 Task: Find a place to stay in Aksaray, Turkey, from 5th to 11th July for 2 guests, with a price range of ₹8000 to ₹16000, 1 bedroom, 2 beds, 1 bathroom, and amenities including Wifi, TV, Gym, and Breakfast.
Action: Mouse pressed left at (438, 90)
Screenshot: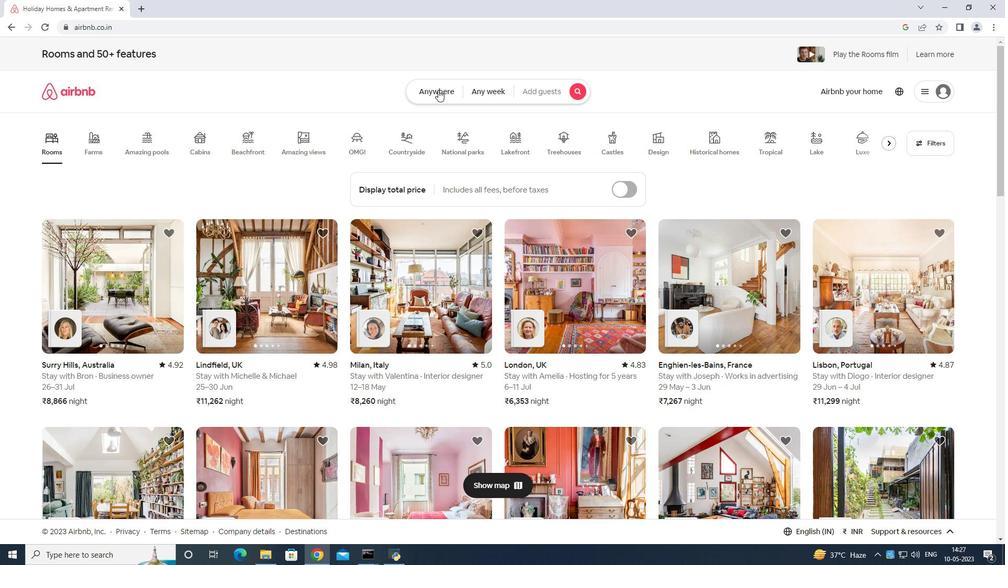 
Action: Mouse moved to (424, 123)
Screenshot: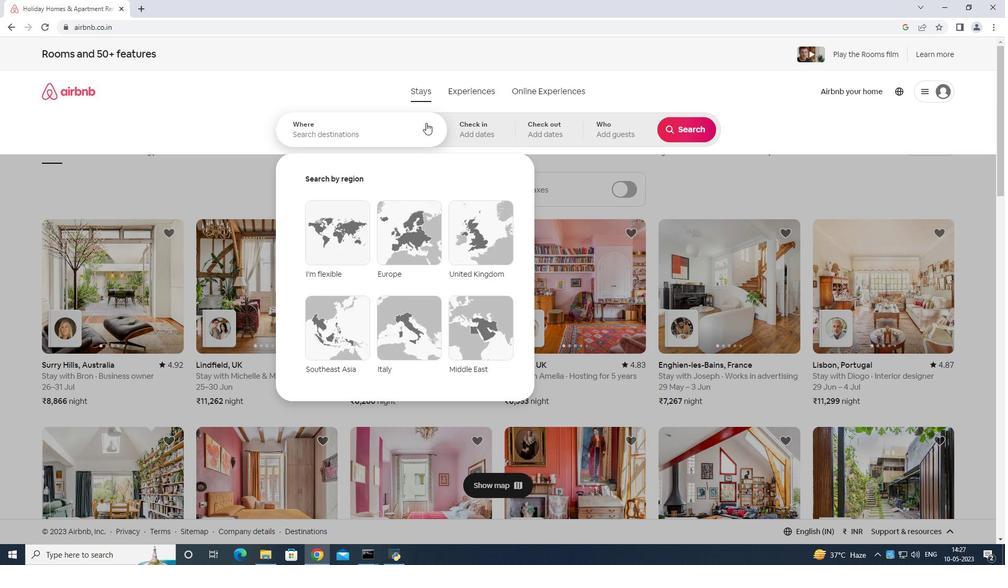 
Action: Mouse pressed left at (424, 123)
Screenshot: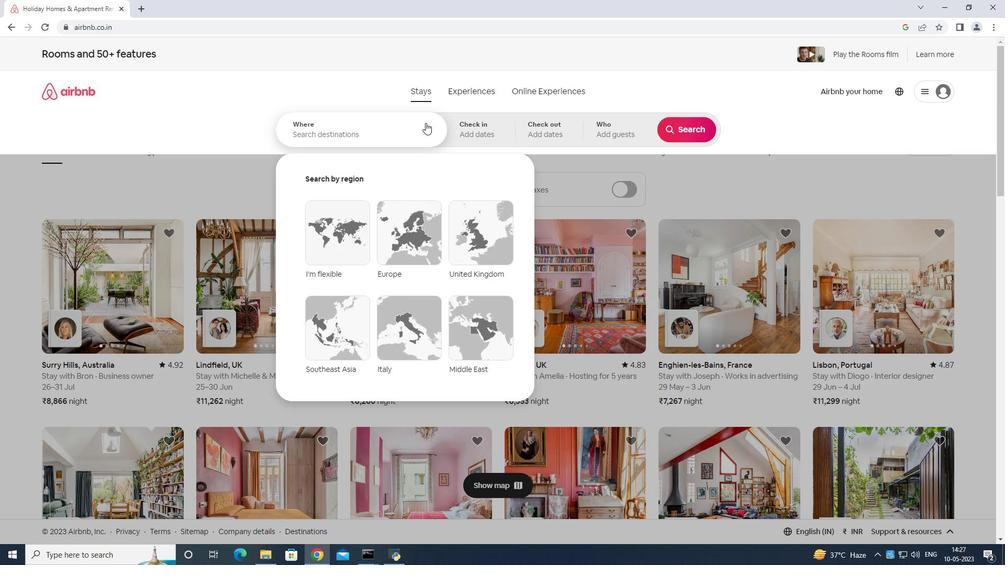 
Action: Mouse moved to (642, 228)
Screenshot: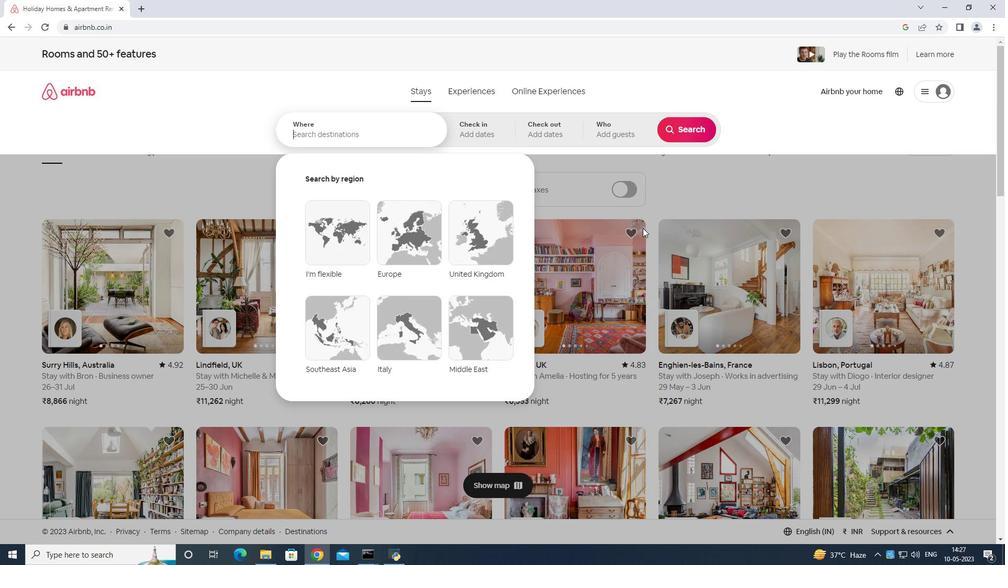 
Action: Key pressed <Key.shift>Cirp<Key.space>ro<Key.backspace><Key.backspace><Key.backspace><Key.backspace><Key.backspace><Key.backspace><Key.backspace><Key.backspace><Key.backspace><Key.backspace><Key.backspace><Key.backspace><Key.backspace><Key.backspace><Key.backspace><Key.backspace><Key.backspace><Key.backspace><Key.backspace><Key.backspace><Key.backspace><Key.shift>a
Screenshot: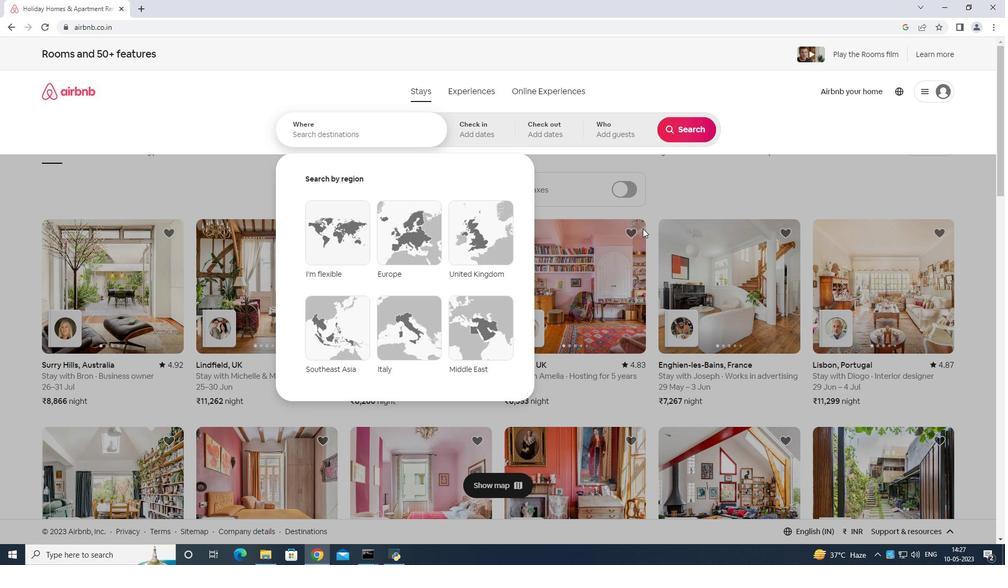 
Action: Mouse moved to (648, 232)
Screenshot: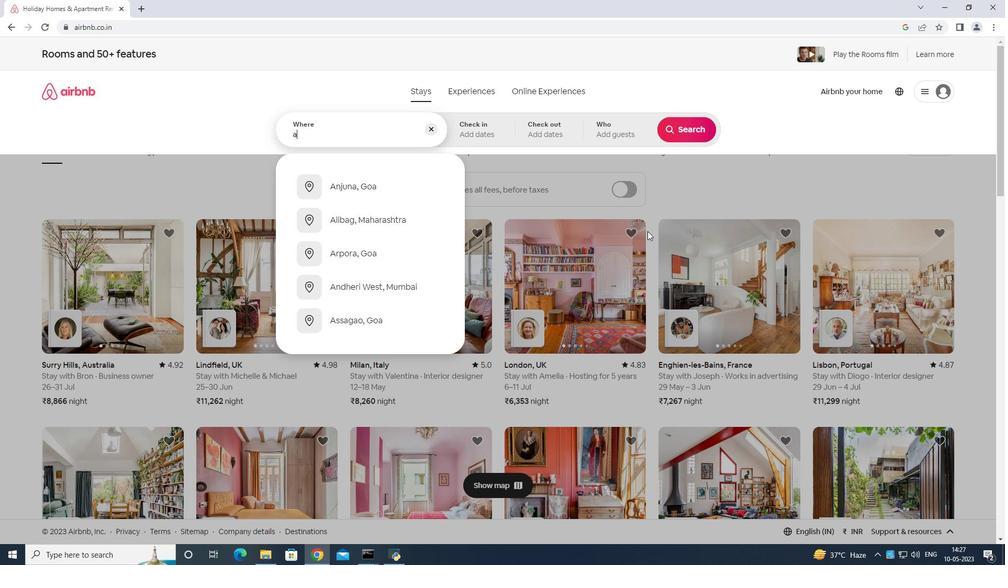 
Action: Key pressed ksarya<Key.space>
Screenshot: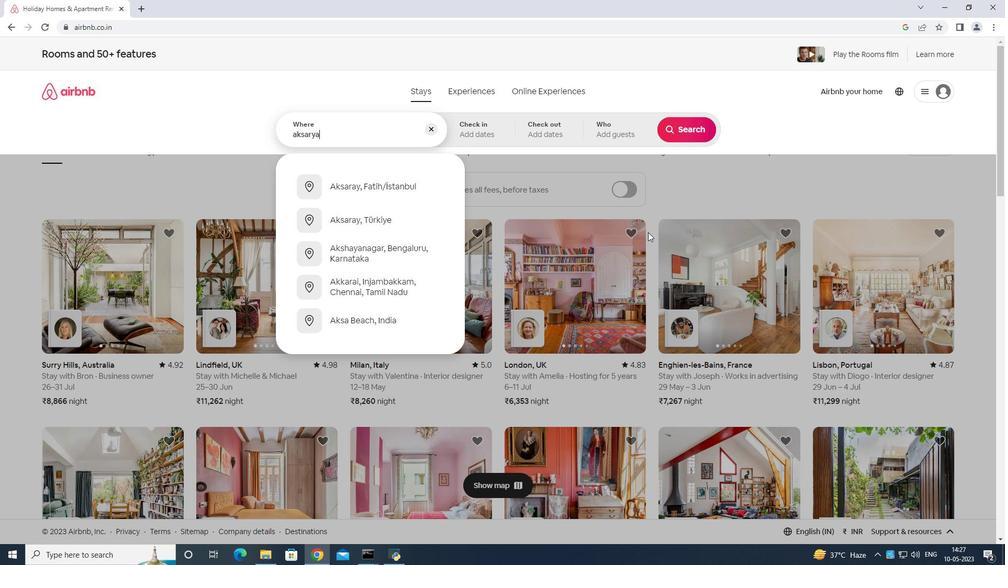 
Action: Mouse moved to (648, 232)
Screenshot: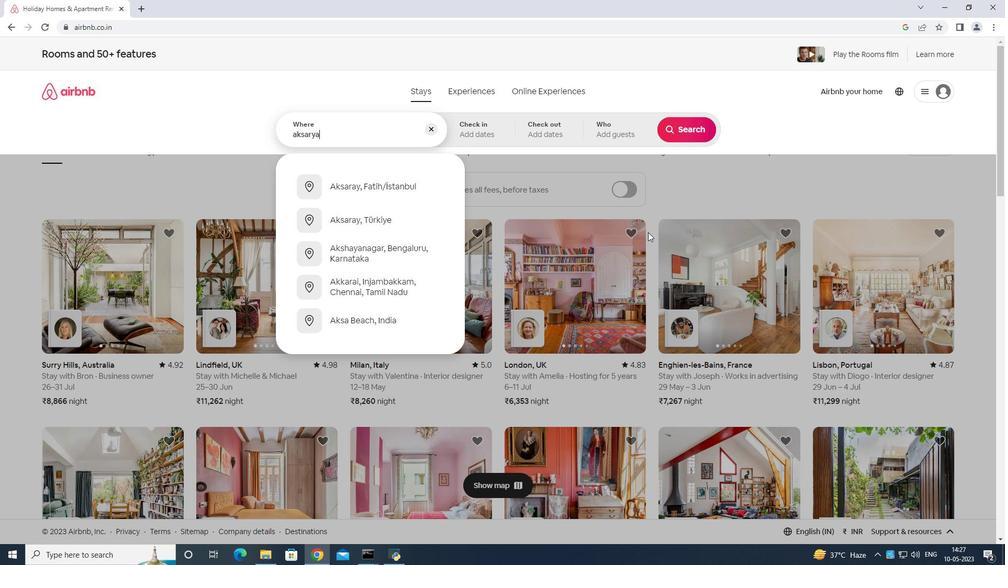 
Action: Key pressed tu
Screenshot: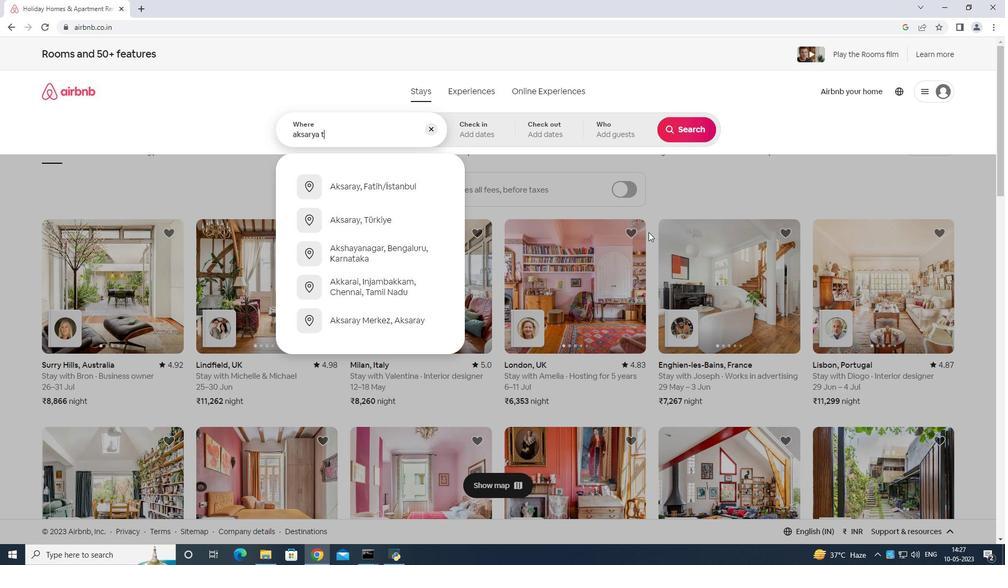 
Action: Mouse moved to (649, 232)
Screenshot: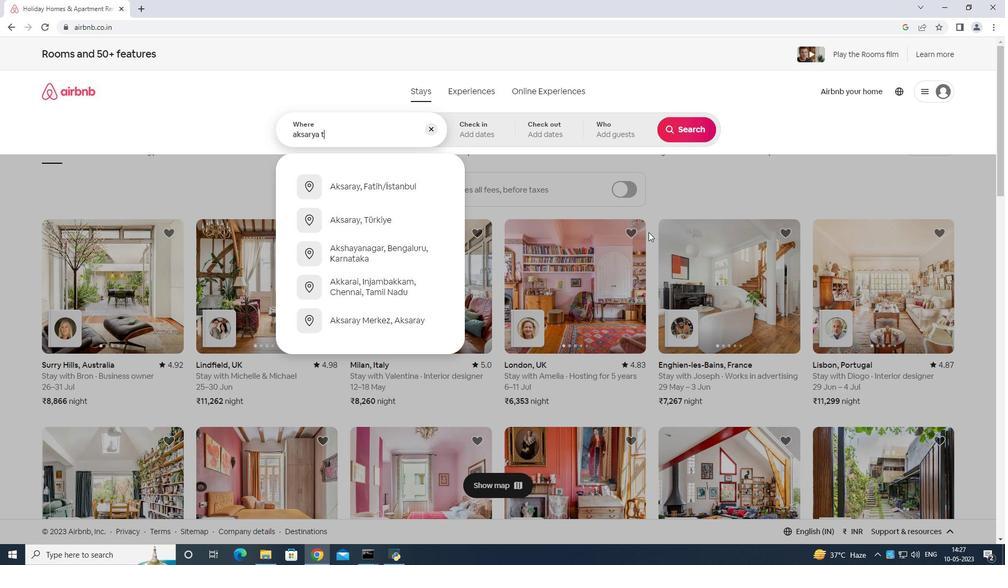 
Action: Key pressed rkey<Key.enter>
Screenshot: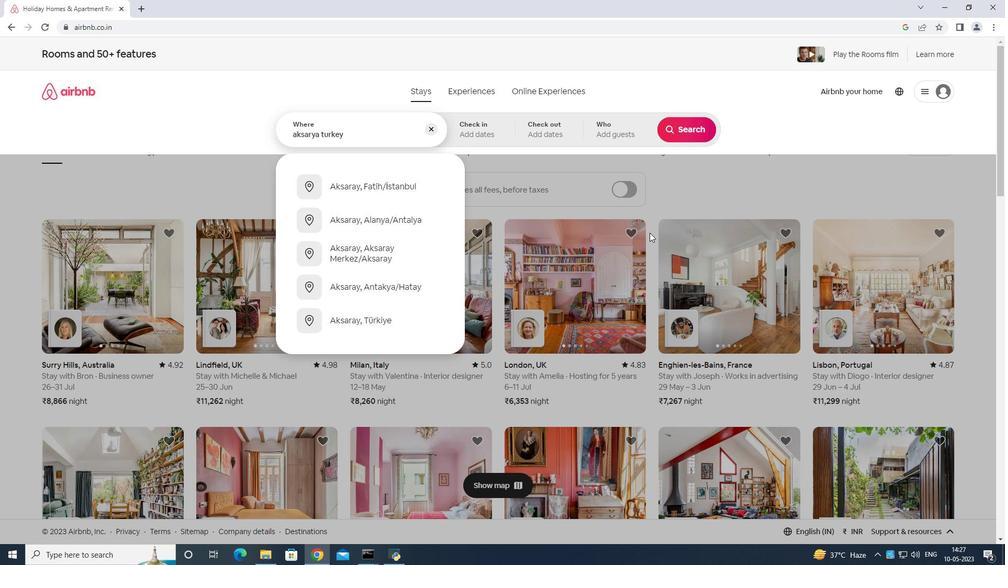 
Action: Mouse moved to (685, 209)
Screenshot: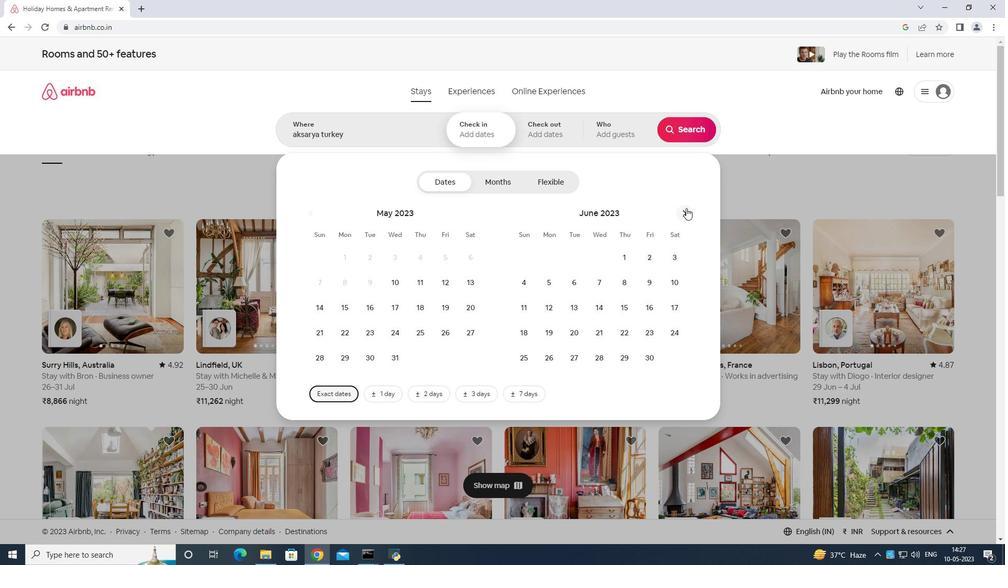 
Action: Mouse pressed left at (685, 209)
Screenshot: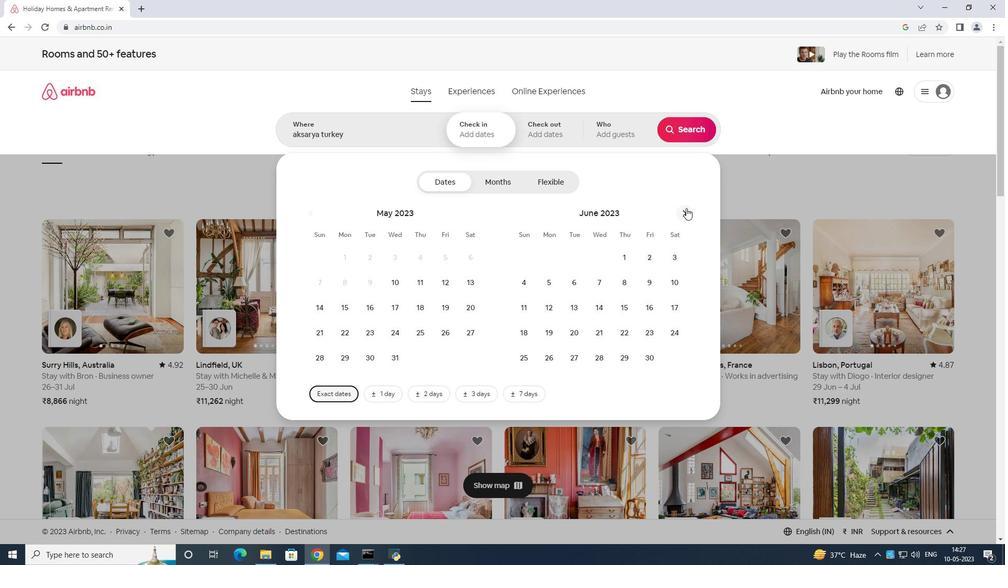 
Action: Mouse moved to (603, 281)
Screenshot: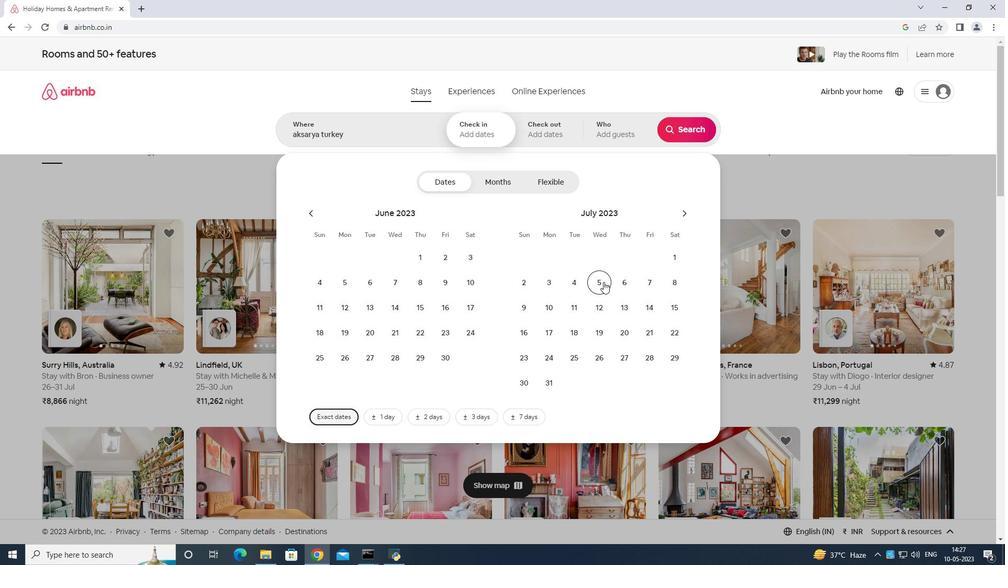 
Action: Mouse pressed left at (603, 281)
Screenshot: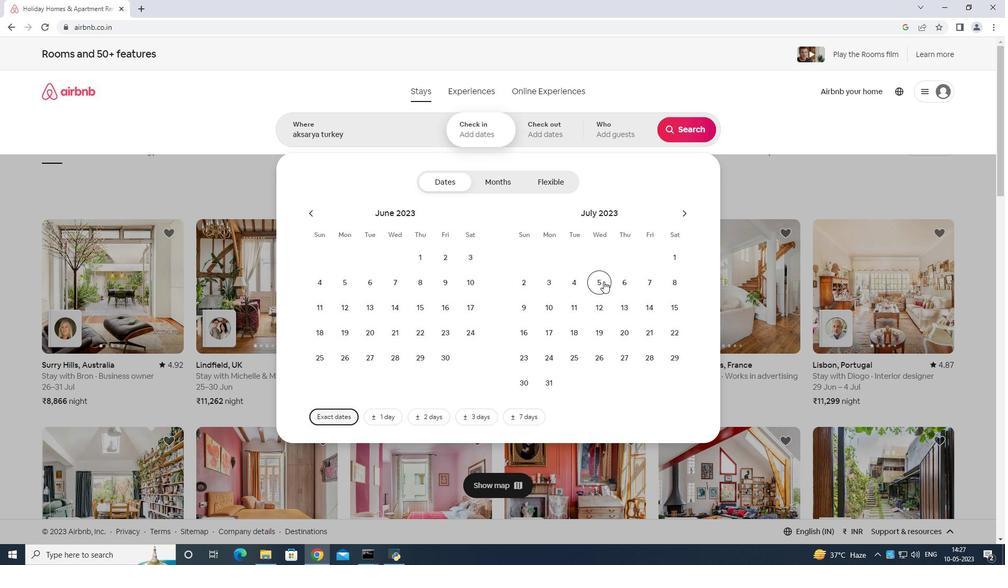 
Action: Mouse moved to (574, 302)
Screenshot: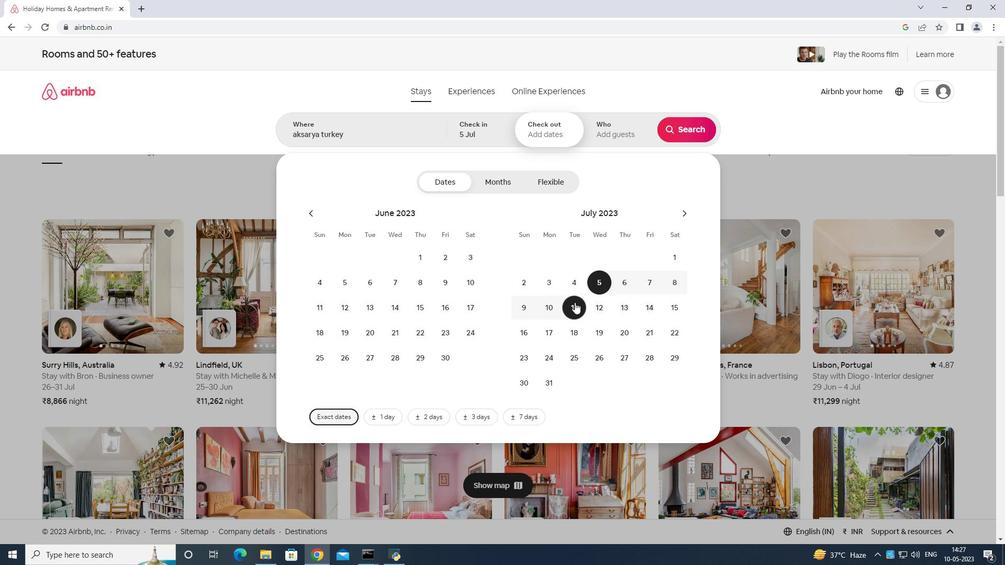 
Action: Mouse pressed left at (574, 302)
Screenshot: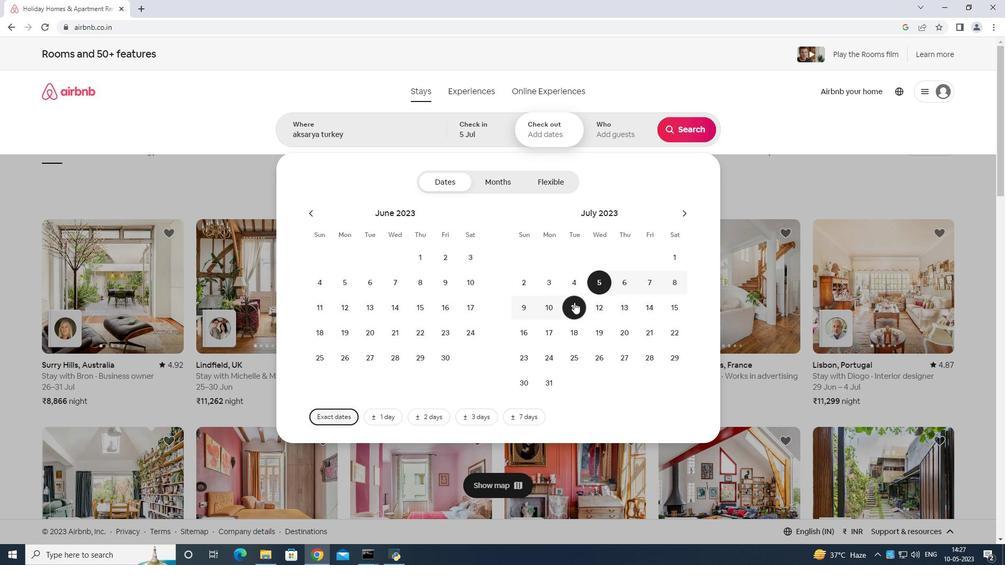 
Action: Mouse moved to (628, 128)
Screenshot: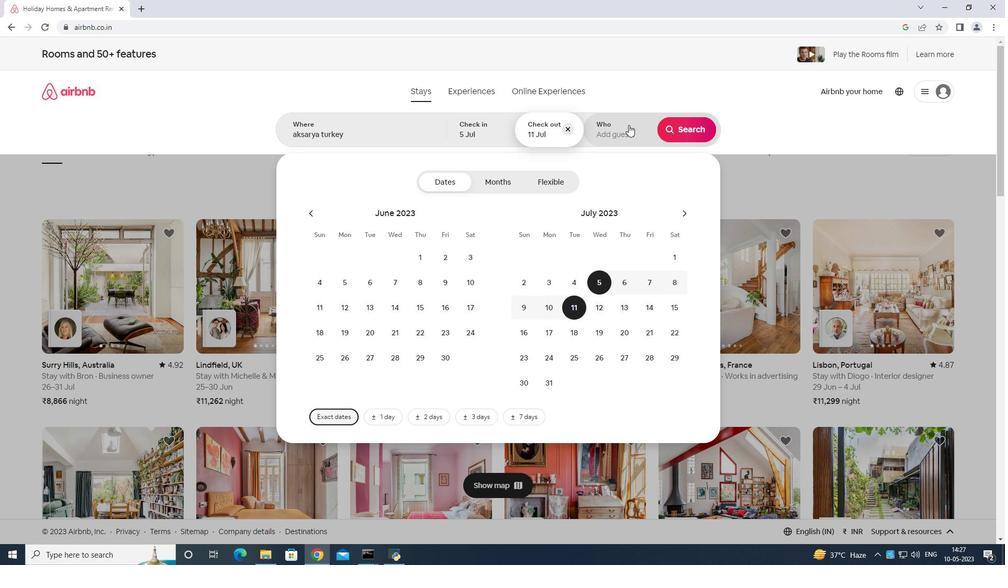 
Action: Mouse pressed left at (628, 128)
Screenshot: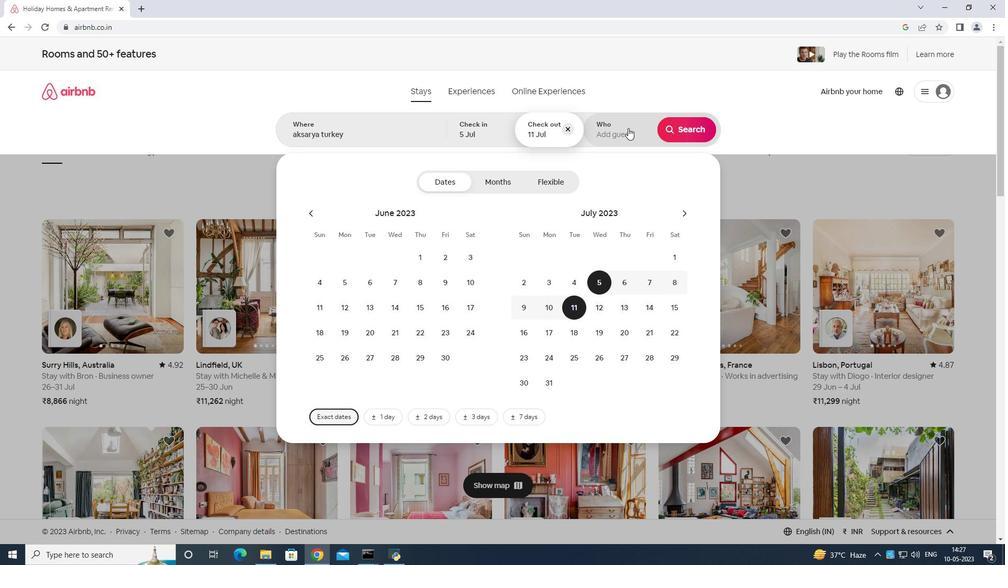 
Action: Mouse moved to (687, 182)
Screenshot: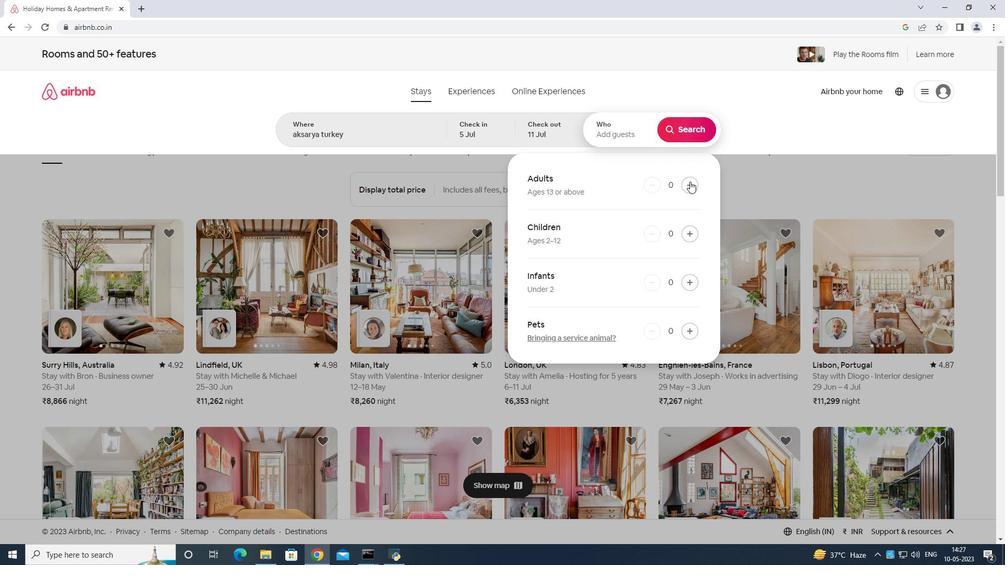 
Action: Mouse pressed left at (687, 182)
Screenshot: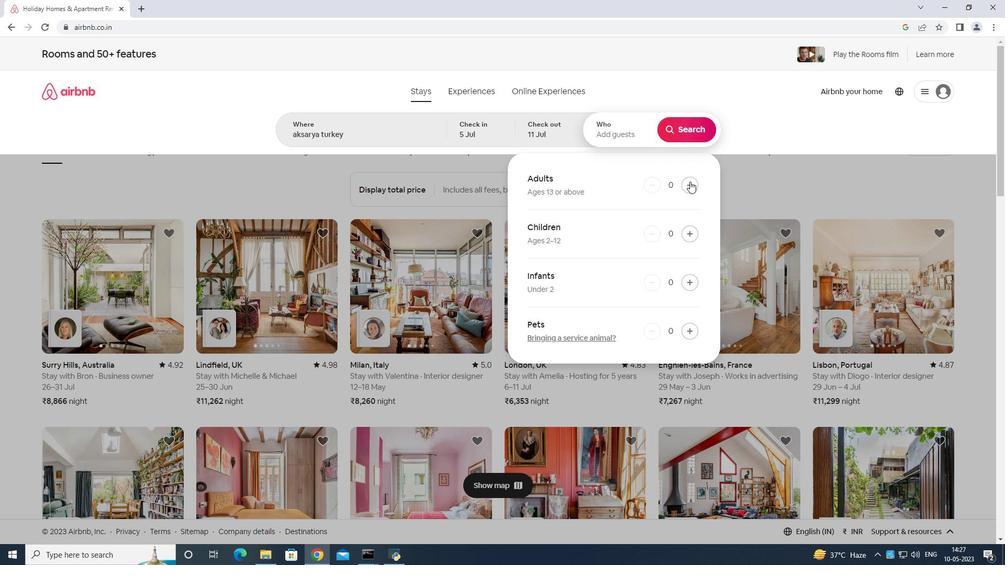 
Action: Mouse moved to (687, 183)
Screenshot: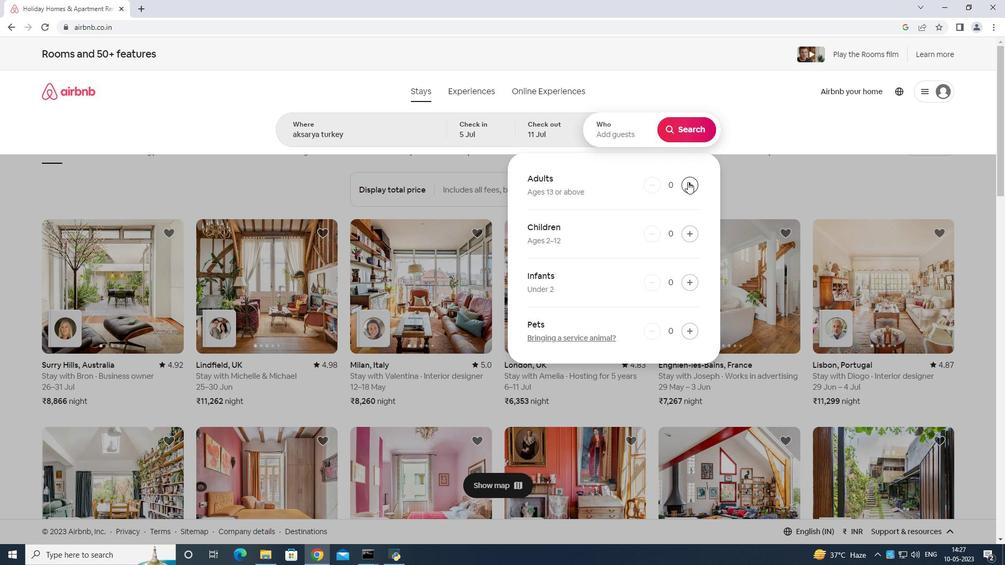 
Action: Mouse pressed left at (687, 183)
Screenshot: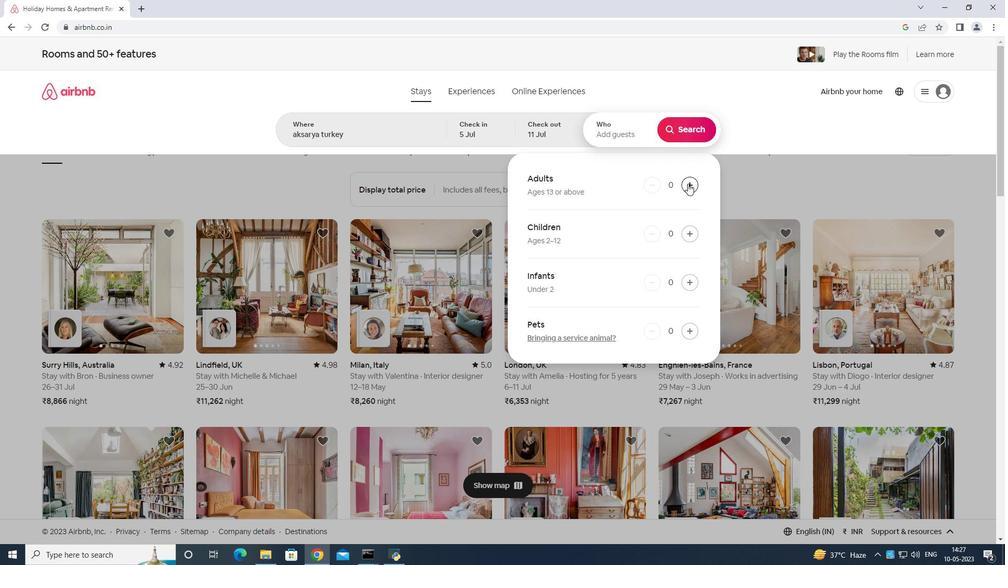 
Action: Mouse moved to (685, 129)
Screenshot: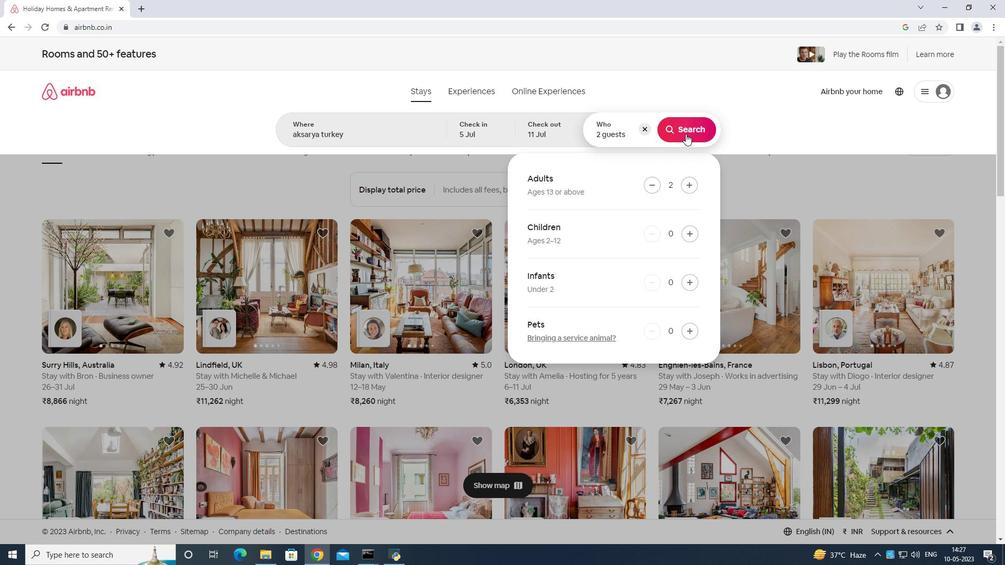 
Action: Mouse pressed left at (685, 129)
Screenshot: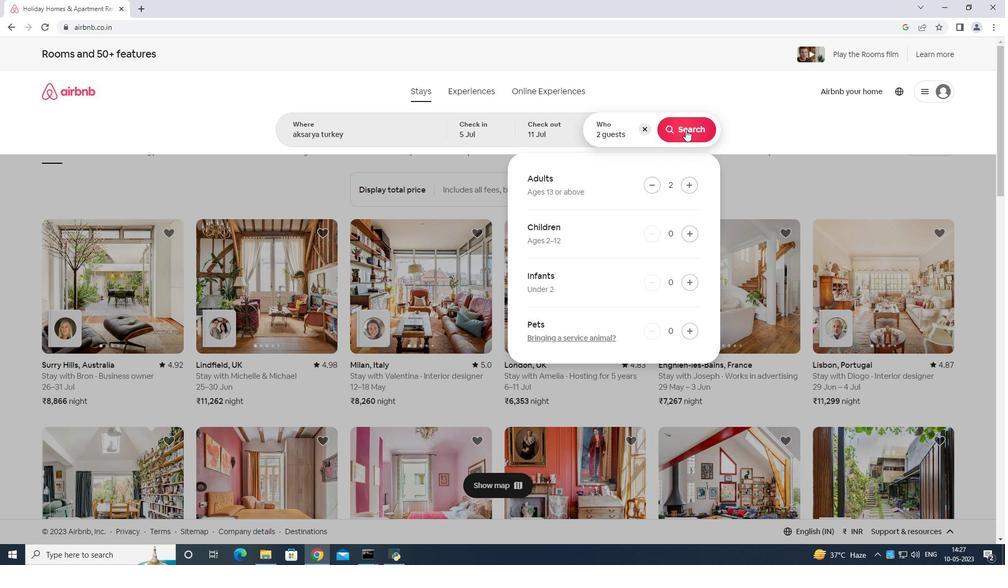 
Action: Mouse moved to (965, 98)
Screenshot: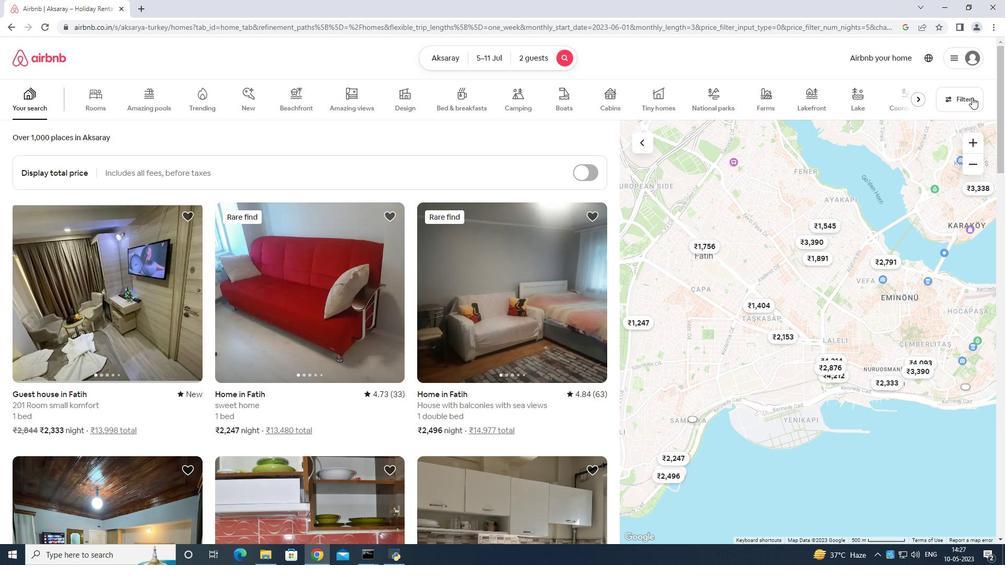 
Action: Mouse pressed left at (965, 98)
Screenshot: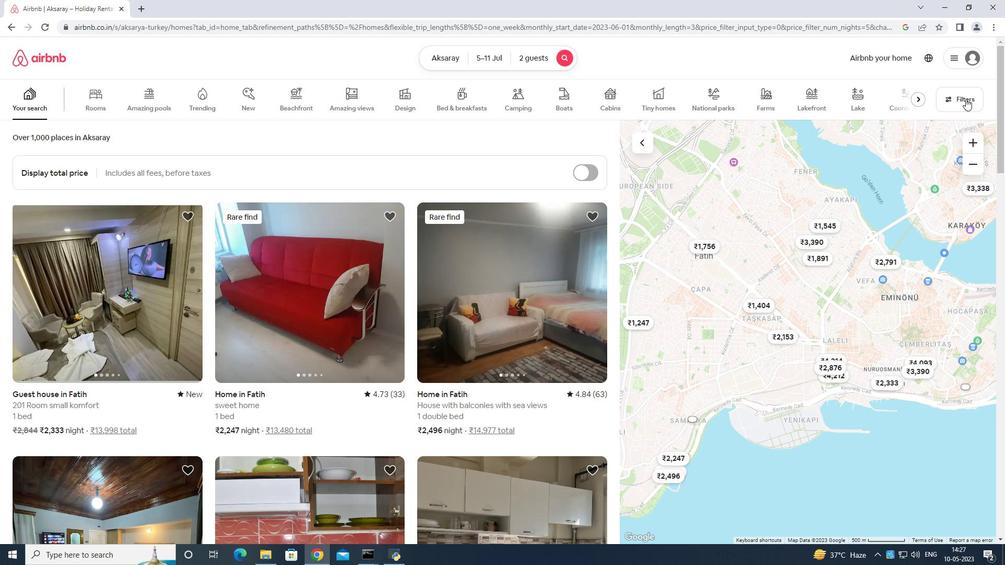 
Action: Mouse moved to (505, 329)
Screenshot: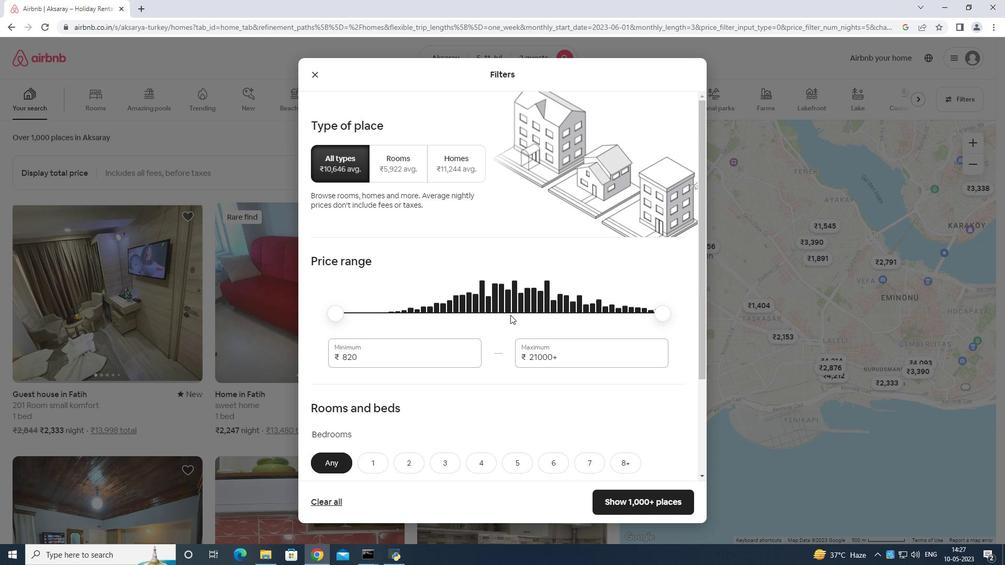 
Action: Mouse pressed left at (505, 329)
Screenshot: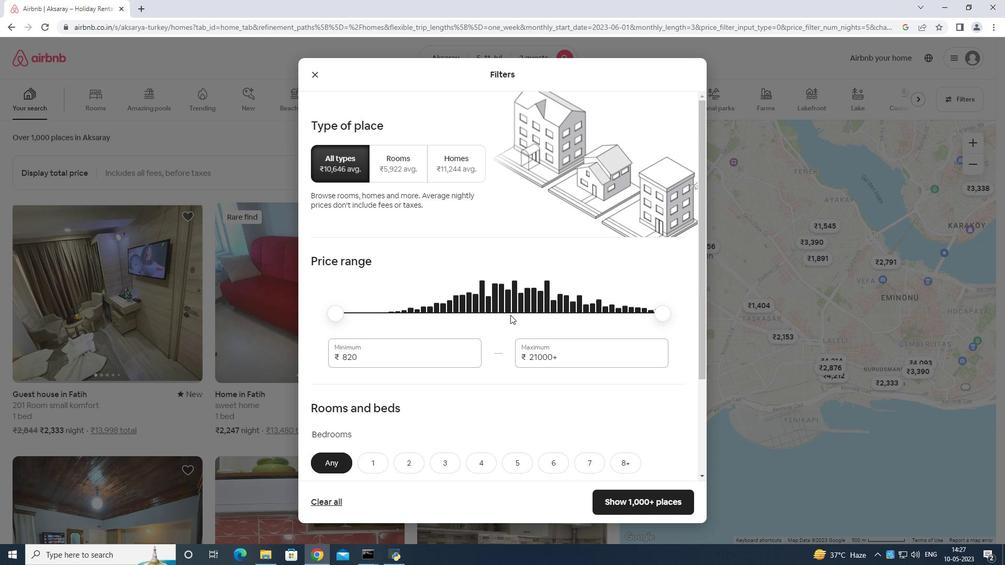 
Action: Mouse moved to (473, 346)
Screenshot: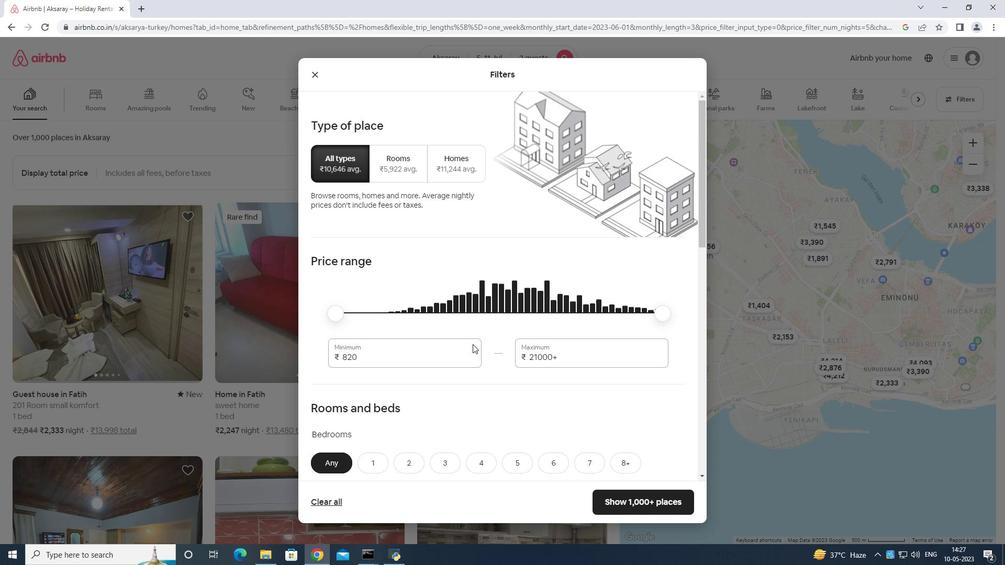 
Action: Mouse pressed left at (473, 346)
Screenshot: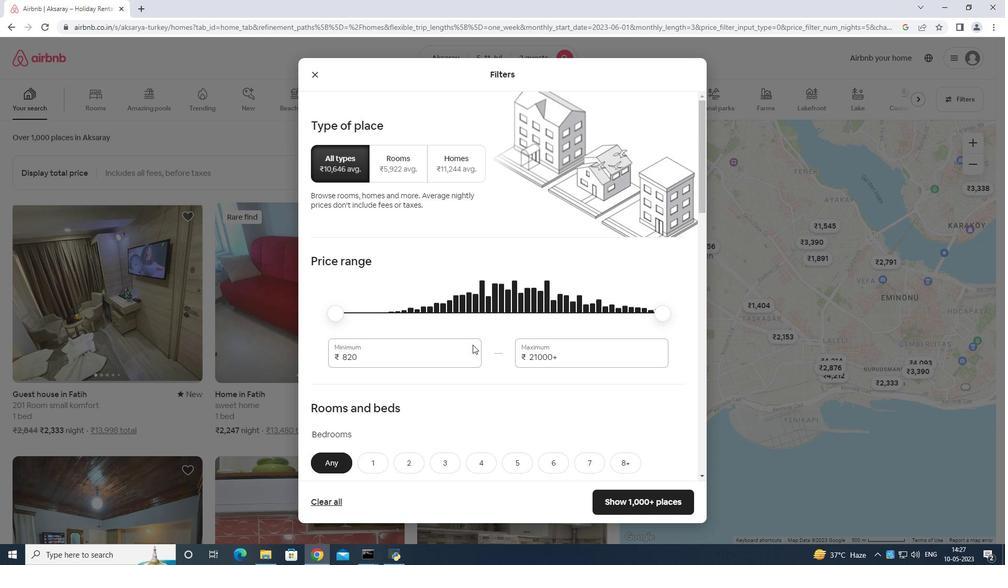 
Action: Mouse moved to (472, 344)
Screenshot: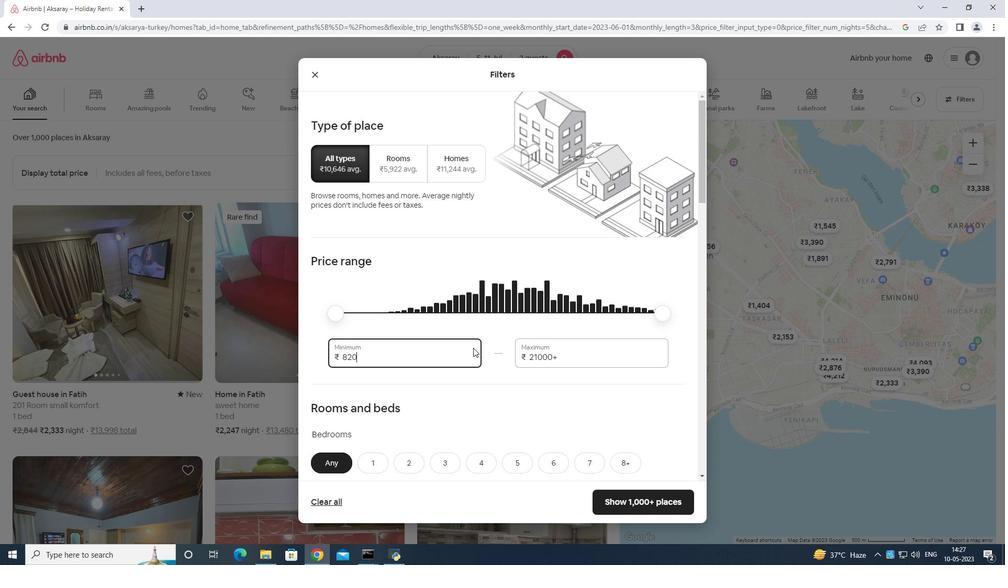 
Action: Key pressed <Key.backspace><Key.backspace><Key.backspace><Key.backspace><Key.backspace><Key.backspace><Key.backspace><Key.backspace><Key.backspace>8000
Screenshot: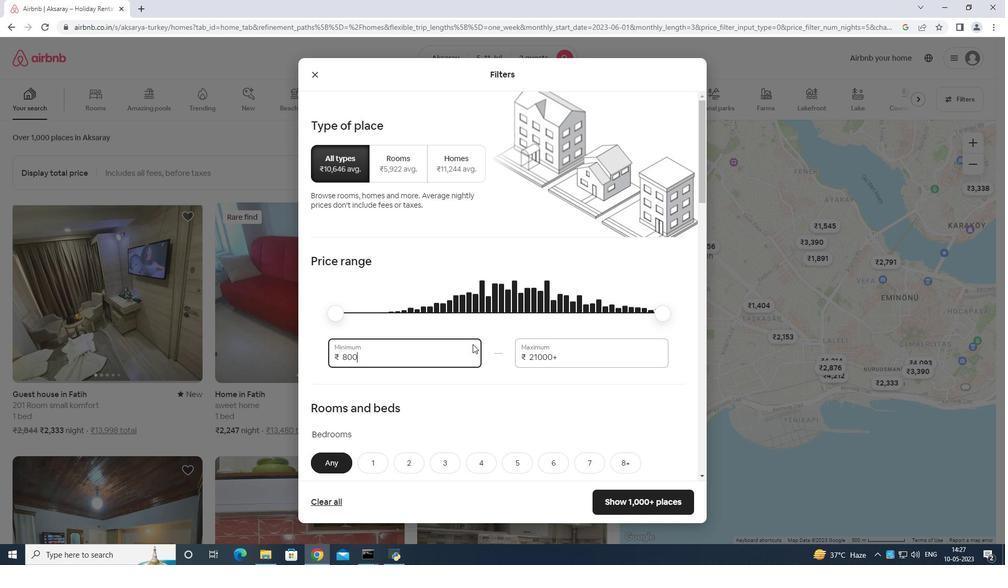 
Action: Mouse moved to (561, 359)
Screenshot: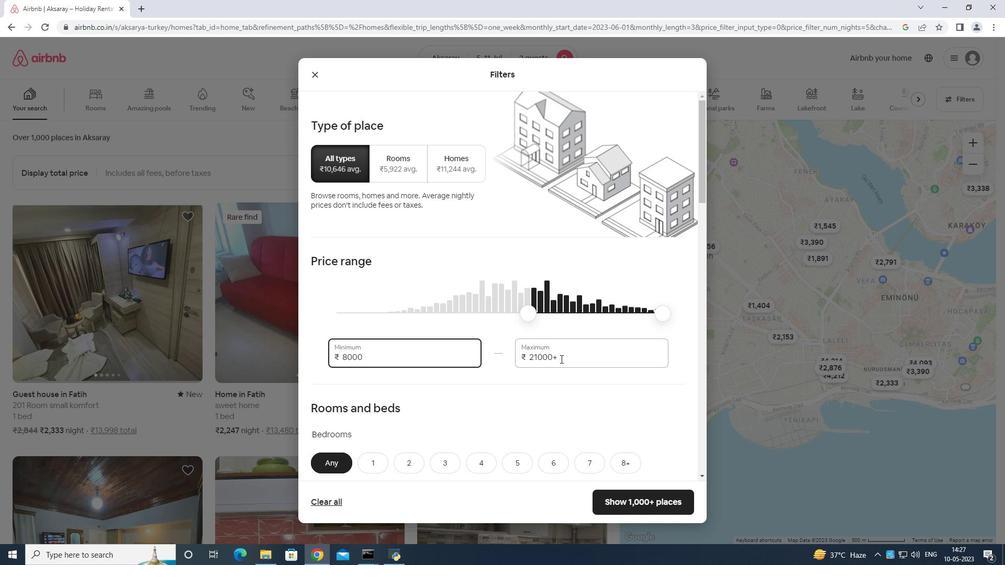 
Action: Mouse pressed left at (561, 359)
Screenshot: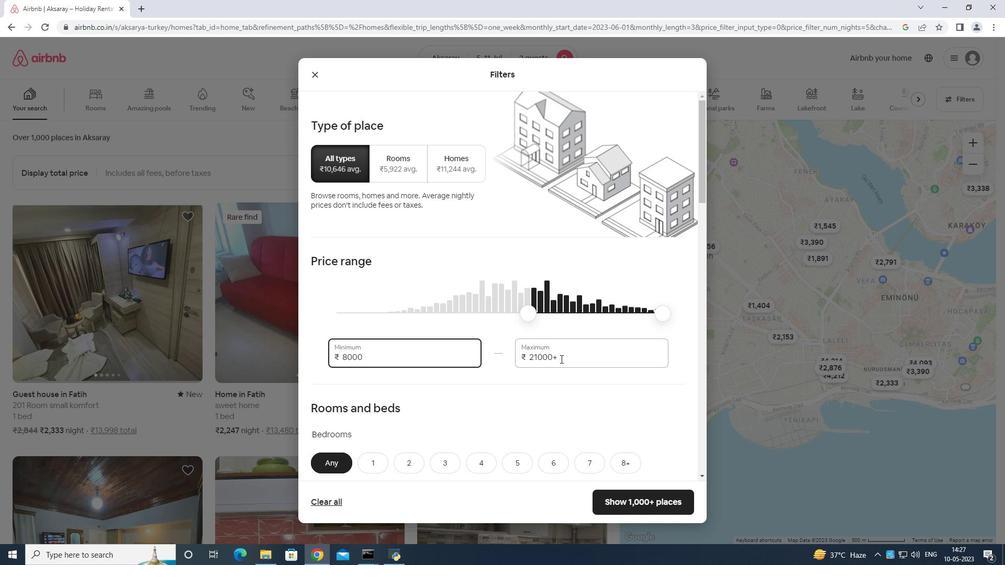 
Action: Mouse moved to (562, 359)
Screenshot: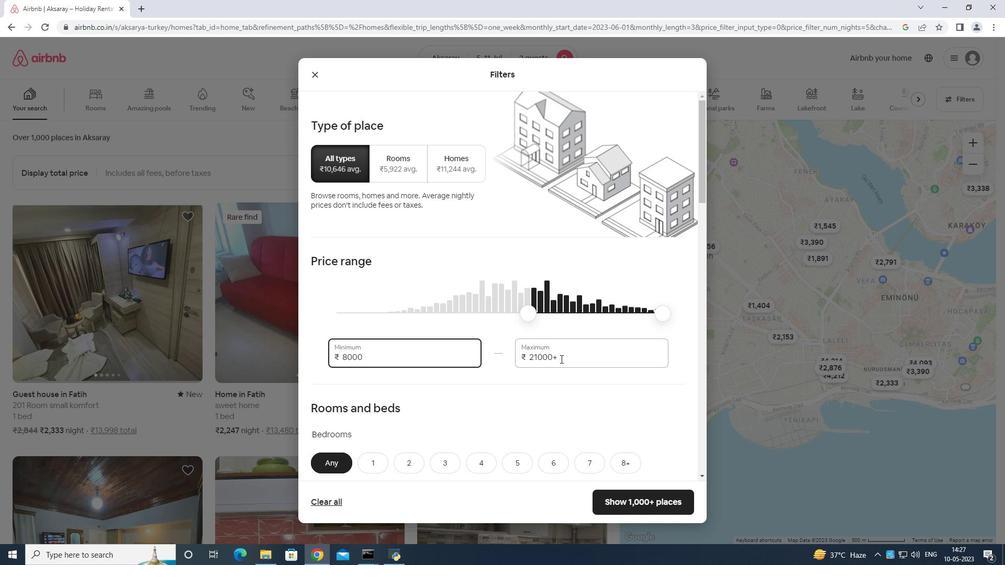
Action: Key pressed <Key.backspace><Key.backspace><Key.backspace><Key.backspace><Key.backspace><Key.backspace><Key.backspace><Key.backspace><Key.backspace><Key.backspace><Key.backspace><Key.backspace><Key.backspace><Key.backspace><Key.backspace><Key.backspace><Key.backspace>16000
Screenshot: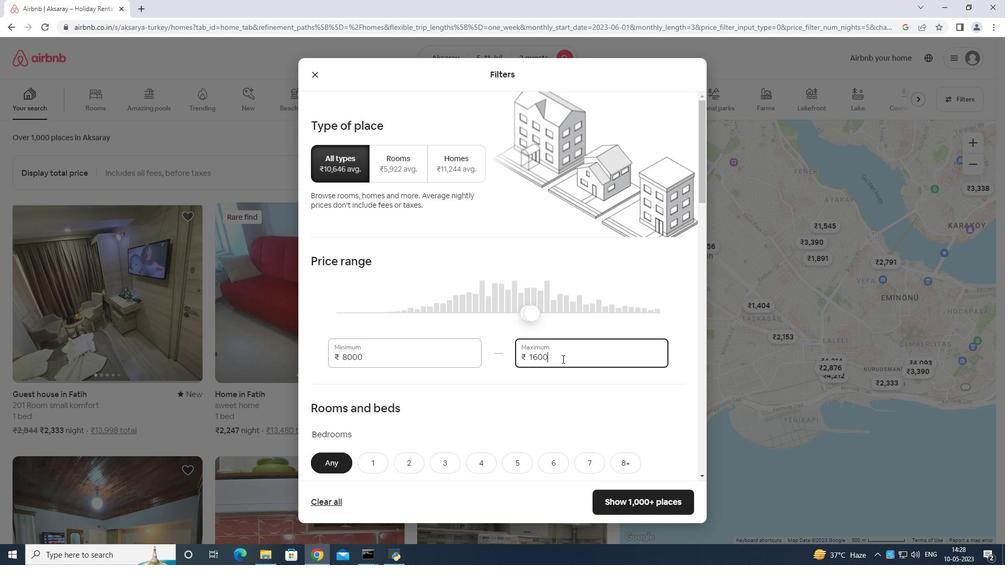 
Action: Mouse scrolled (562, 358) with delta (0, 0)
Screenshot: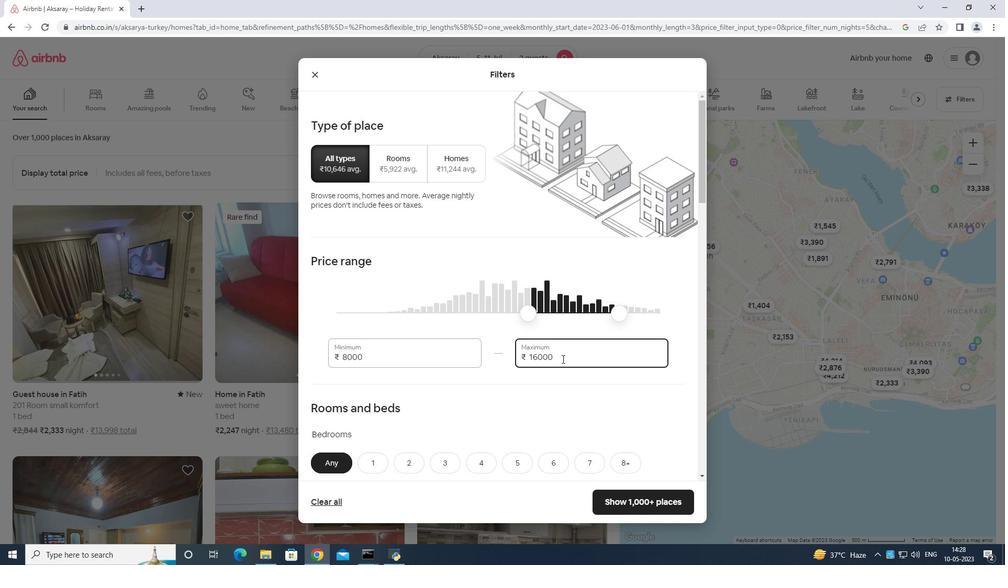 
Action: Mouse scrolled (562, 358) with delta (0, 0)
Screenshot: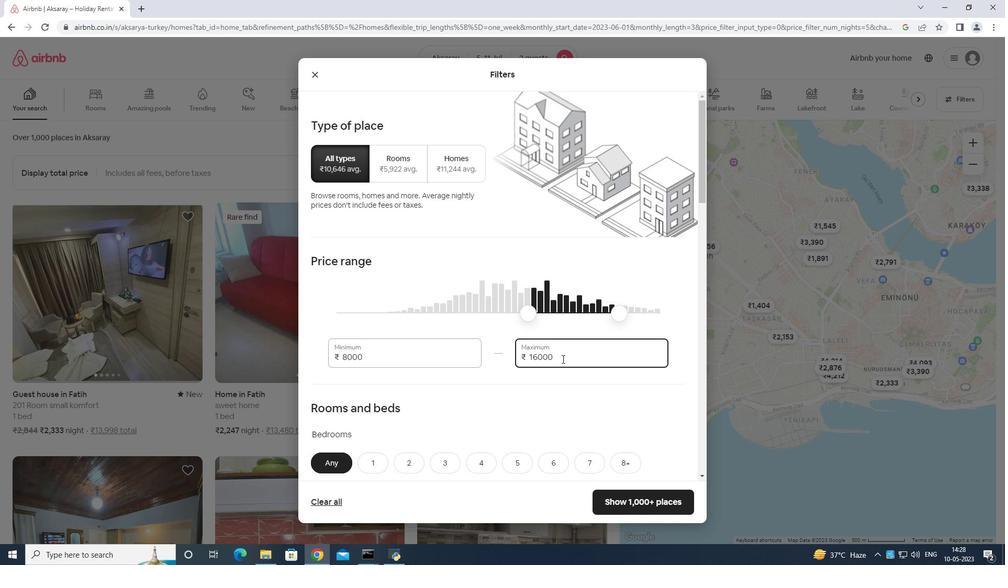 
Action: Mouse scrolled (562, 358) with delta (0, 0)
Screenshot: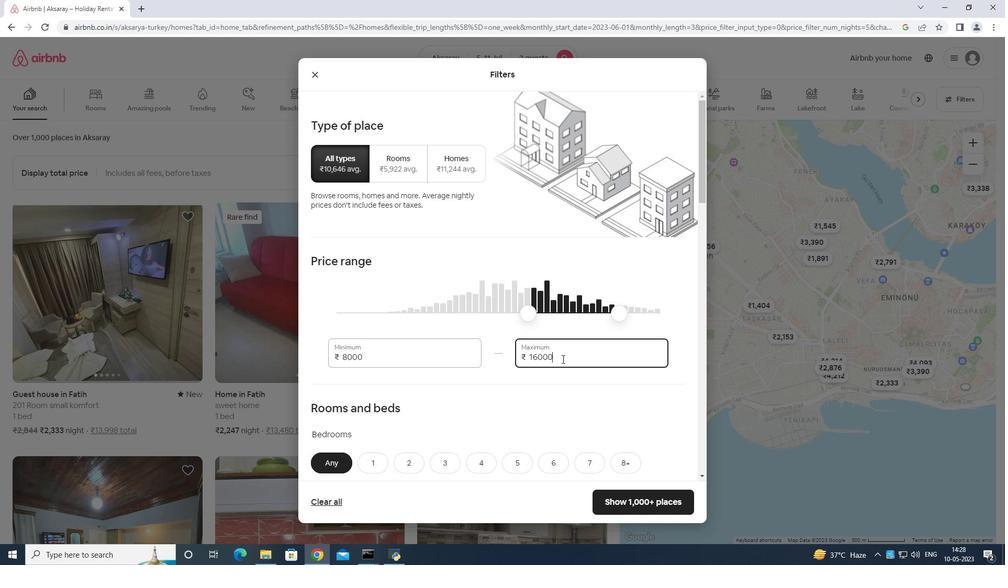 
Action: Mouse moved to (375, 299)
Screenshot: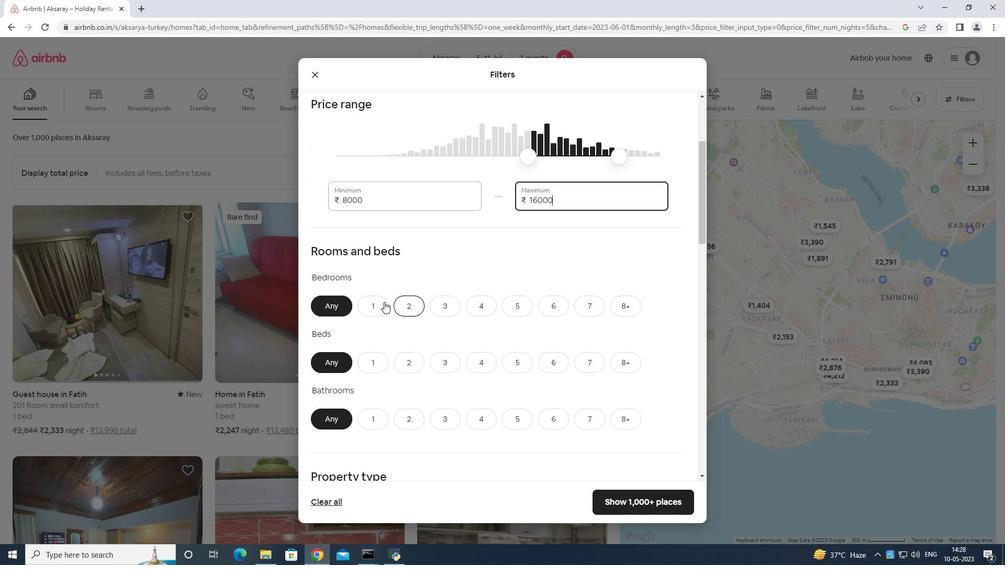 
Action: Mouse pressed left at (375, 299)
Screenshot: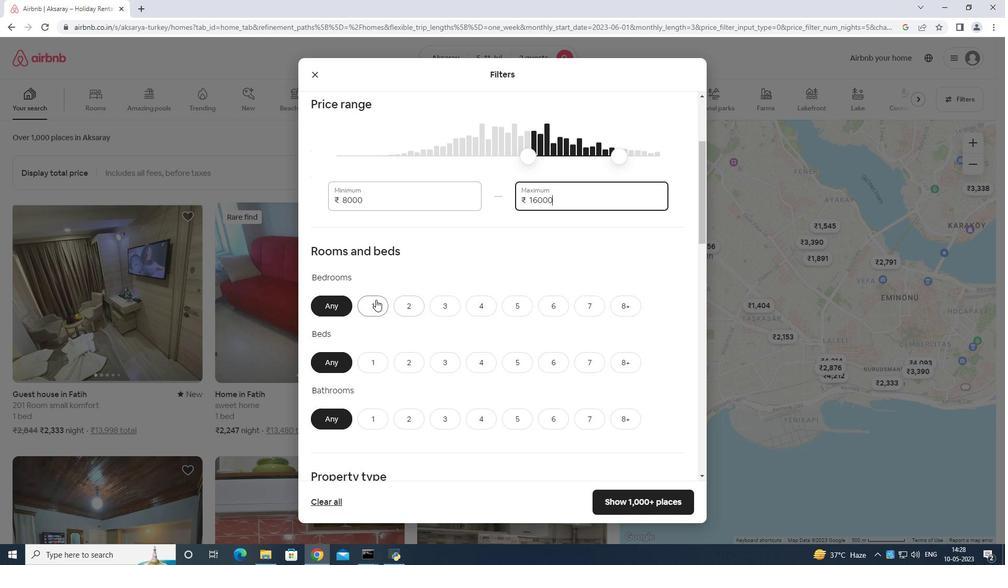 
Action: Mouse moved to (403, 359)
Screenshot: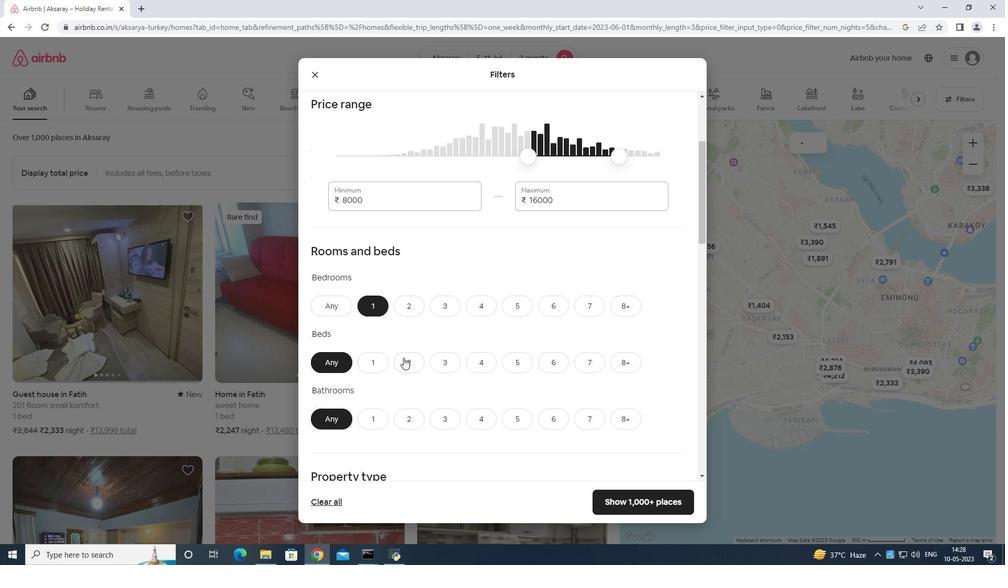 
Action: Mouse pressed left at (403, 359)
Screenshot: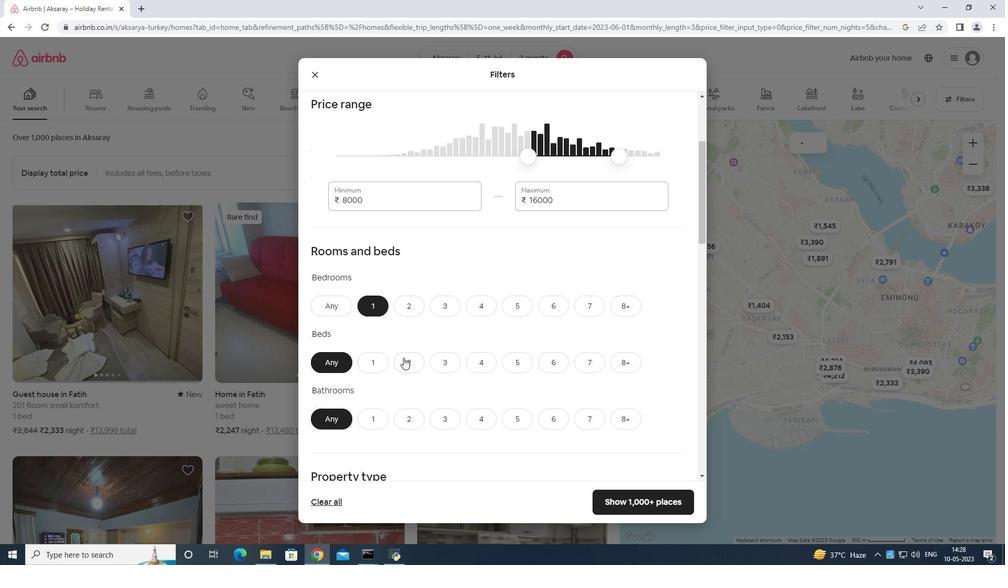 
Action: Mouse moved to (371, 419)
Screenshot: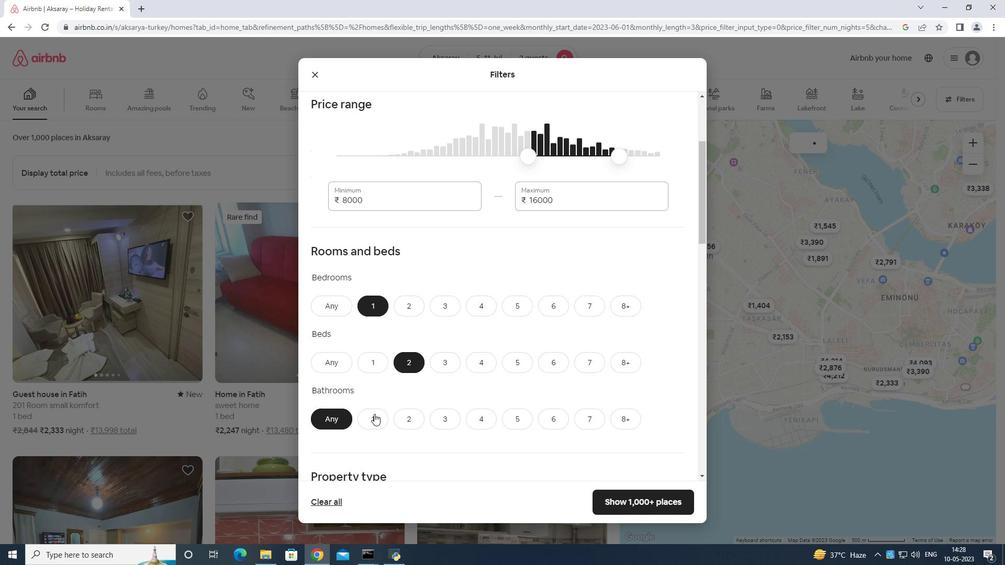 
Action: Mouse pressed left at (371, 419)
Screenshot: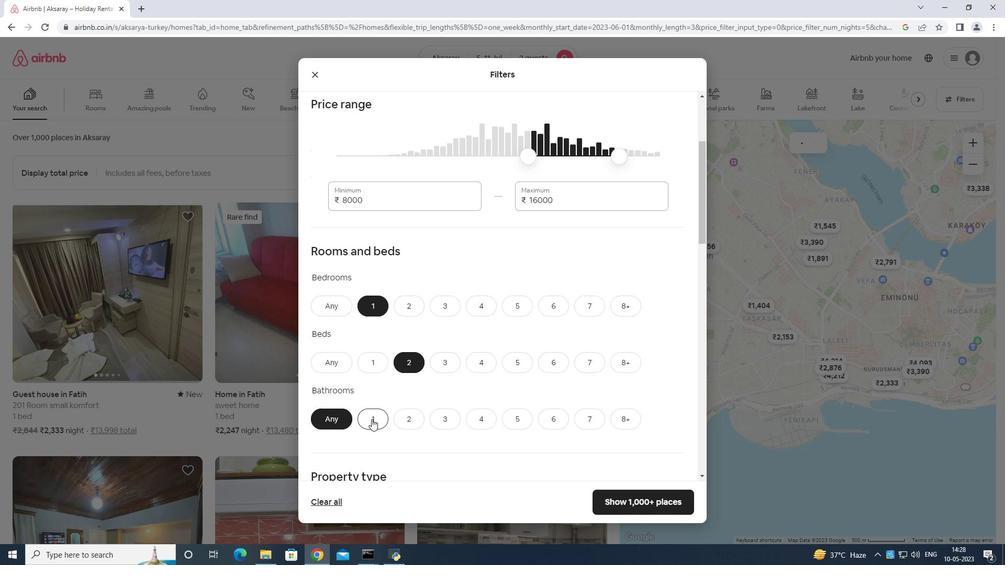 
Action: Mouse moved to (397, 403)
Screenshot: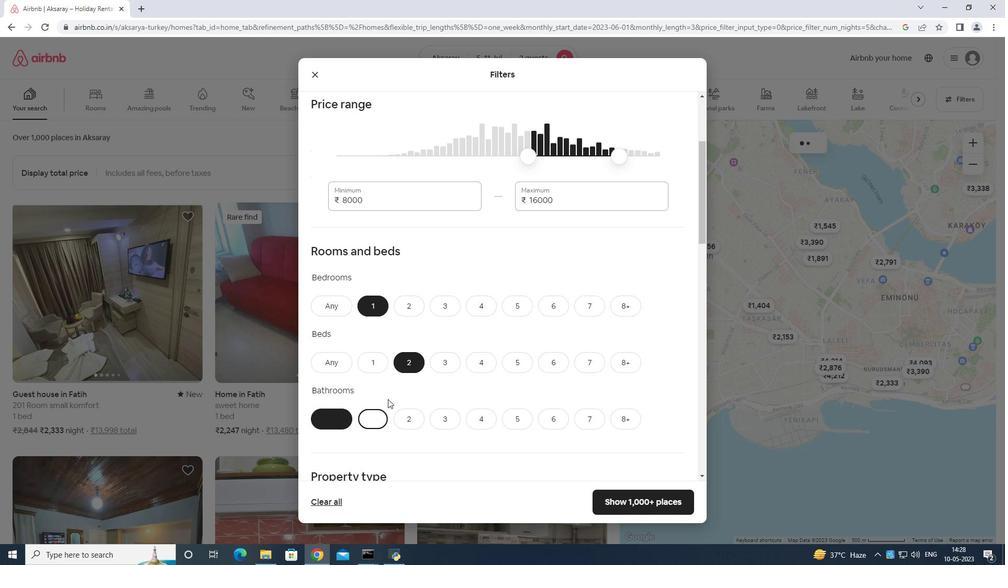 
Action: Mouse scrolled (397, 403) with delta (0, 0)
Screenshot: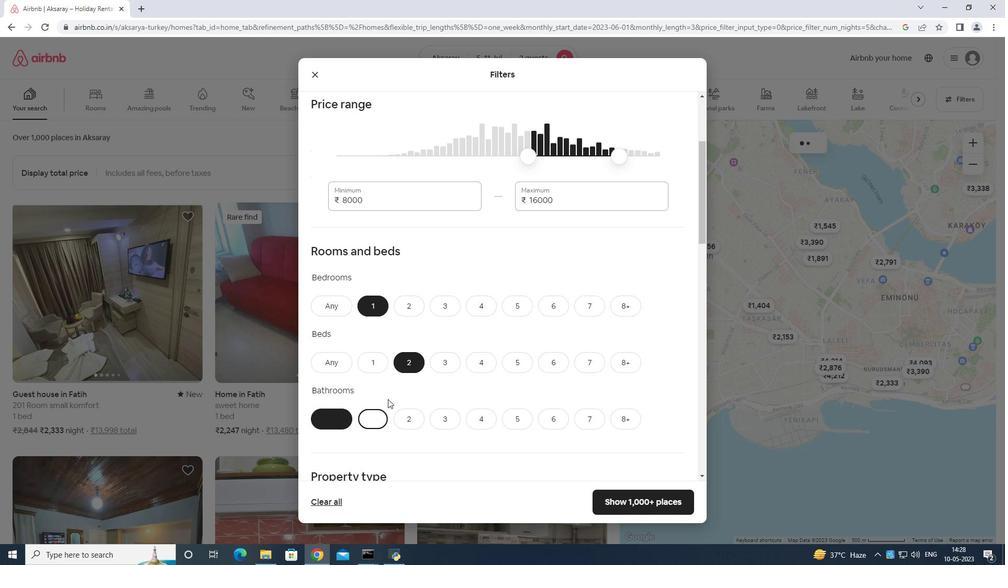 
Action: Mouse moved to (399, 404)
Screenshot: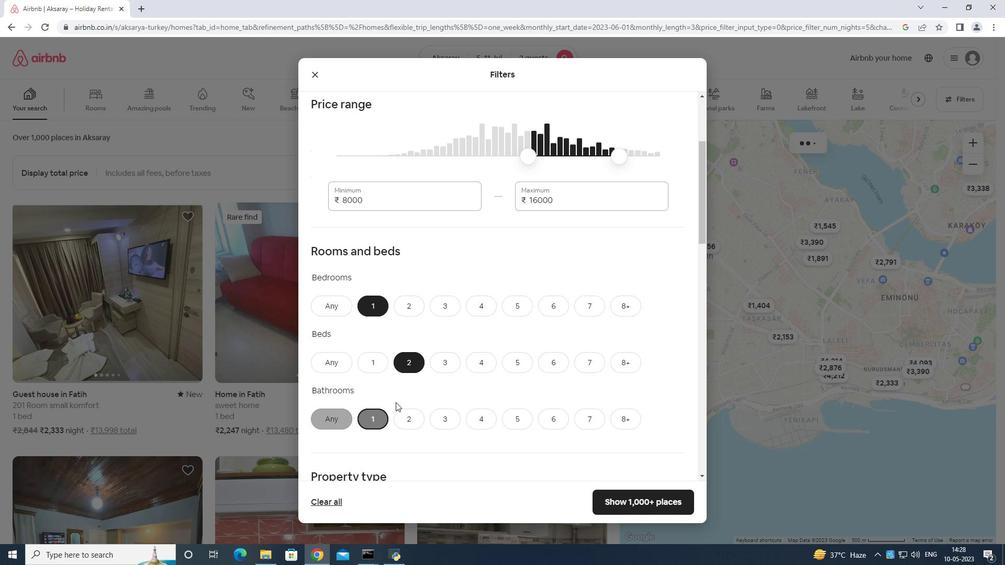 
Action: Mouse scrolled (399, 403) with delta (0, 0)
Screenshot: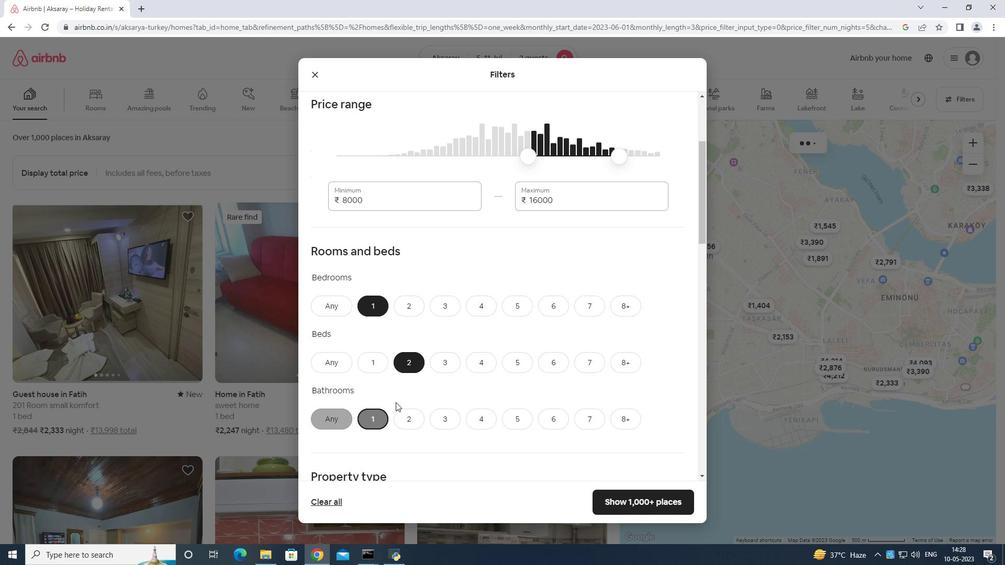 
Action: Mouse moved to (402, 403)
Screenshot: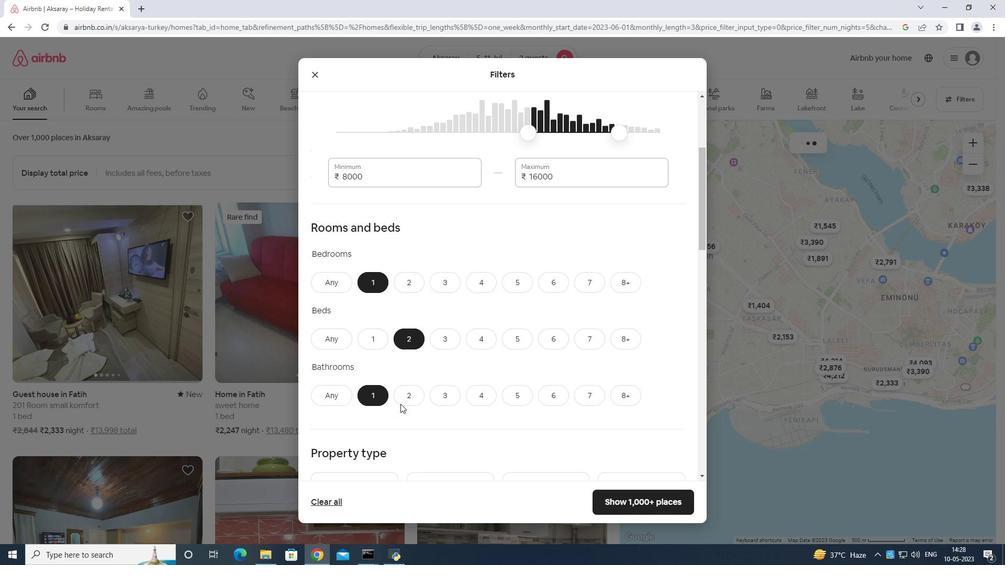 
Action: Mouse scrolled (402, 403) with delta (0, 0)
Screenshot: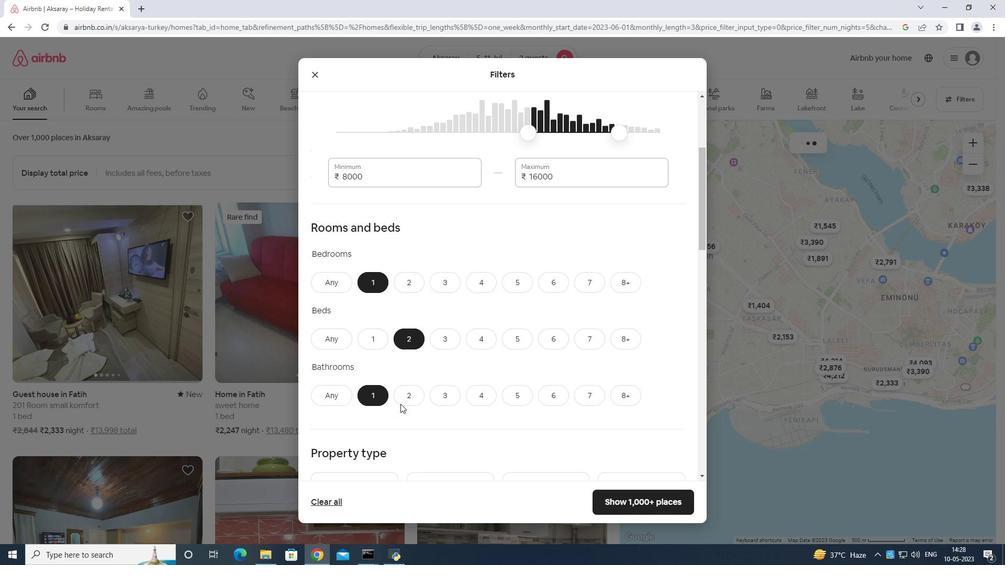 
Action: Mouse moved to (357, 374)
Screenshot: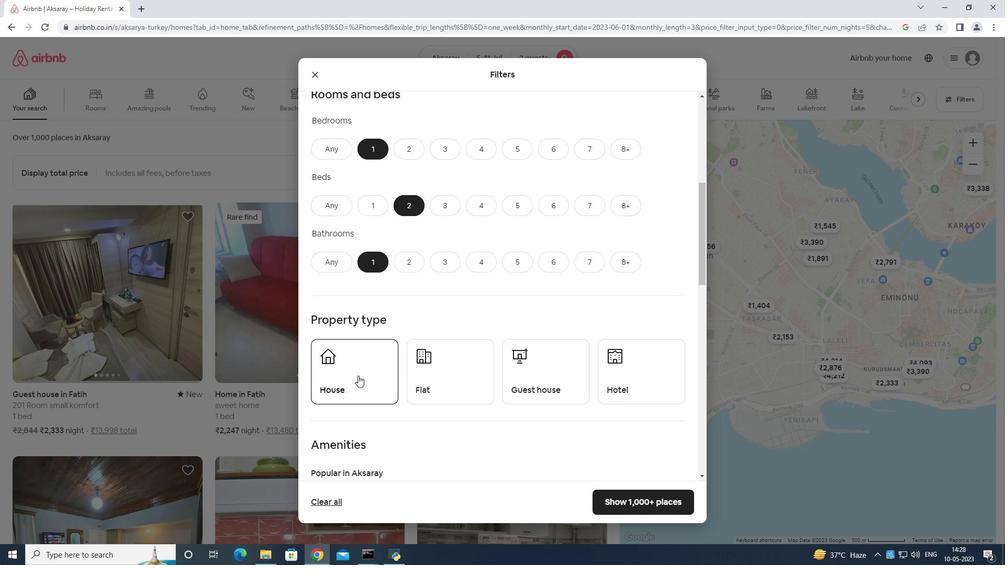 
Action: Mouse pressed left at (357, 374)
Screenshot: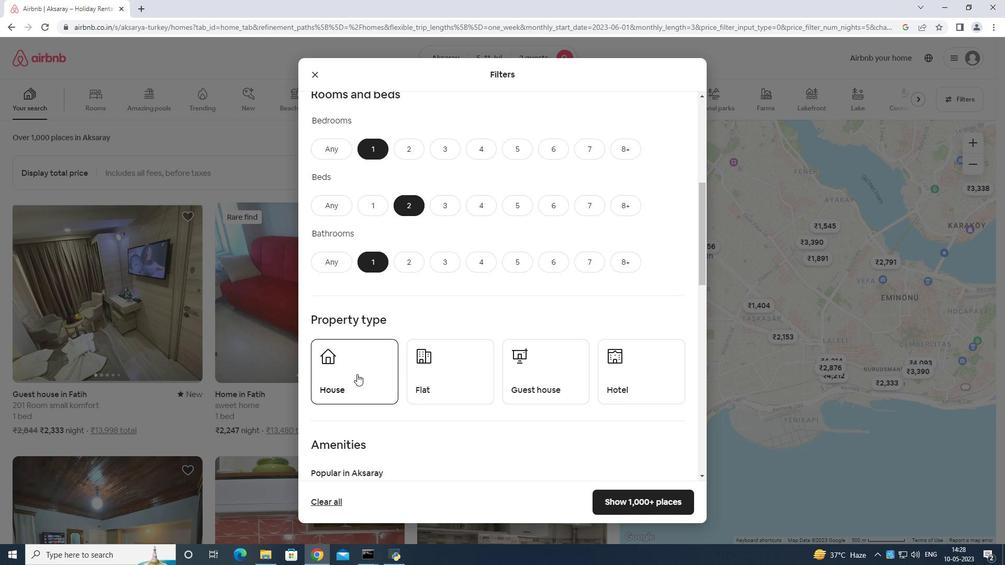 
Action: Mouse moved to (444, 374)
Screenshot: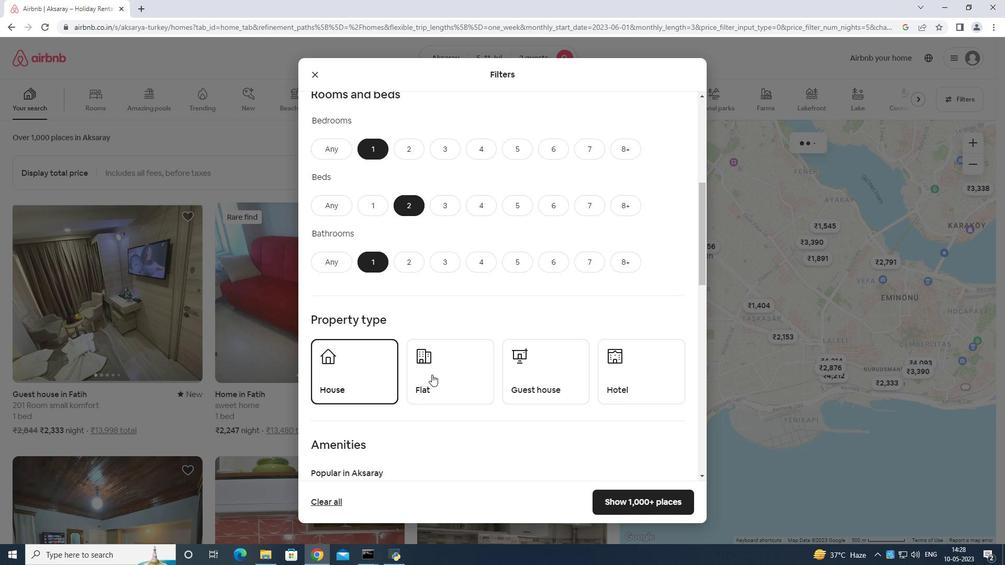 
Action: Mouse pressed left at (444, 374)
Screenshot: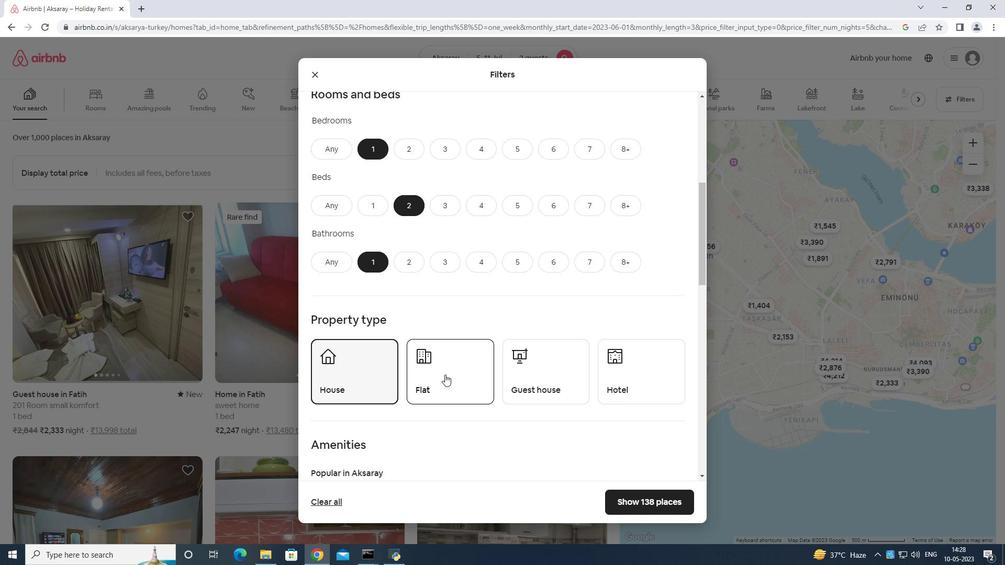 
Action: Mouse moved to (512, 378)
Screenshot: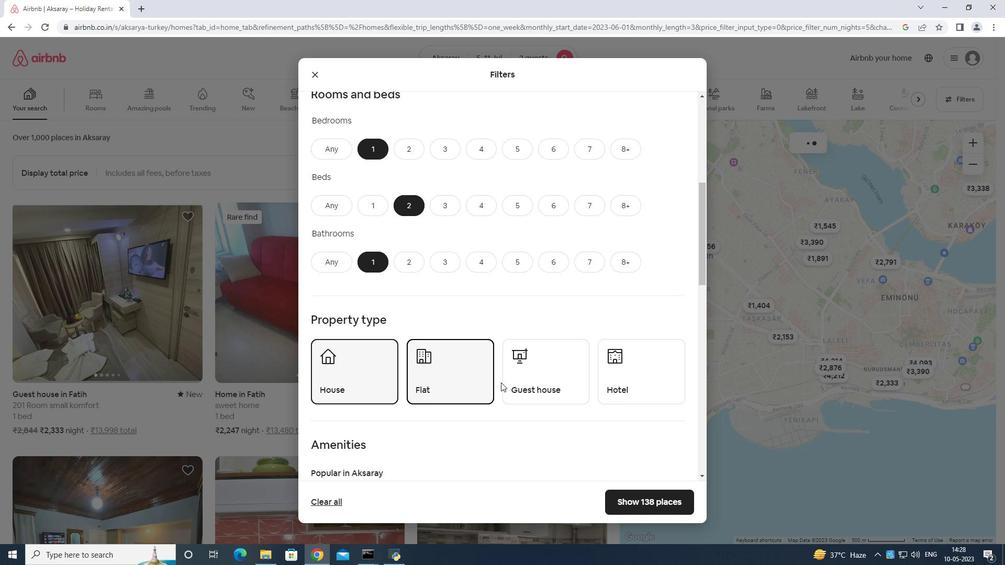 
Action: Mouse pressed left at (512, 378)
Screenshot: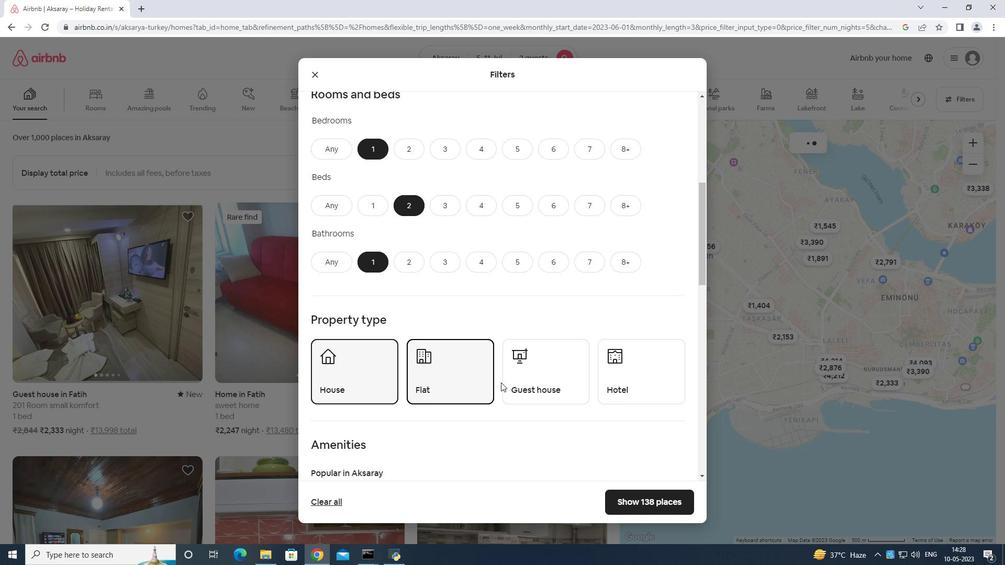 
Action: Mouse moved to (540, 360)
Screenshot: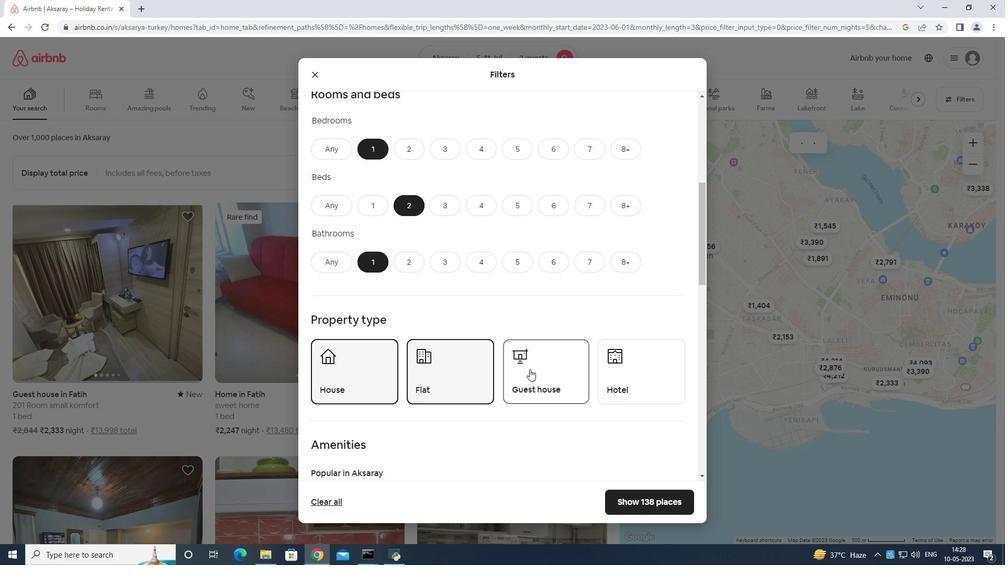 
Action: Mouse scrolled (540, 360) with delta (0, 0)
Screenshot: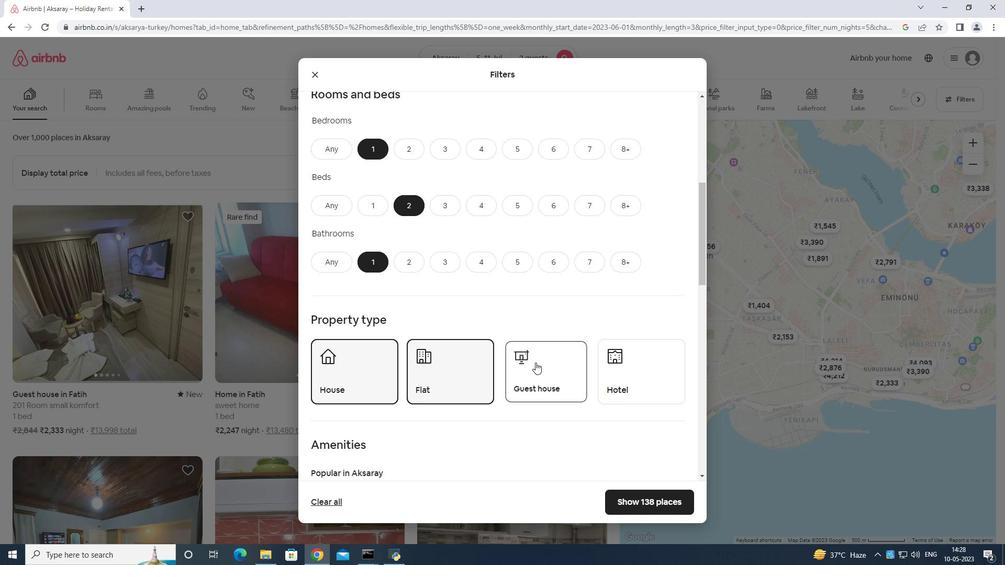
Action: Mouse moved to (541, 360)
Screenshot: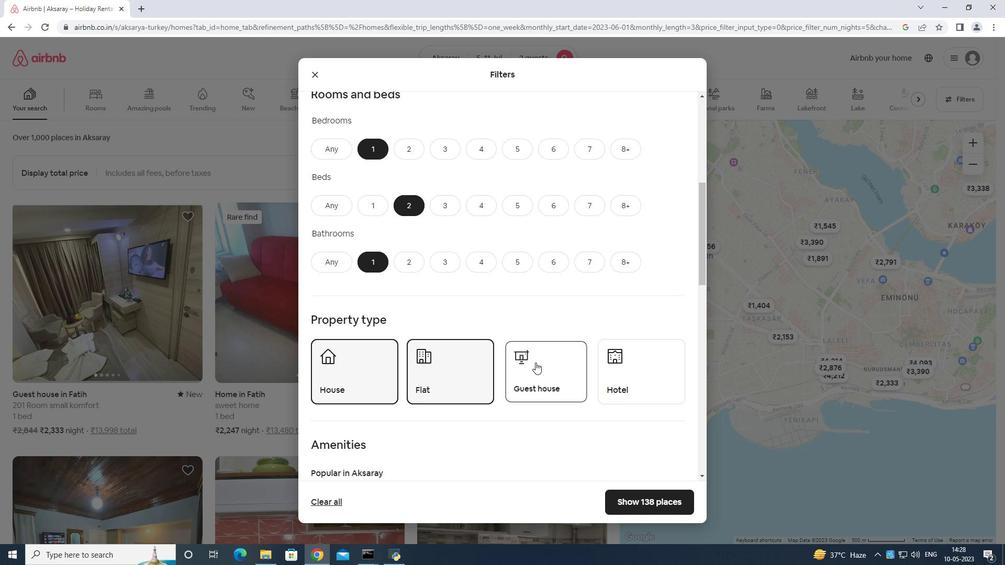 
Action: Mouse scrolled (541, 360) with delta (0, 0)
Screenshot: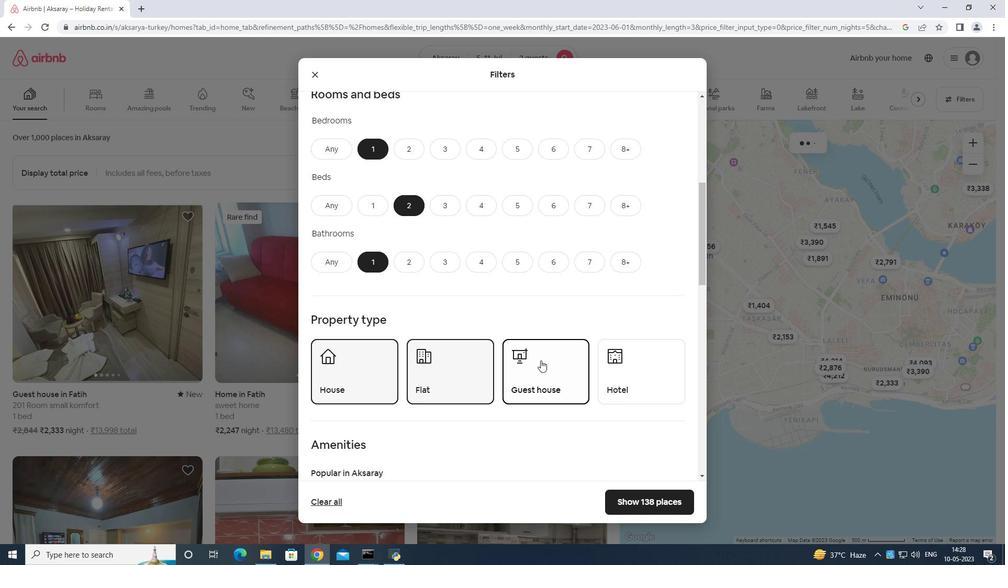 
Action: Mouse moved to (526, 359)
Screenshot: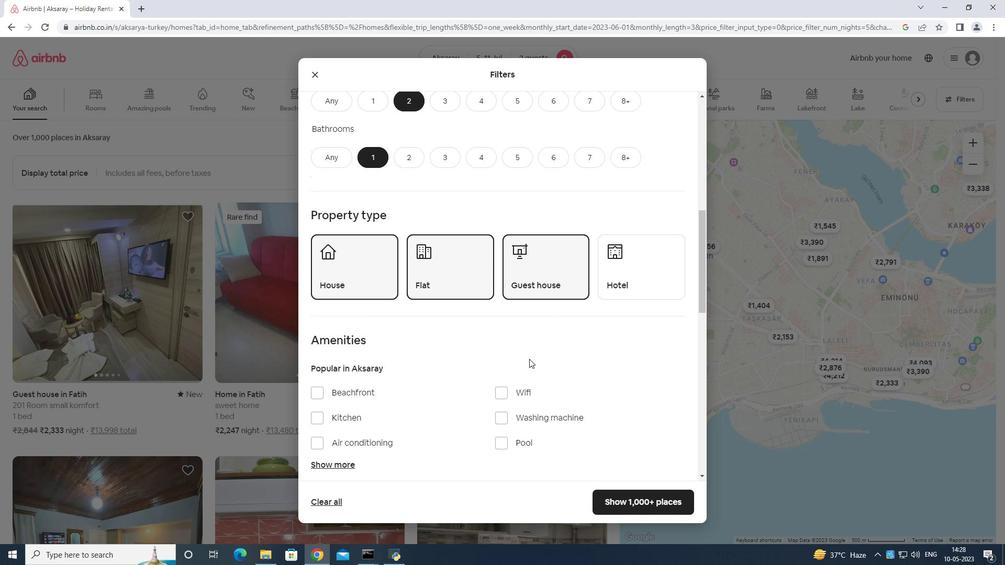 
Action: Mouse scrolled (526, 359) with delta (0, 0)
Screenshot: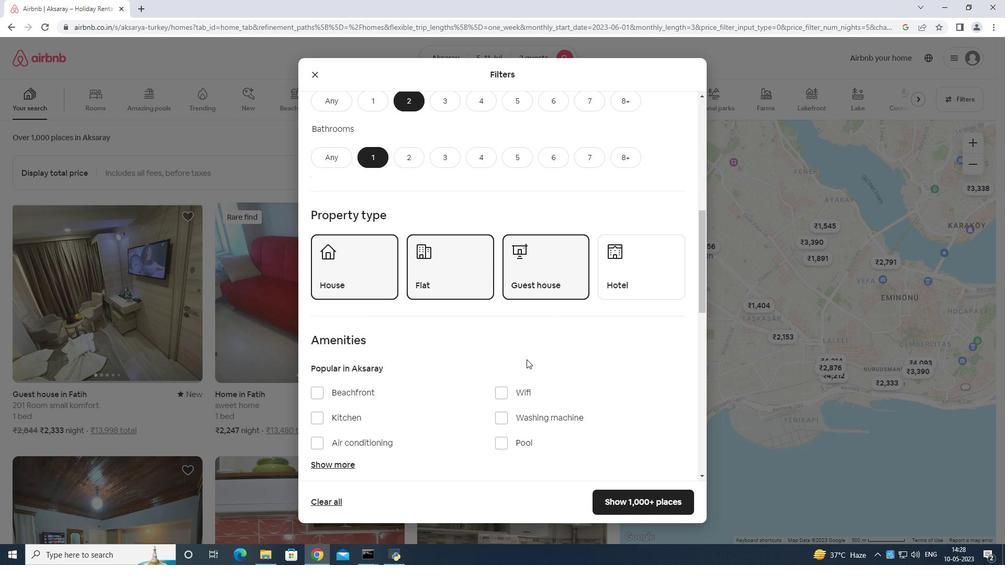 
Action: Mouse scrolled (526, 359) with delta (0, 0)
Screenshot: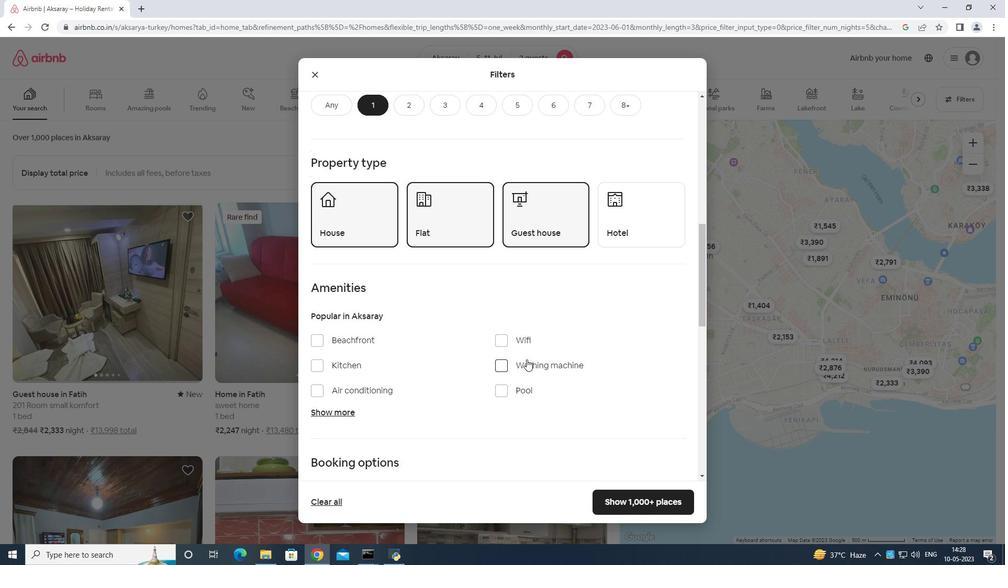 
Action: Mouse moved to (499, 284)
Screenshot: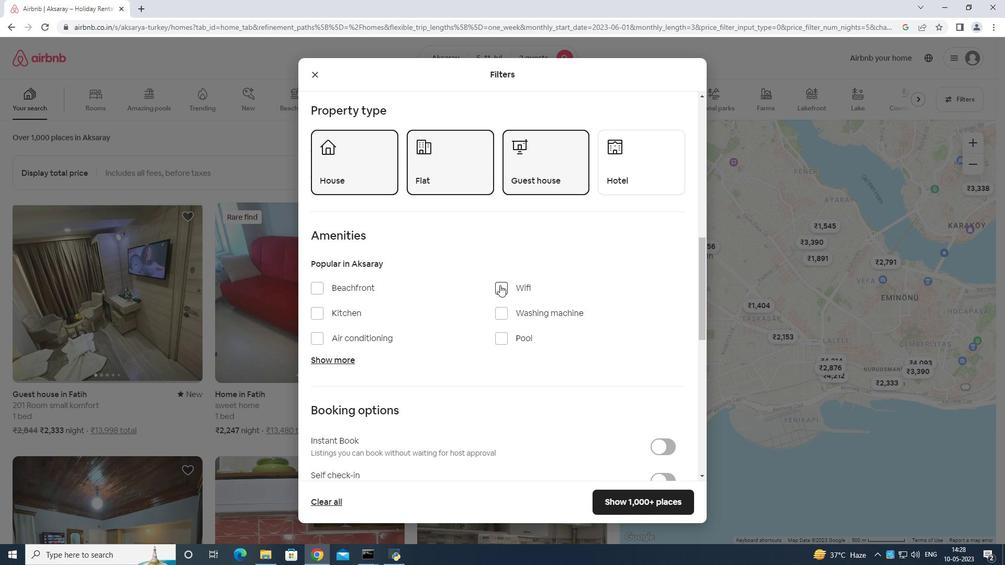 
Action: Mouse pressed left at (499, 284)
Screenshot: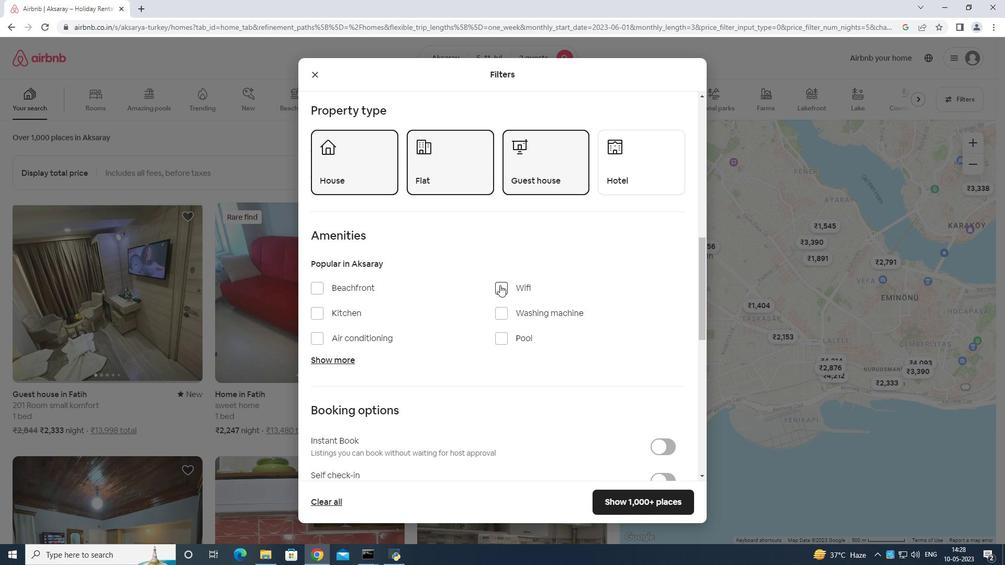 
Action: Mouse moved to (332, 355)
Screenshot: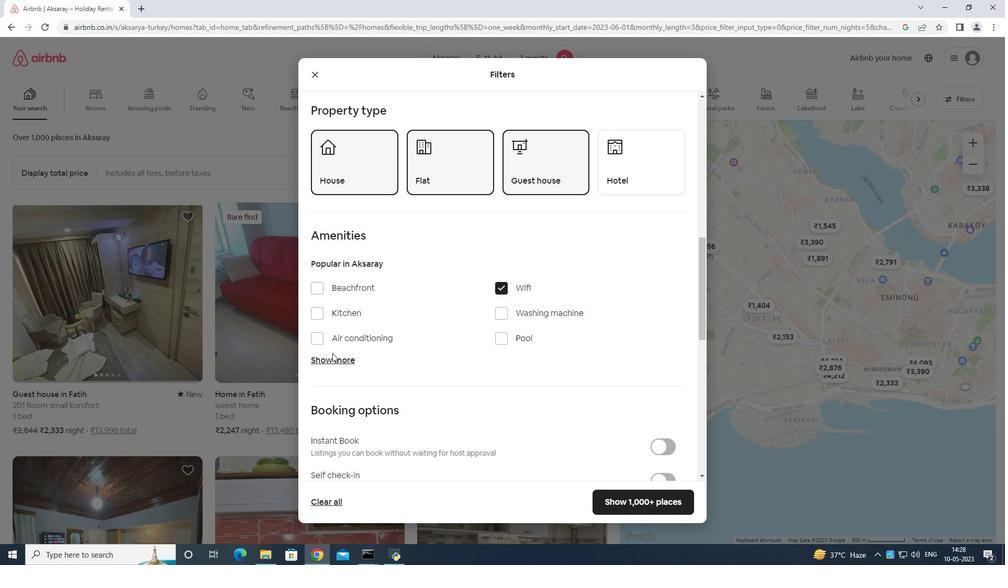 
Action: Mouse pressed left at (332, 355)
Screenshot: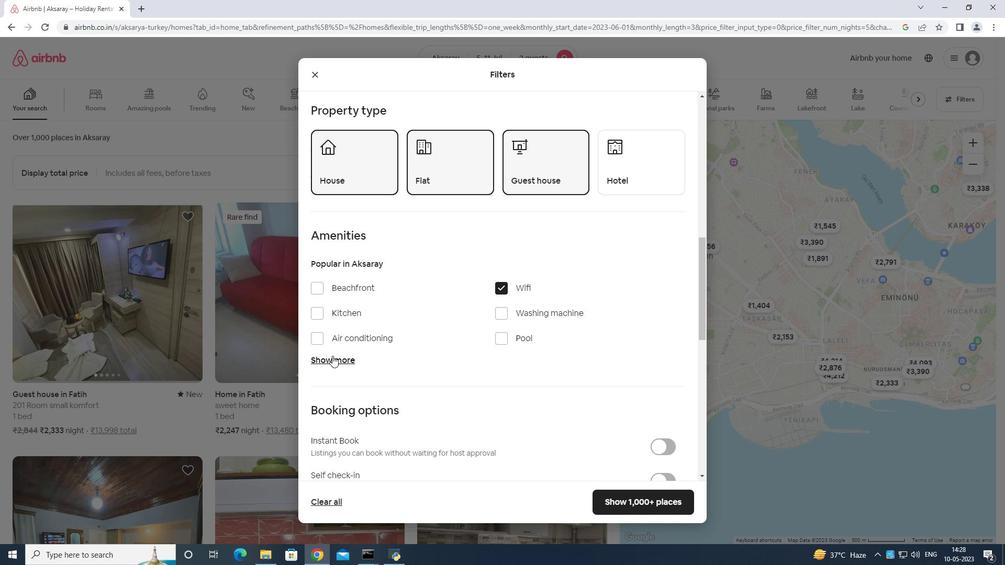 
Action: Mouse moved to (332, 351)
Screenshot: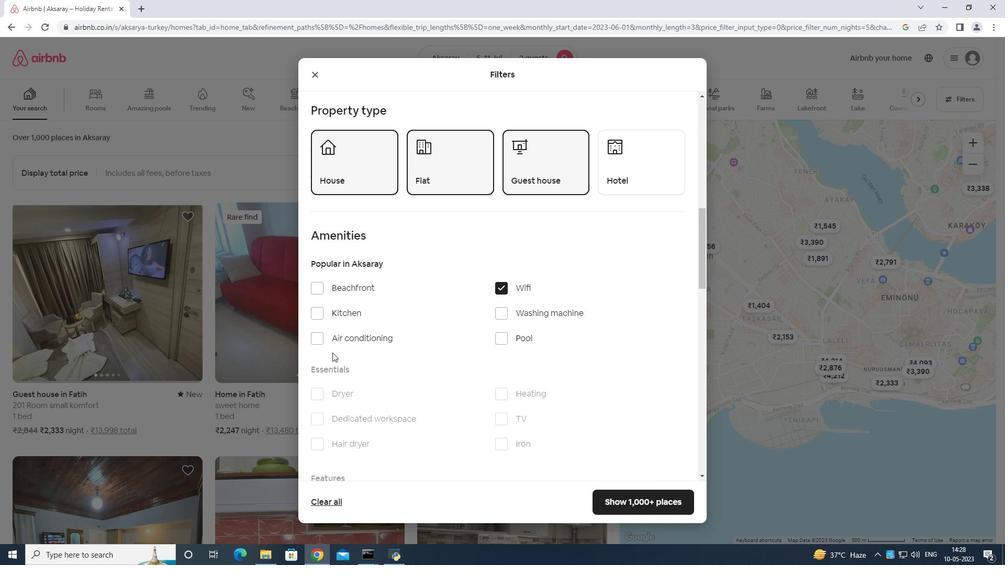 
Action: Mouse scrolled (332, 351) with delta (0, 0)
Screenshot: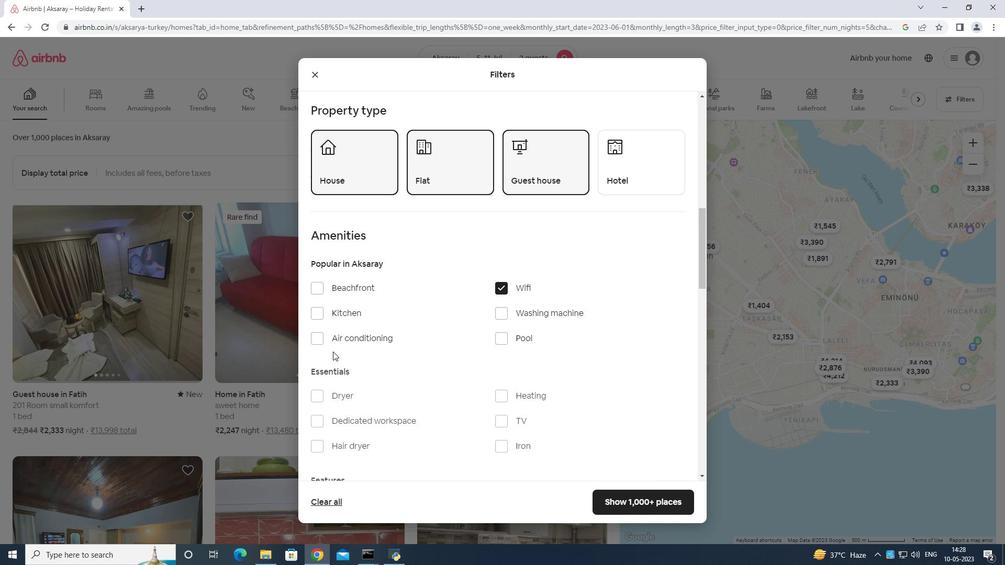 
Action: Mouse moved to (332, 351)
Screenshot: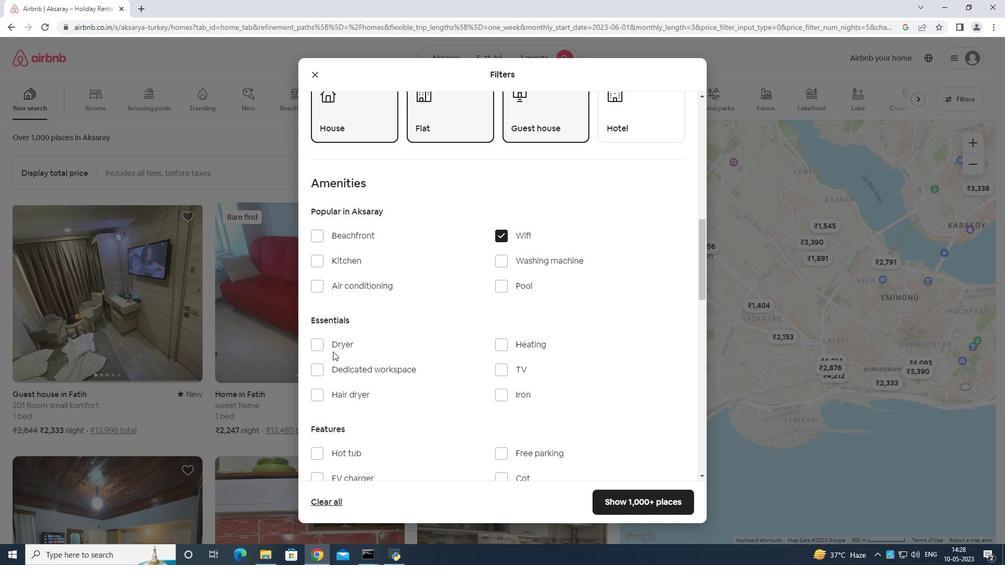 
Action: Mouse scrolled (332, 351) with delta (0, 0)
Screenshot: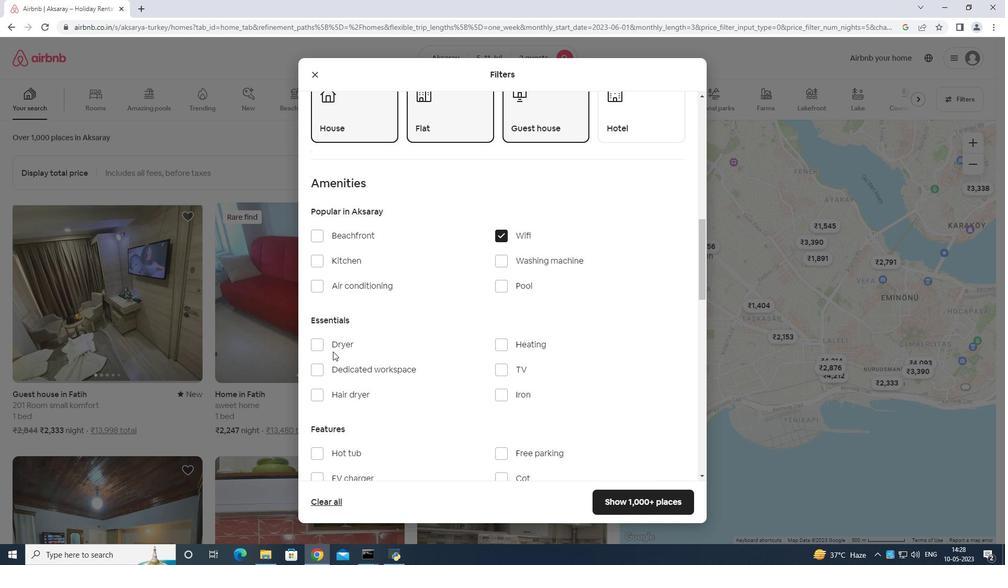 
Action: Mouse moved to (500, 316)
Screenshot: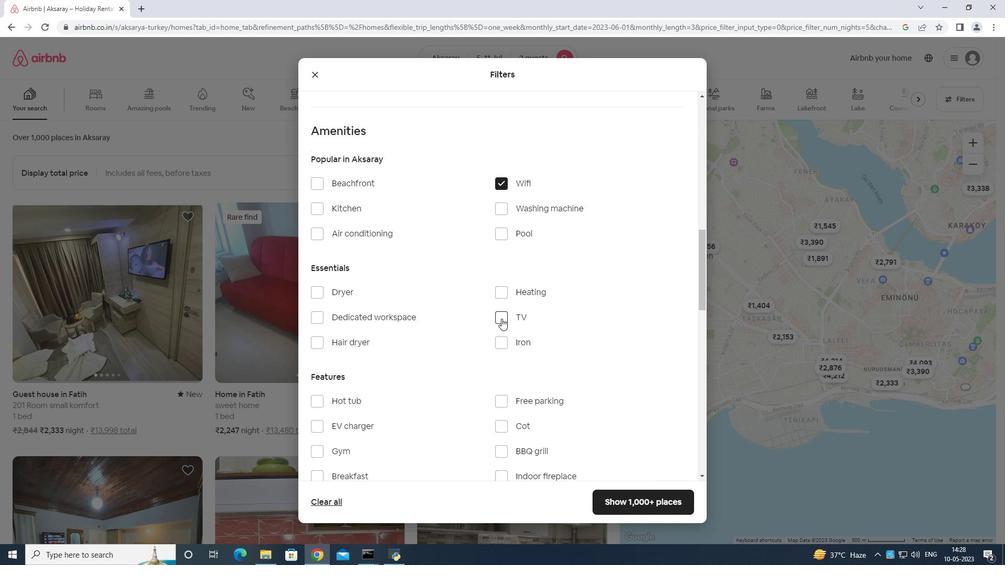 
Action: Mouse pressed left at (500, 316)
Screenshot: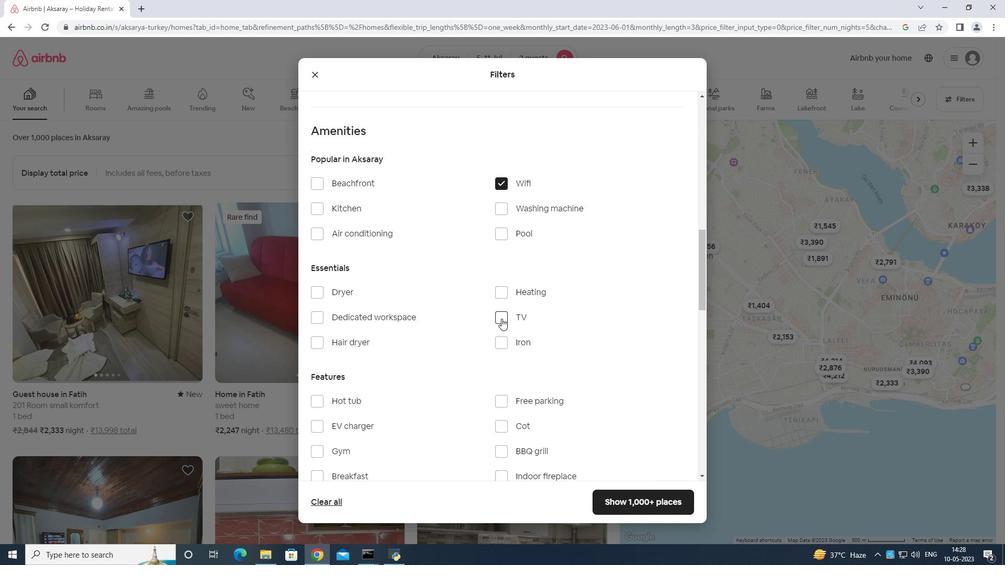 
Action: Mouse moved to (510, 320)
Screenshot: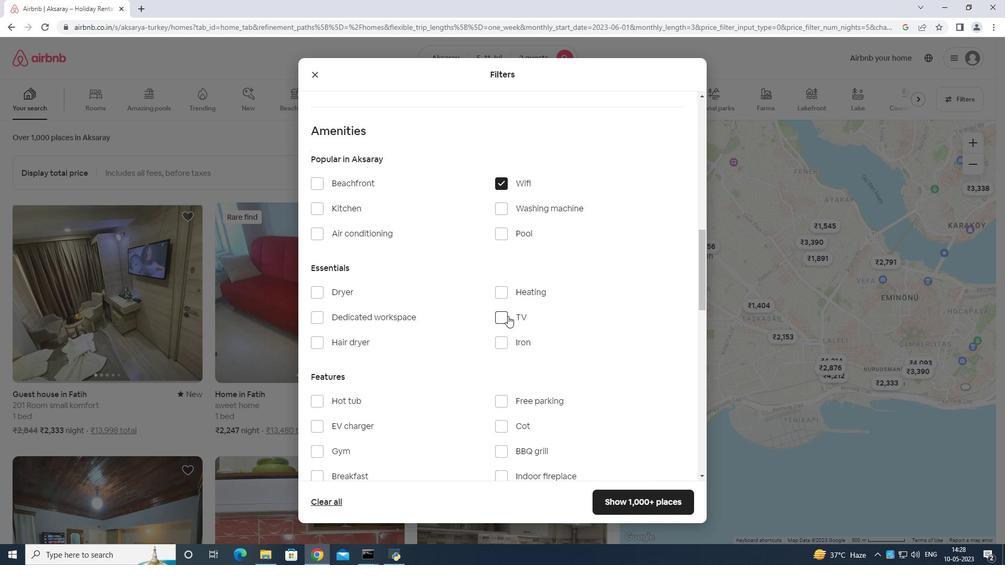 
Action: Mouse scrolled (510, 319) with delta (0, 0)
Screenshot: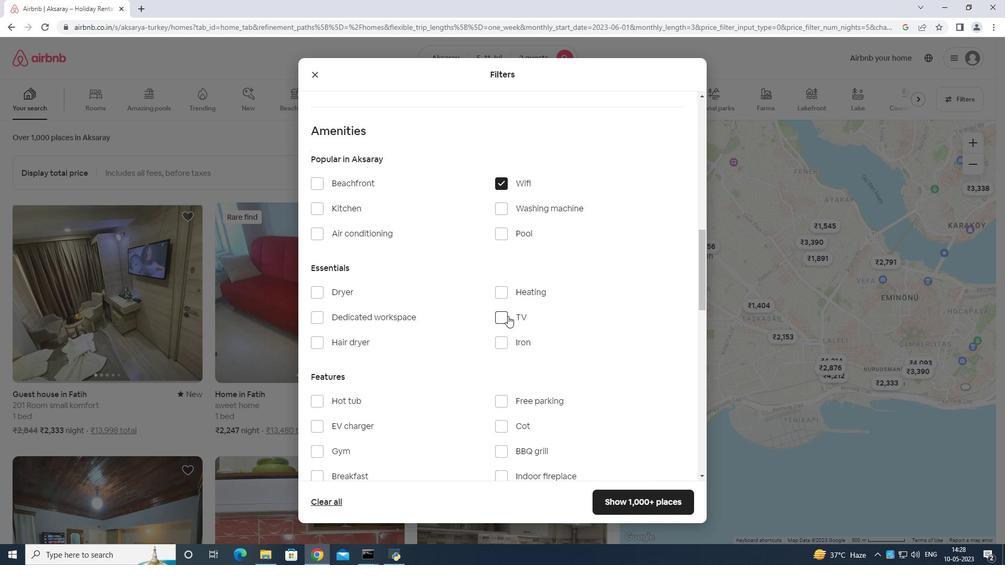 
Action: Mouse moved to (510, 323)
Screenshot: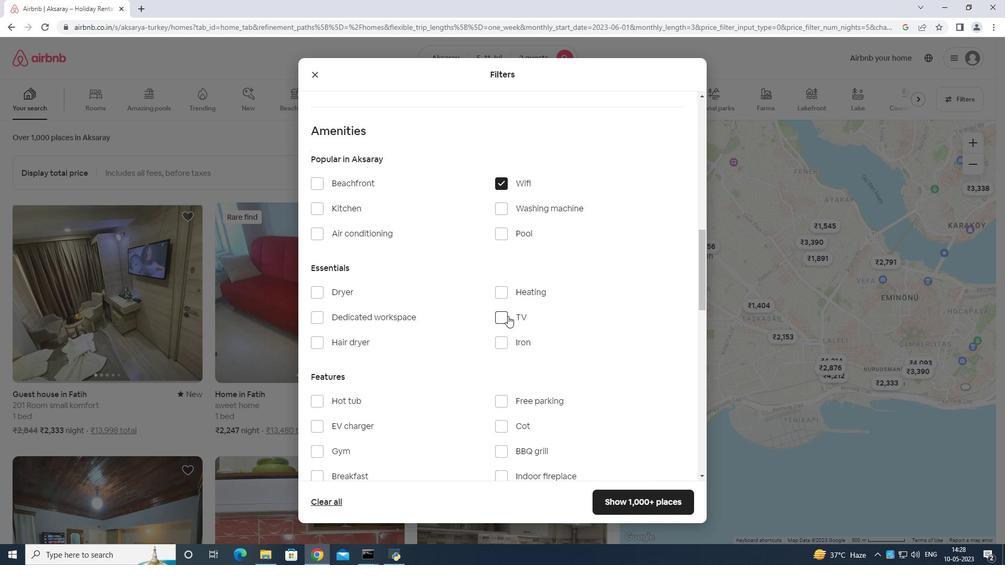 
Action: Mouse scrolled (510, 322) with delta (0, 0)
Screenshot: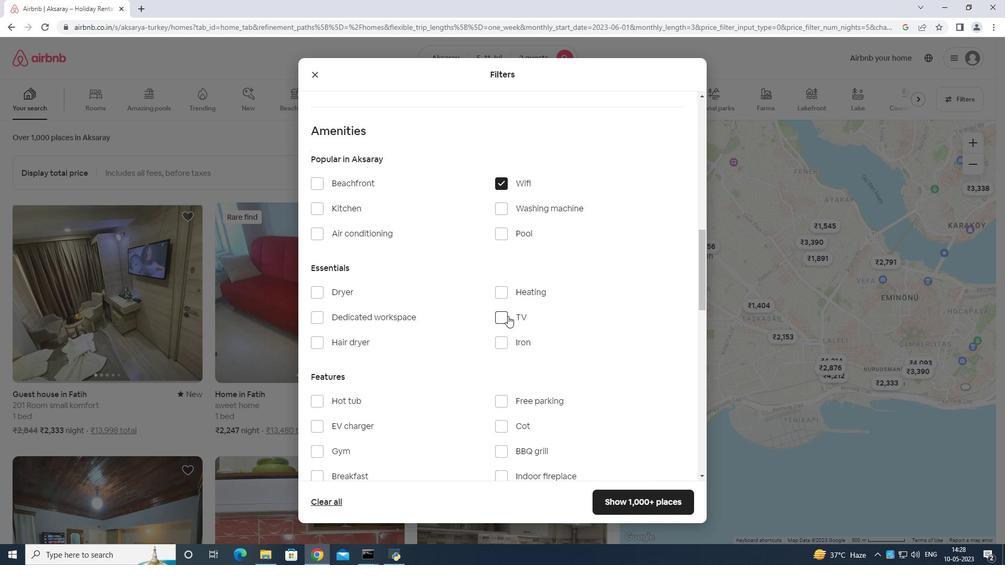 
Action: Mouse moved to (314, 346)
Screenshot: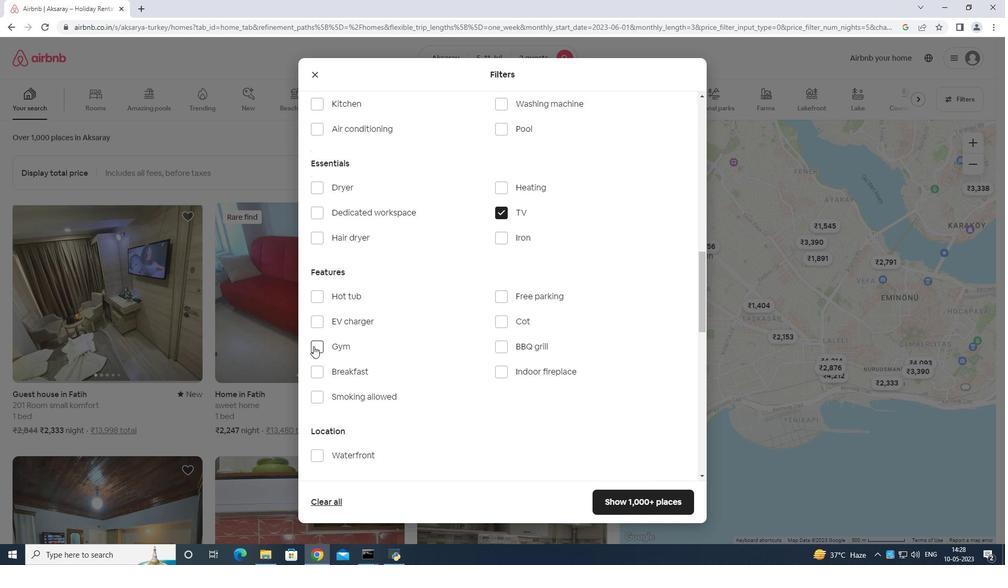 
Action: Mouse pressed left at (314, 346)
Screenshot: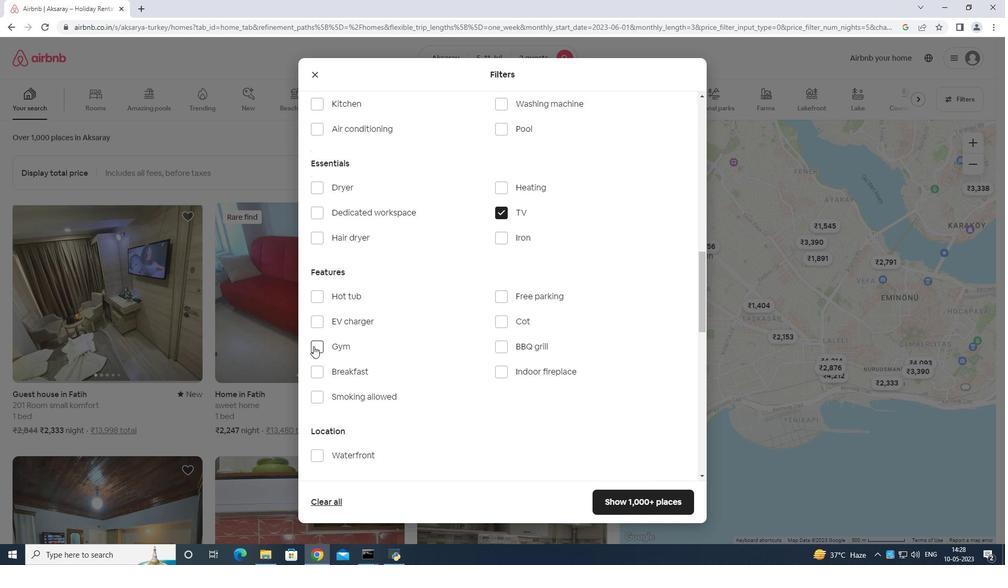 
Action: Mouse moved to (314, 374)
Screenshot: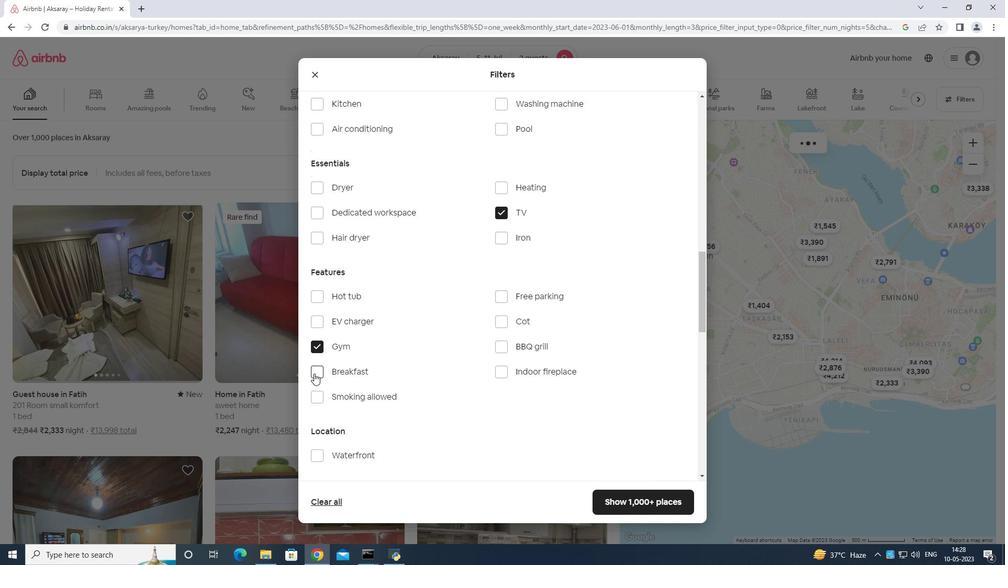 
Action: Mouse pressed left at (314, 374)
Screenshot: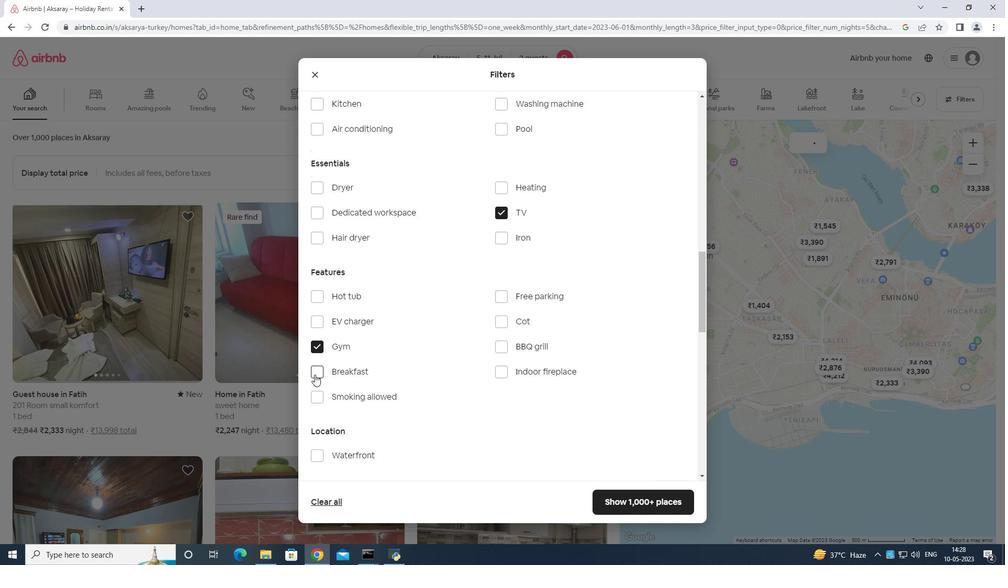 
Action: Mouse moved to (325, 377)
Screenshot: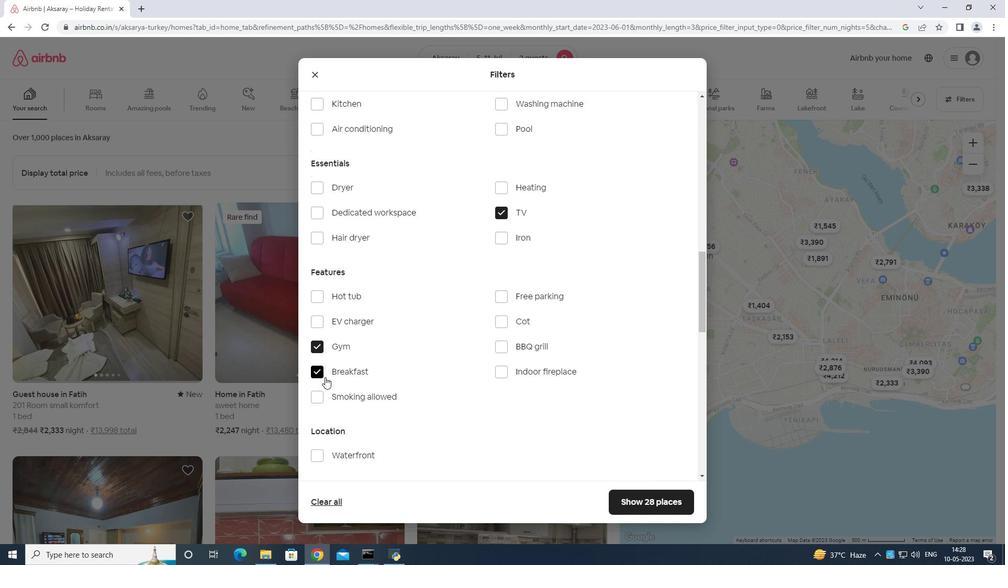 
Action: Mouse scrolled (325, 377) with delta (0, 0)
Screenshot: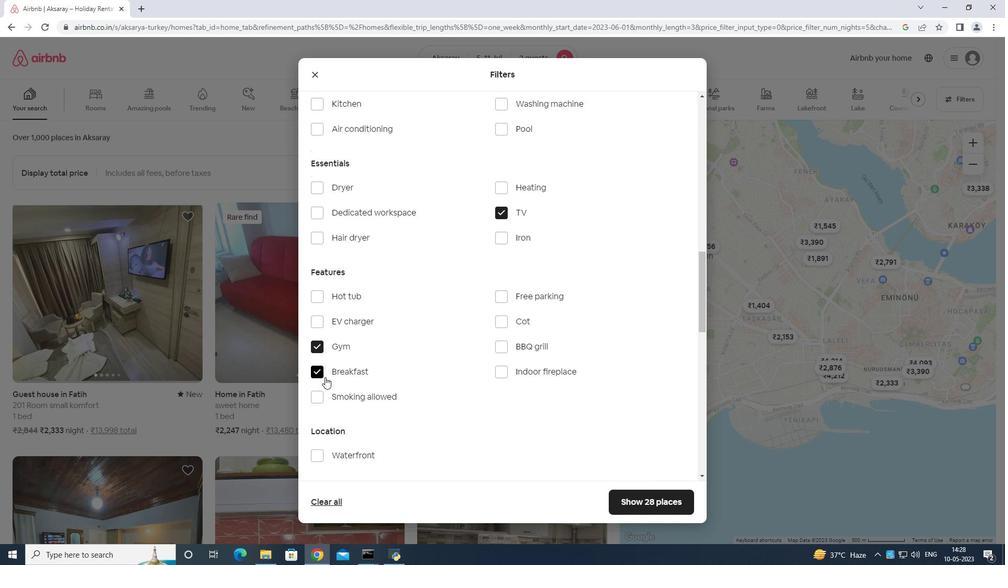 
Action: Mouse moved to (325, 377)
Screenshot: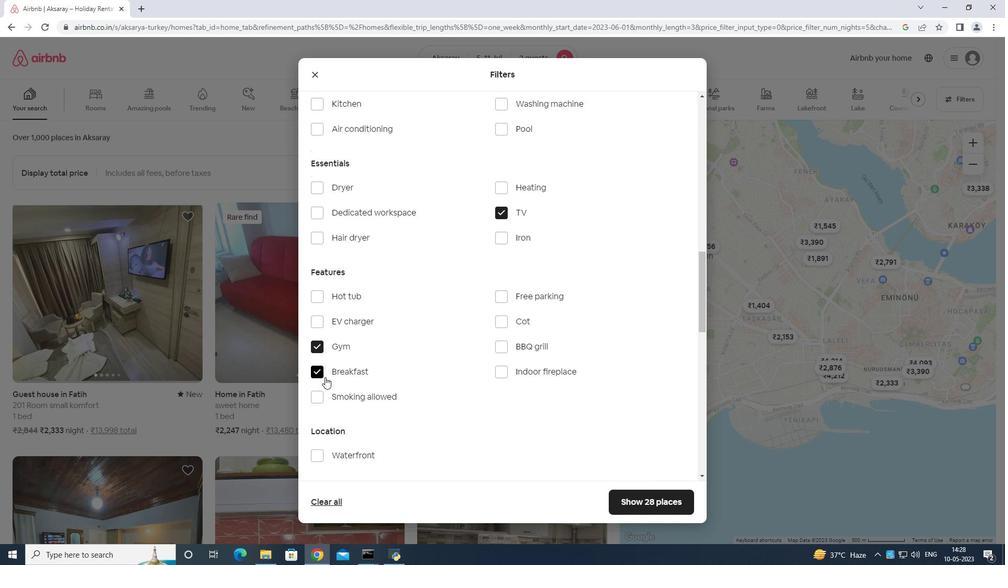 
Action: Mouse scrolled (325, 377) with delta (0, 0)
Screenshot: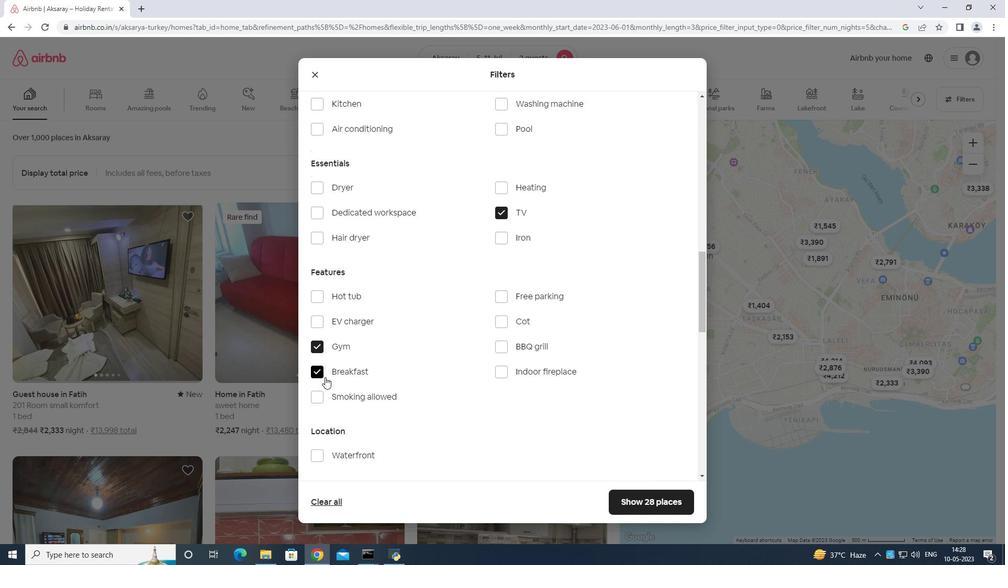 
Action: Mouse moved to (326, 377)
Screenshot: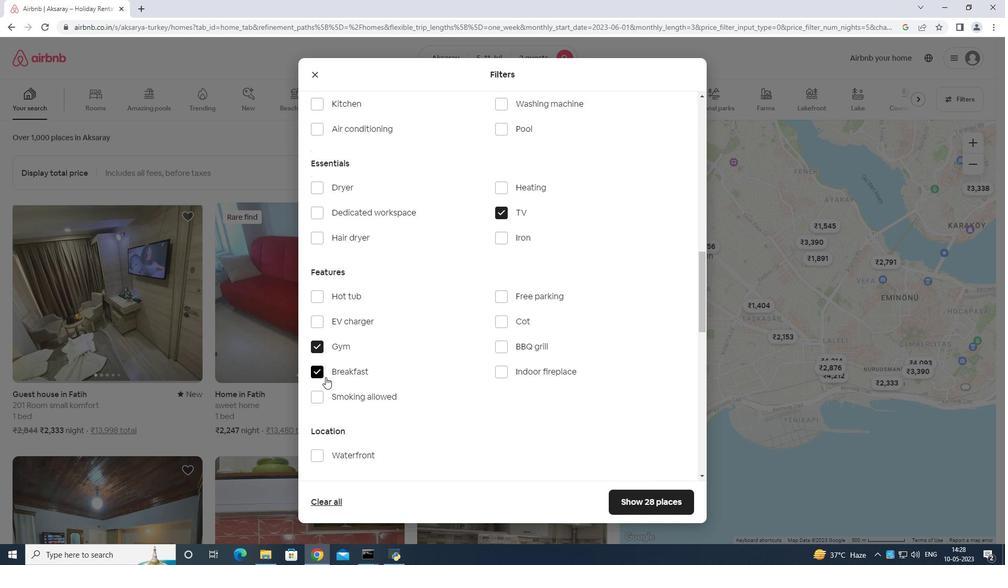 
Action: Mouse scrolled (326, 377) with delta (0, 0)
Screenshot: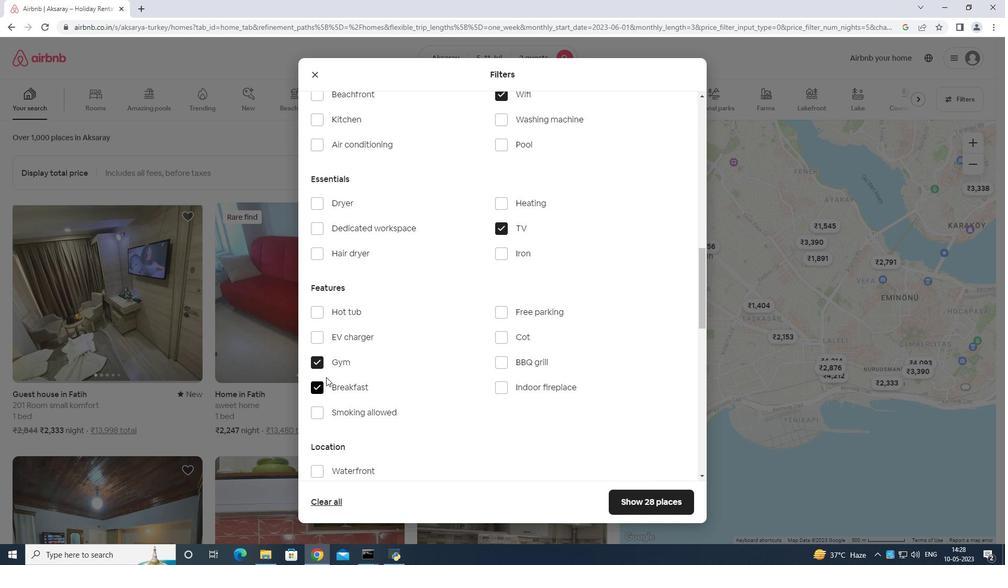 
Action: Mouse moved to (346, 375)
Screenshot: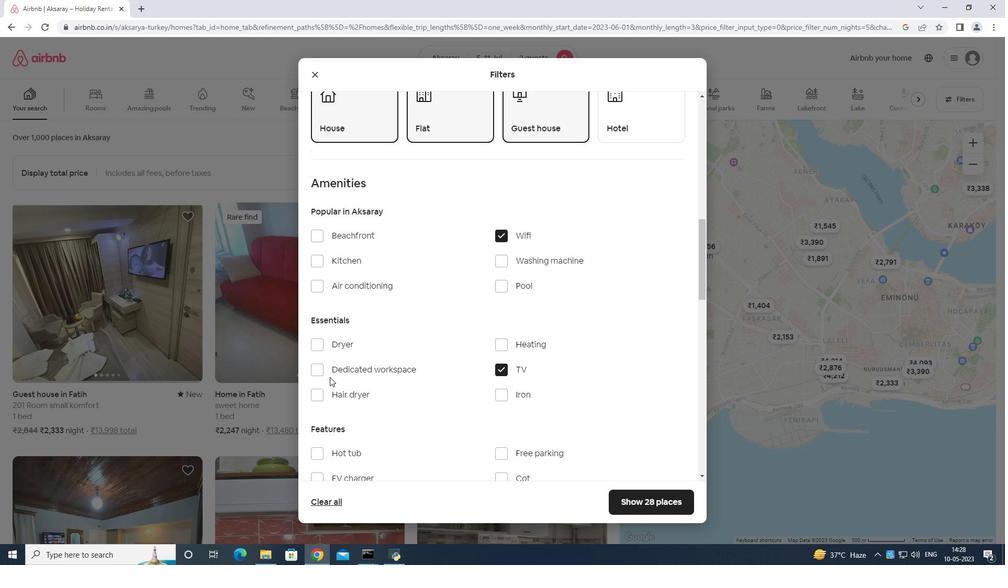 
Action: Mouse scrolled (346, 375) with delta (0, 0)
Screenshot: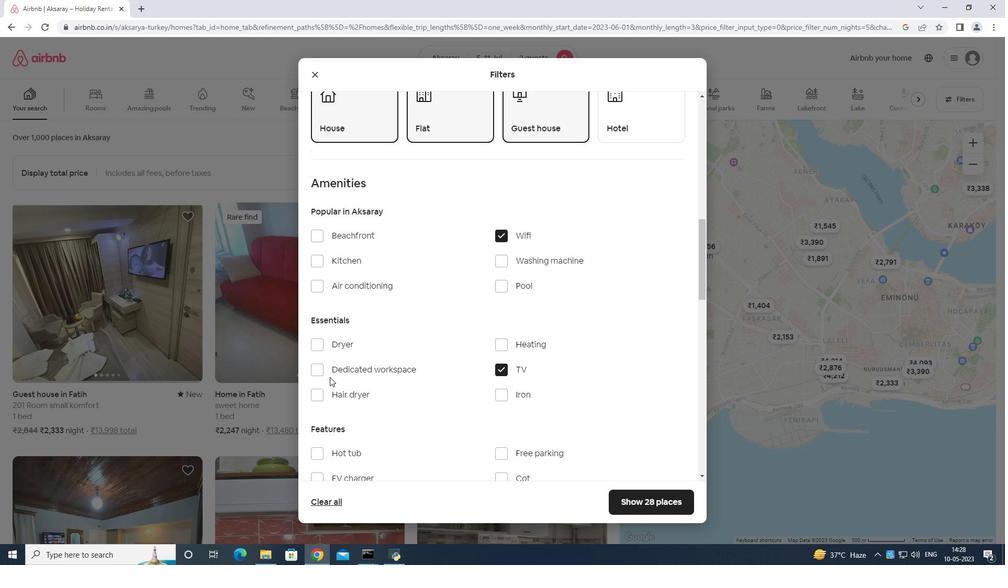 
Action: Mouse moved to (371, 369)
Screenshot: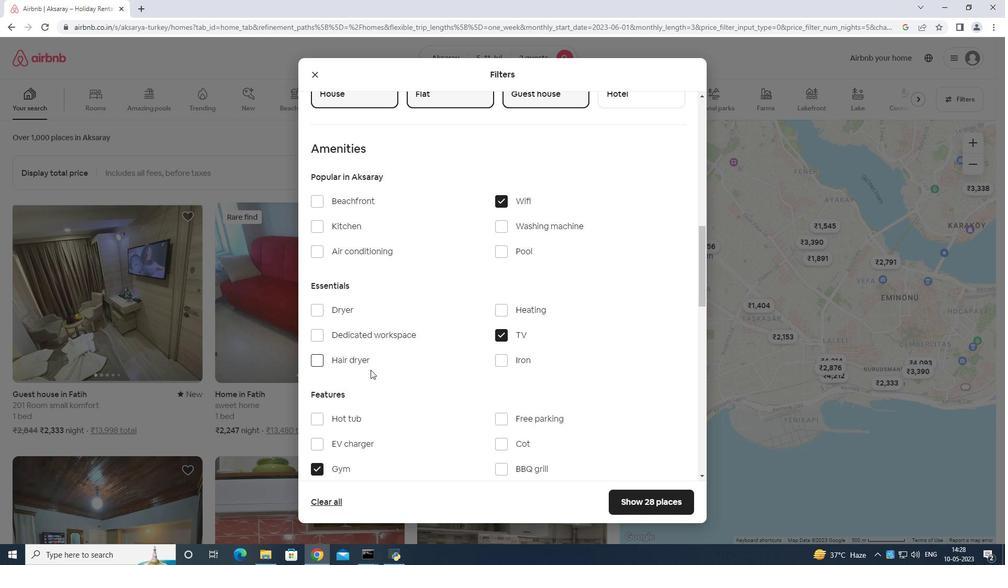 
Action: Mouse scrolled (371, 369) with delta (0, 0)
Screenshot: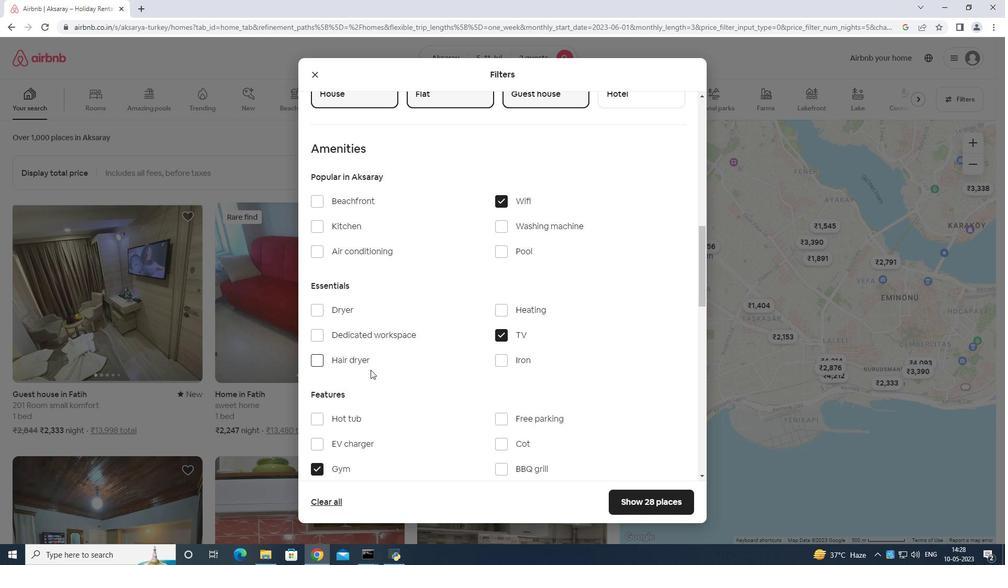 
Action: Mouse moved to (501, 349)
Screenshot: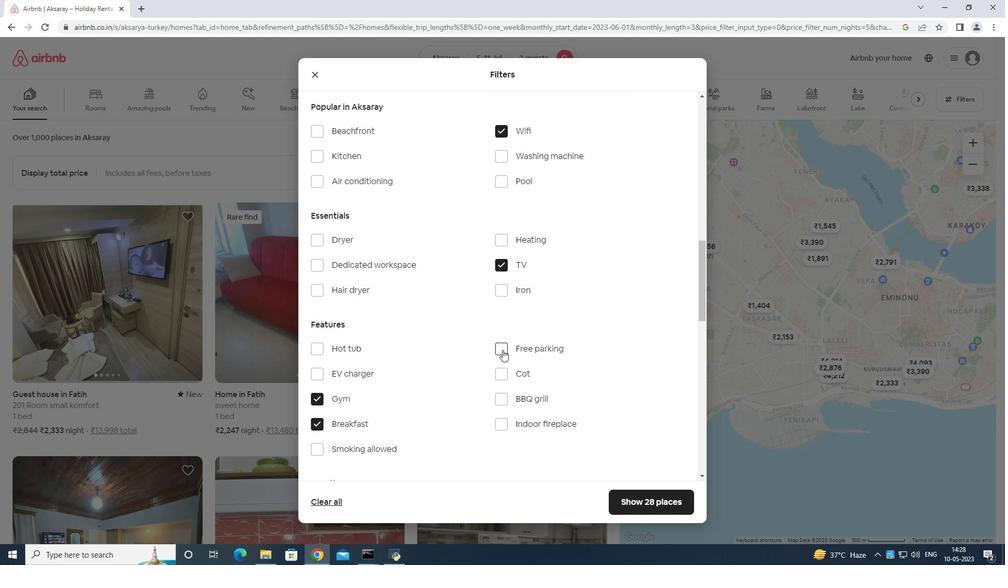 
Action: Mouse pressed left at (501, 349)
Screenshot: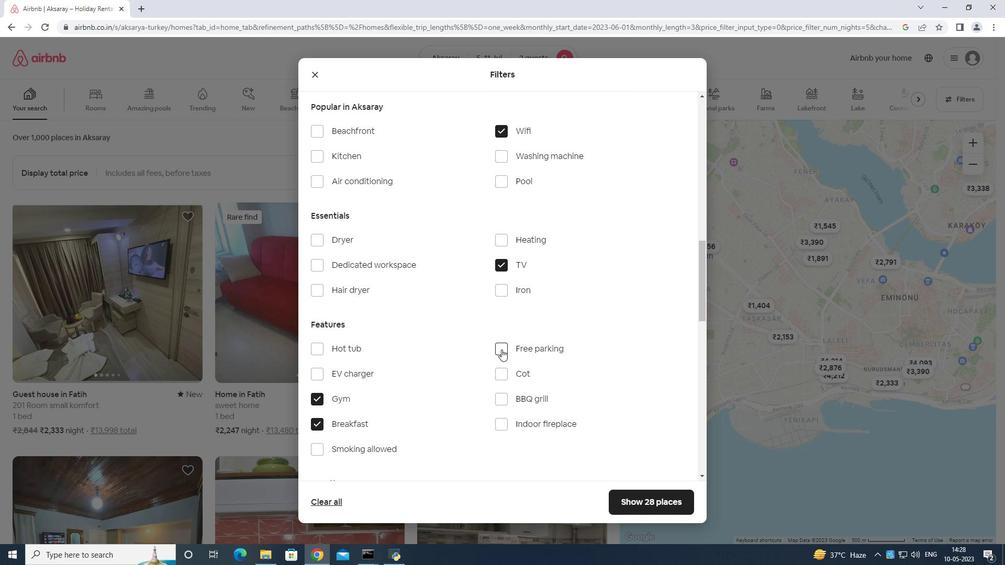 
Action: Mouse moved to (522, 343)
Screenshot: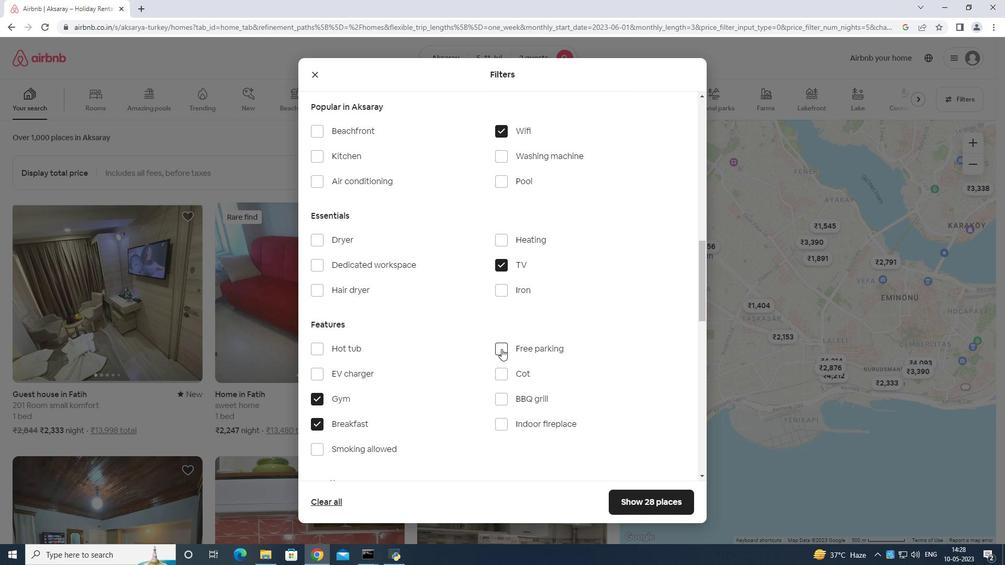 
Action: Mouse scrolled (522, 343) with delta (0, 0)
Screenshot: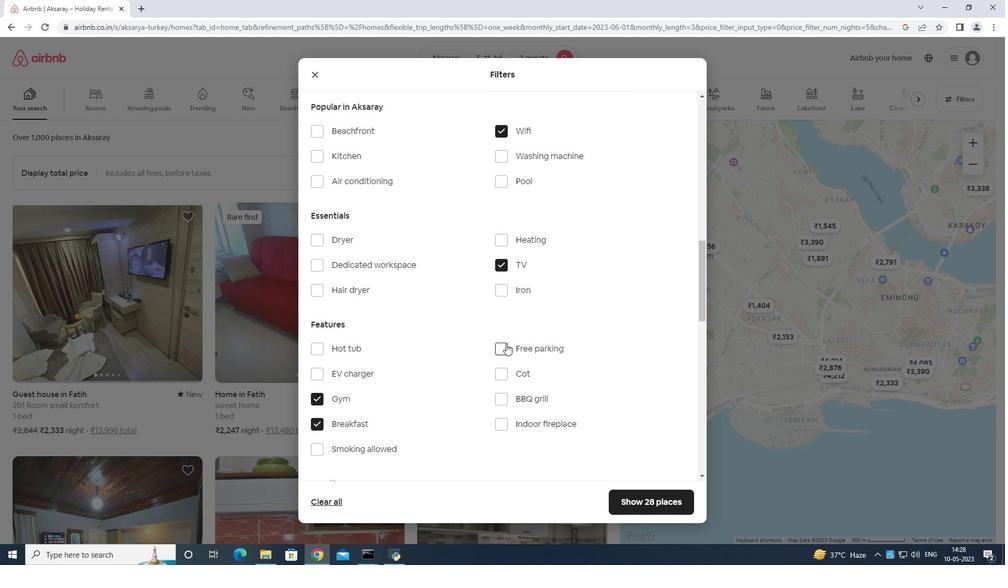 
Action: Mouse moved to (524, 345)
Screenshot: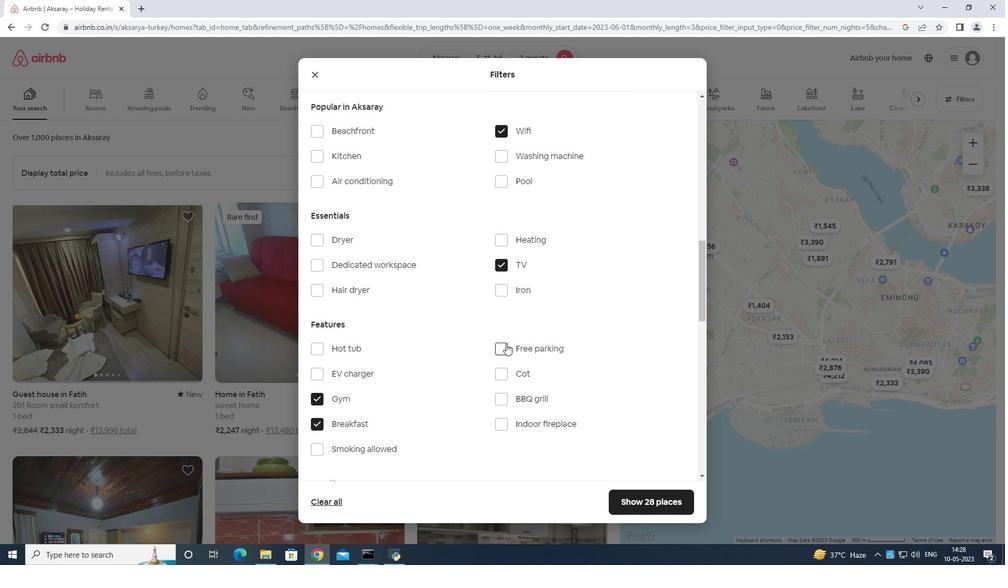 
Action: Mouse scrolled (524, 344) with delta (0, 0)
Screenshot: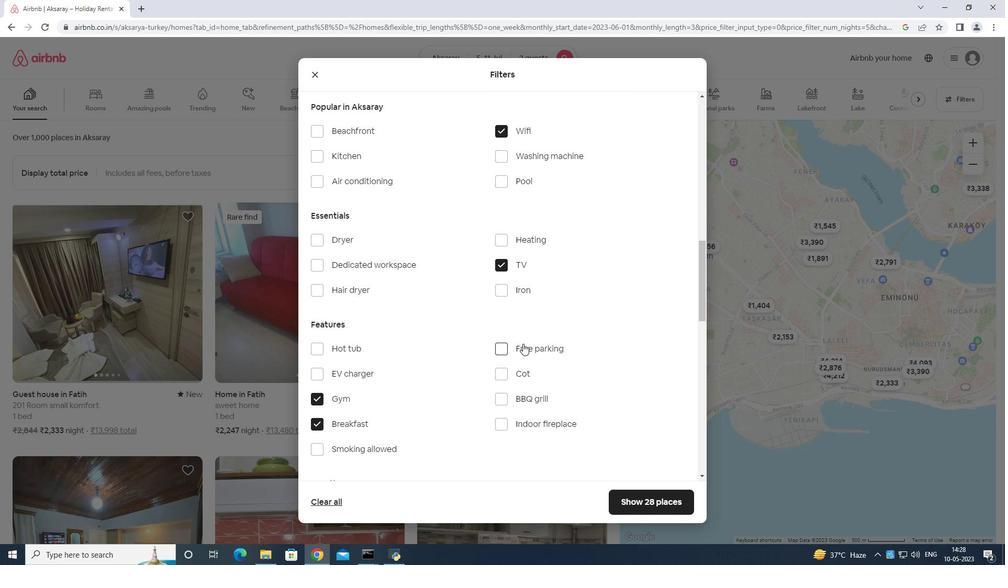 
Action: Mouse moved to (524, 346)
Screenshot: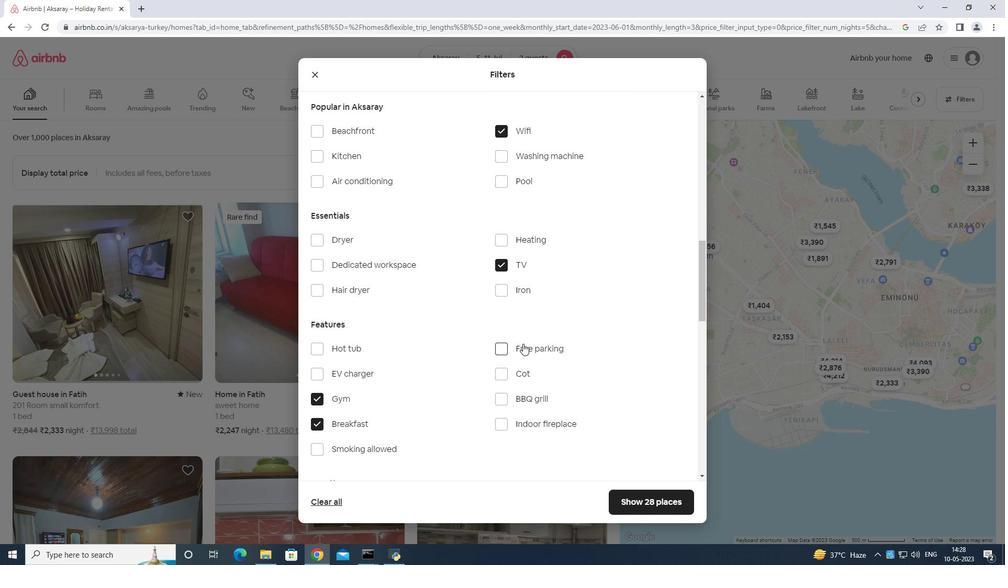 
Action: Mouse scrolled (524, 345) with delta (0, 0)
Screenshot: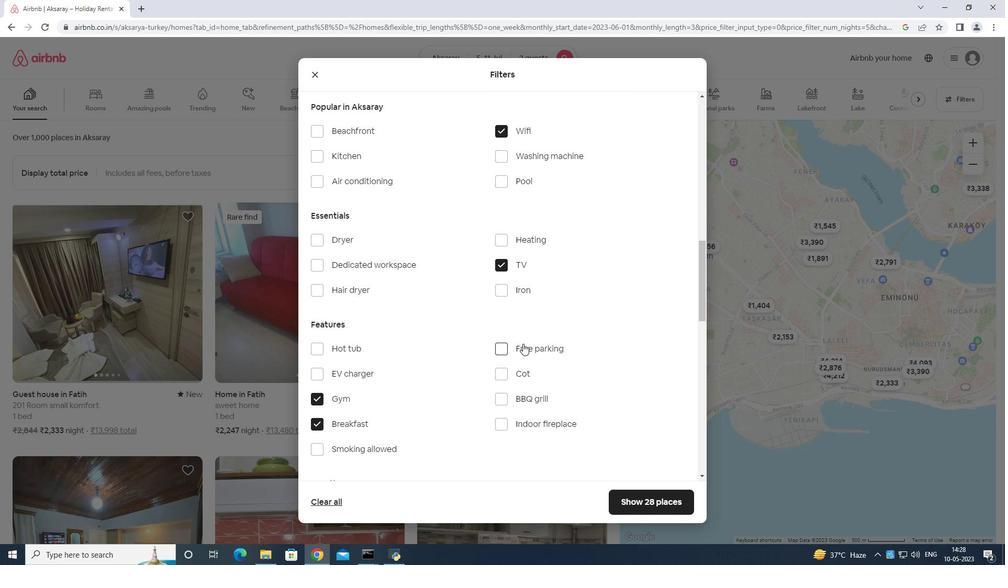 
Action: Mouse moved to (526, 346)
Screenshot: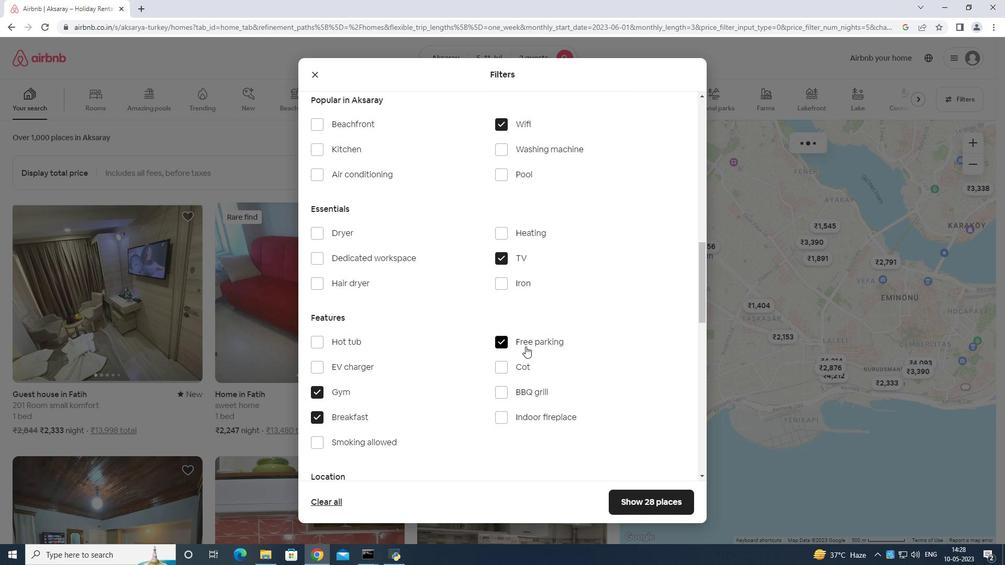
Action: Mouse scrolled (526, 346) with delta (0, 0)
Screenshot: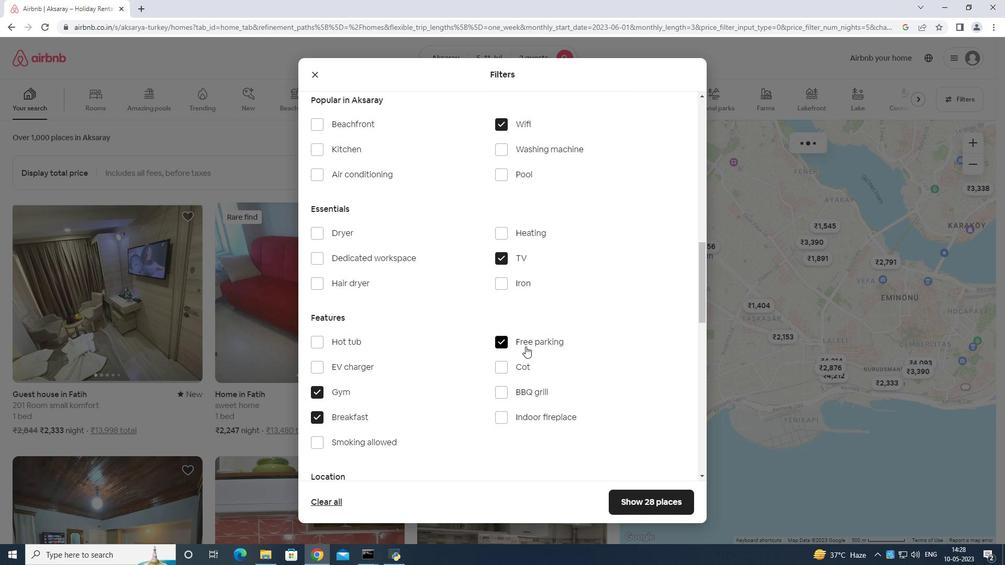 
Action: Mouse moved to (526, 346)
Screenshot: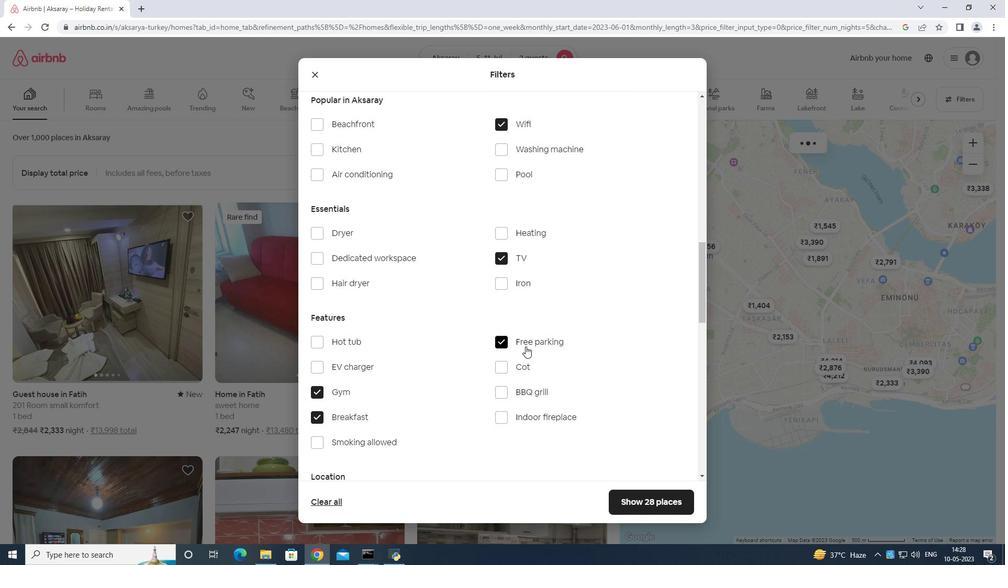 
Action: Mouse scrolled (526, 346) with delta (0, 0)
Screenshot: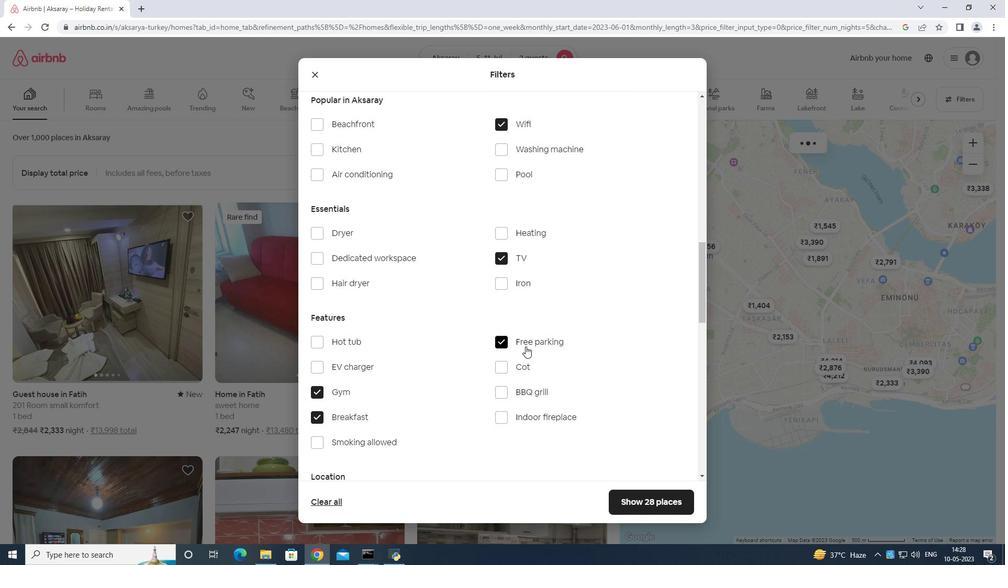 
Action: Mouse scrolled (526, 346) with delta (0, 0)
Screenshot: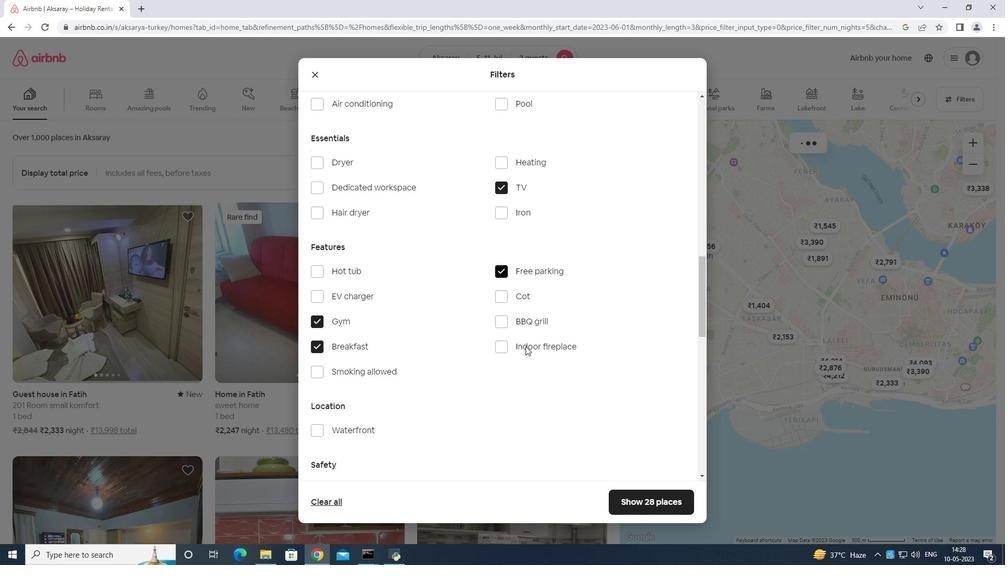 
Action: Mouse scrolled (526, 346) with delta (0, 0)
Screenshot: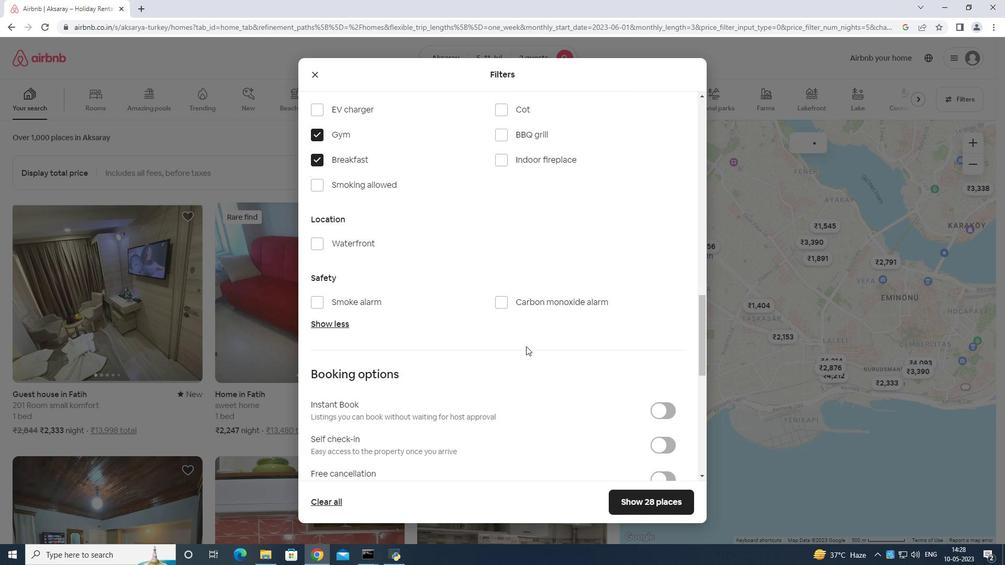 
Action: Mouse moved to (526, 346)
Screenshot: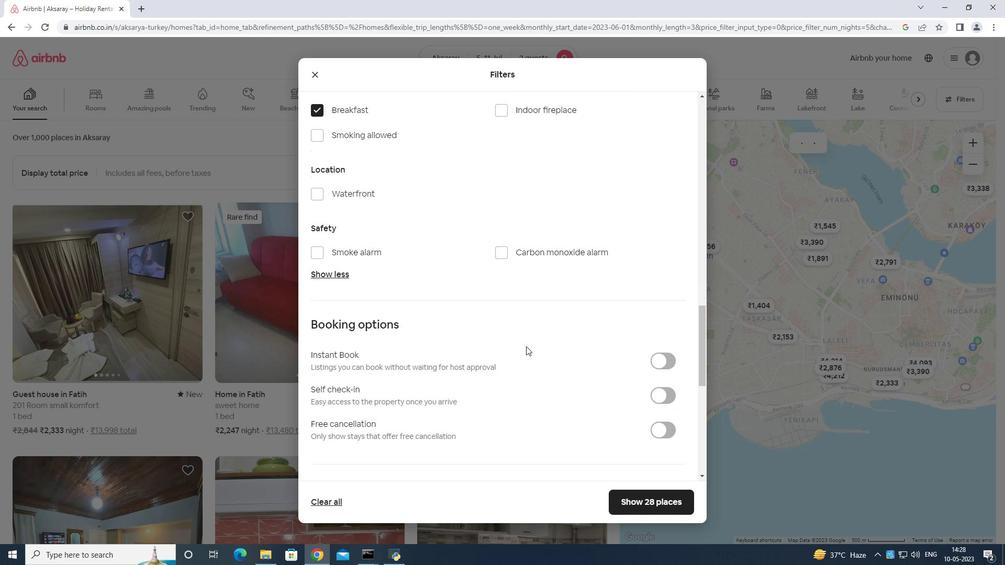 
Action: Mouse scrolled (526, 346) with delta (0, 0)
Screenshot: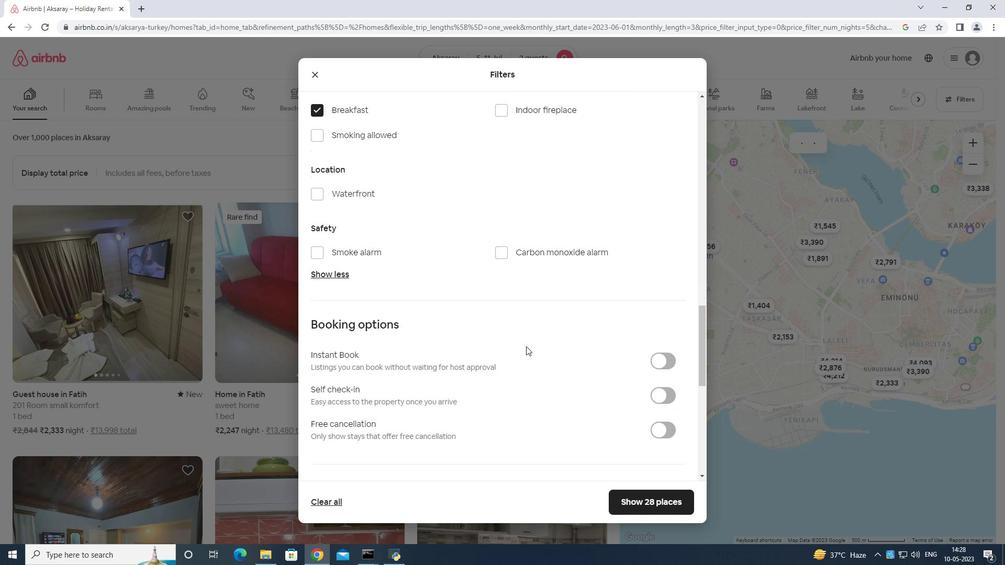 
Action: Mouse scrolled (526, 346) with delta (0, 0)
Screenshot: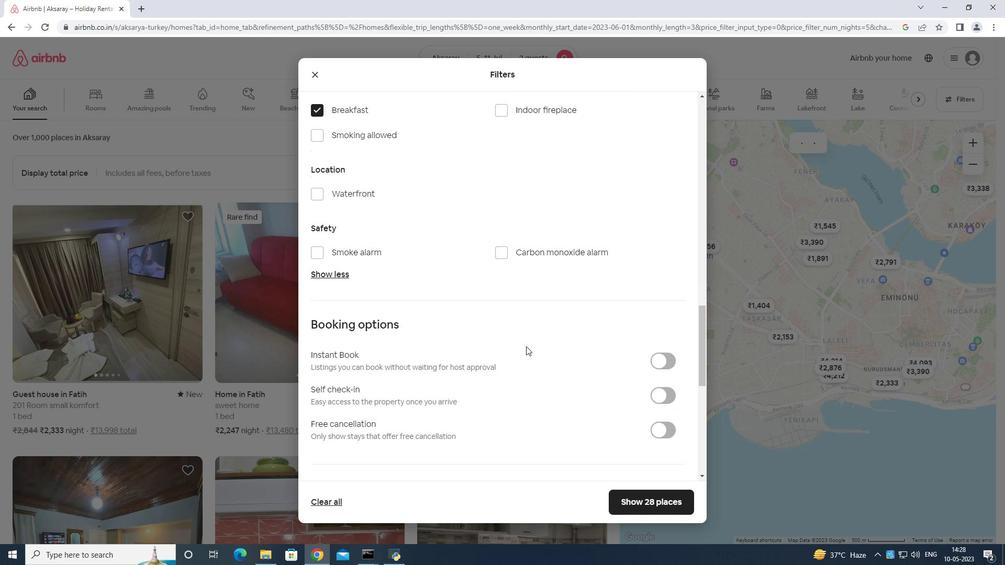 
Action: Mouse moved to (655, 229)
Screenshot: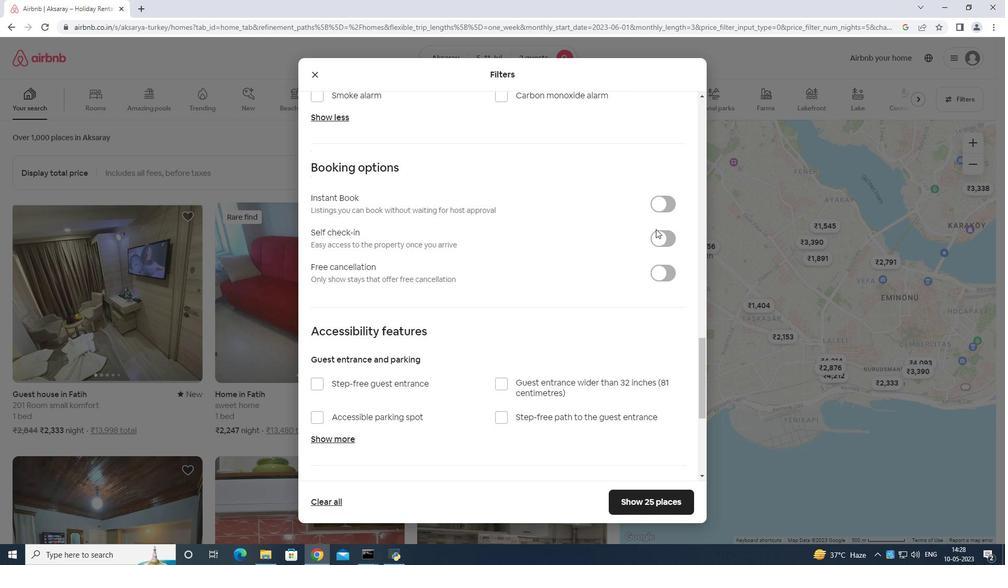 
Action: Mouse pressed left at (655, 229)
Screenshot: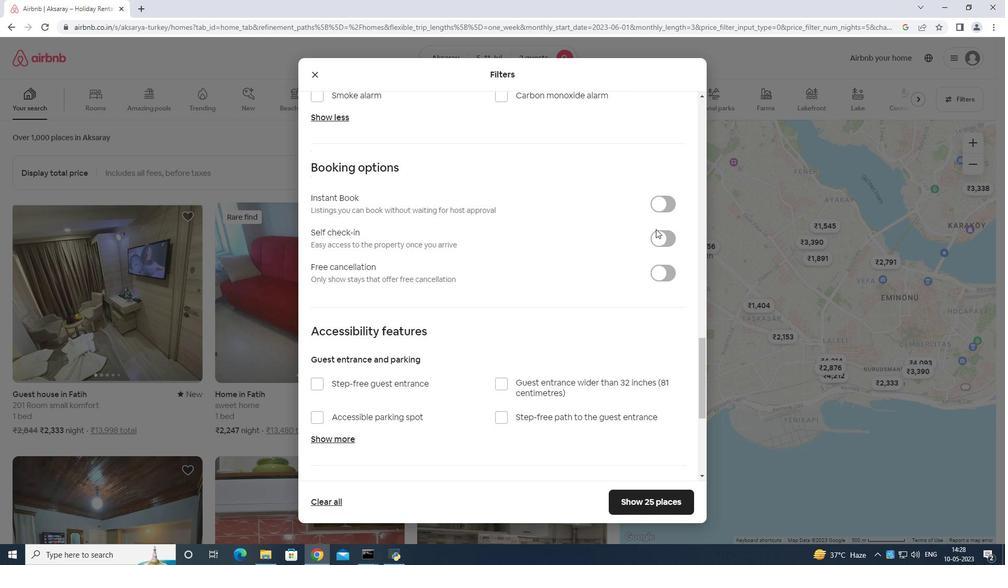 
Action: Mouse moved to (654, 240)
Screenshot: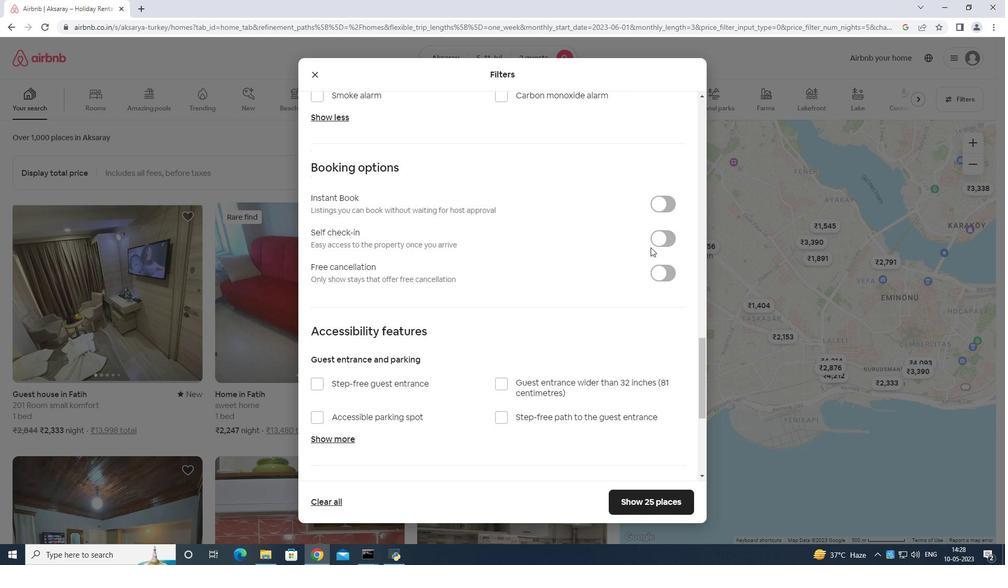 
Action: Mouse pressed left at (654, 240)
Screenshot: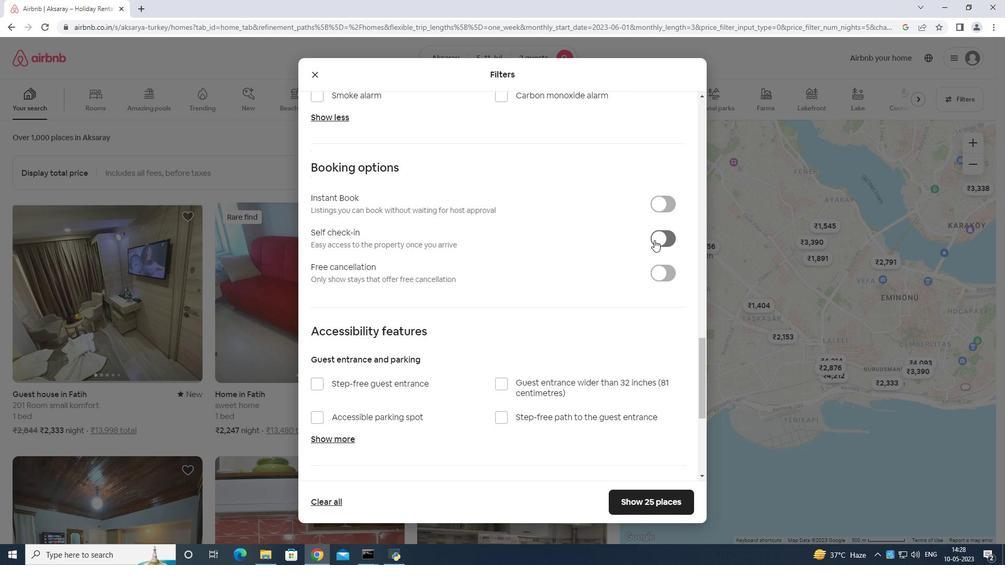 
Action: Mouse moved to (664, 234)
Screenshot: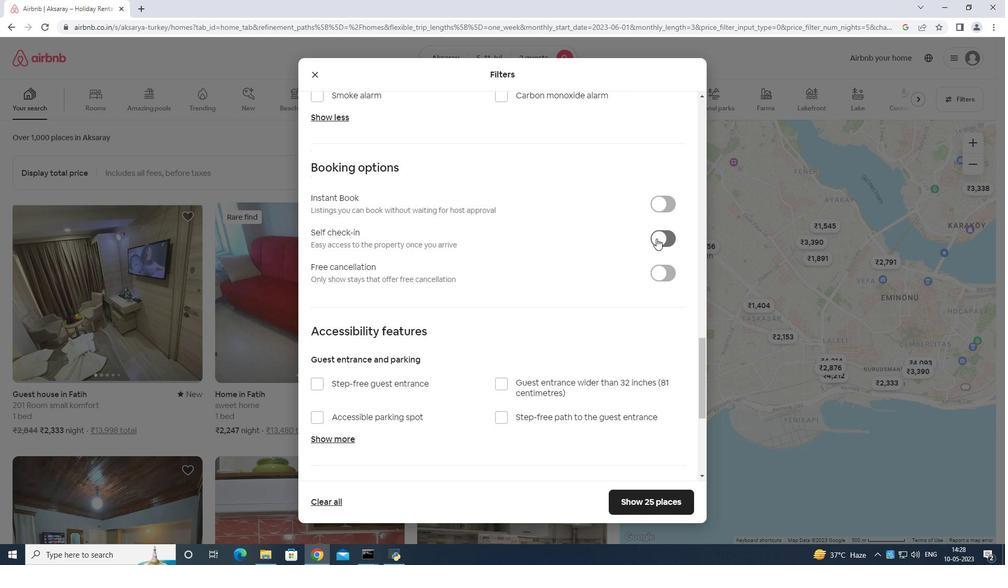 
Action: Mouse scrolled (664, 233) with delta (0, 0)
Screenshot: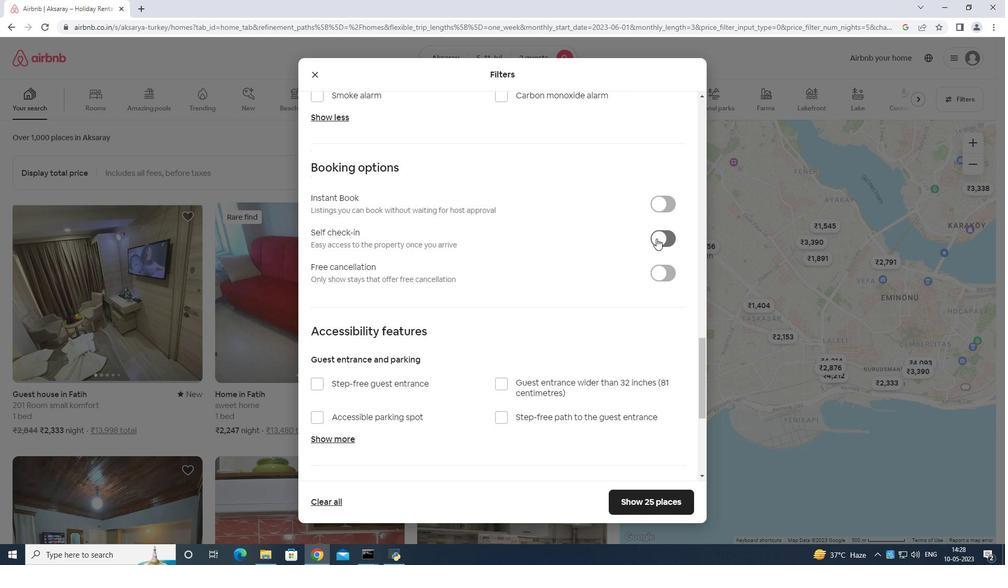 
Action: Mouse scrolled (664, 233) with delta (0, 0)
Screenshot: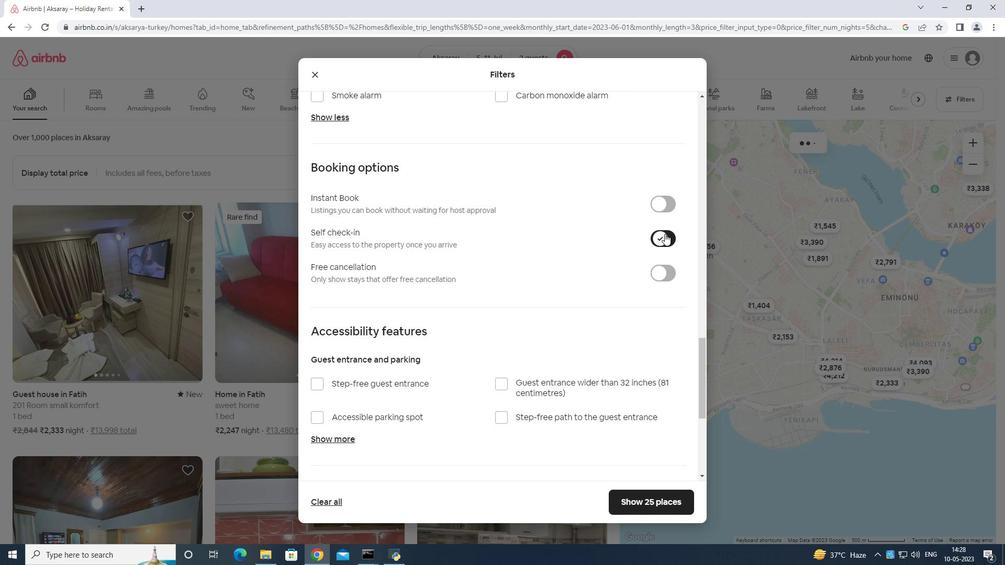 
Action: Mouse scrolled (664, 233) with delta (0, 0)
Screenshot: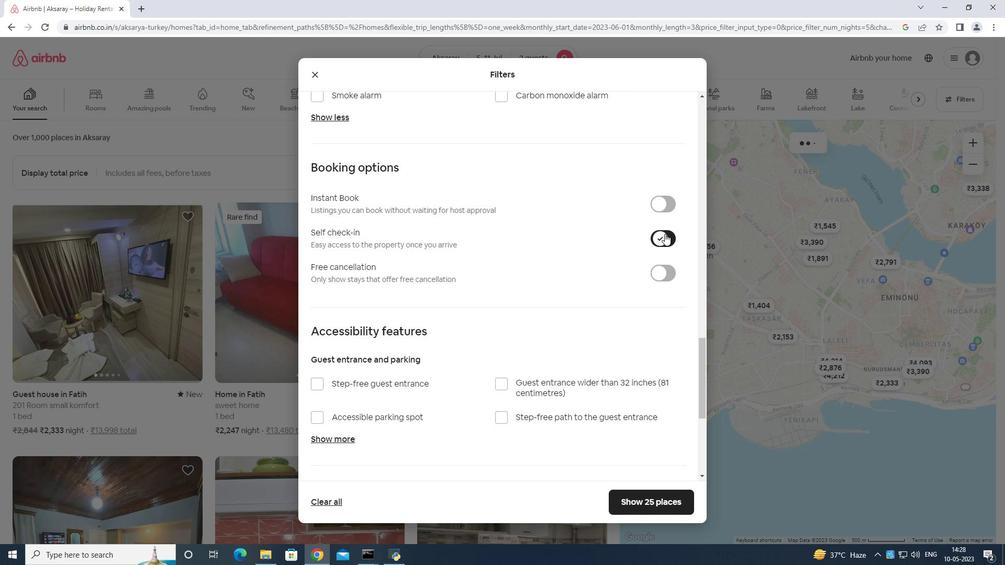 
Action: Mouse moved to (664, 234)
Screenshot: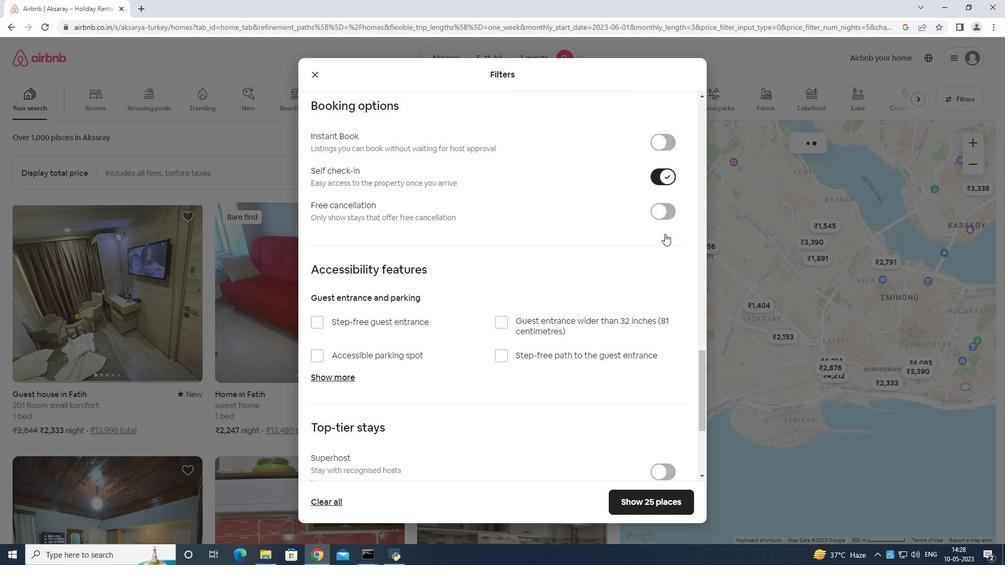 
Action: Mouse scrolled (664, 233) with delta (0, 0)
Screenshot: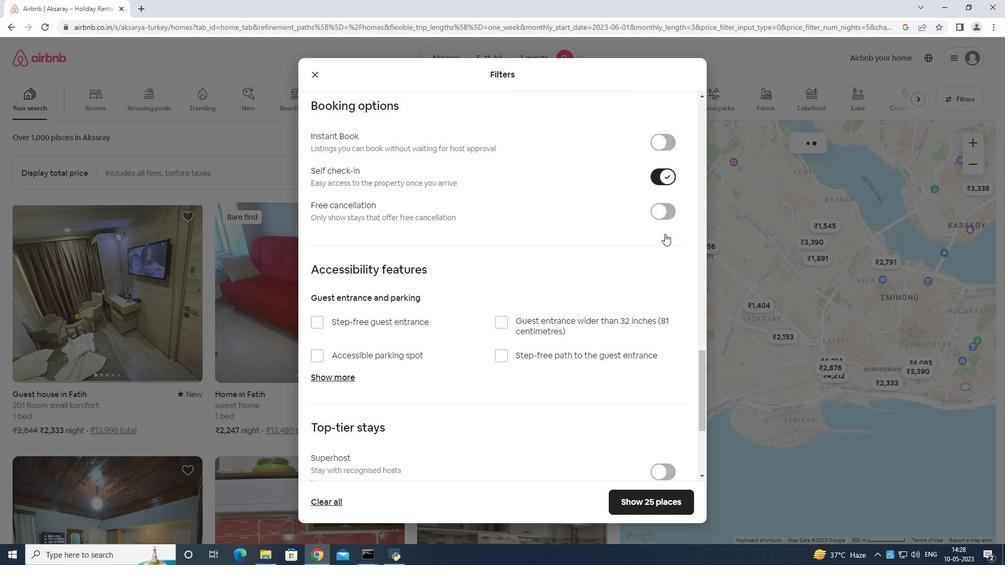 
Action: Mouse moved to (664, 234)
Screenshot: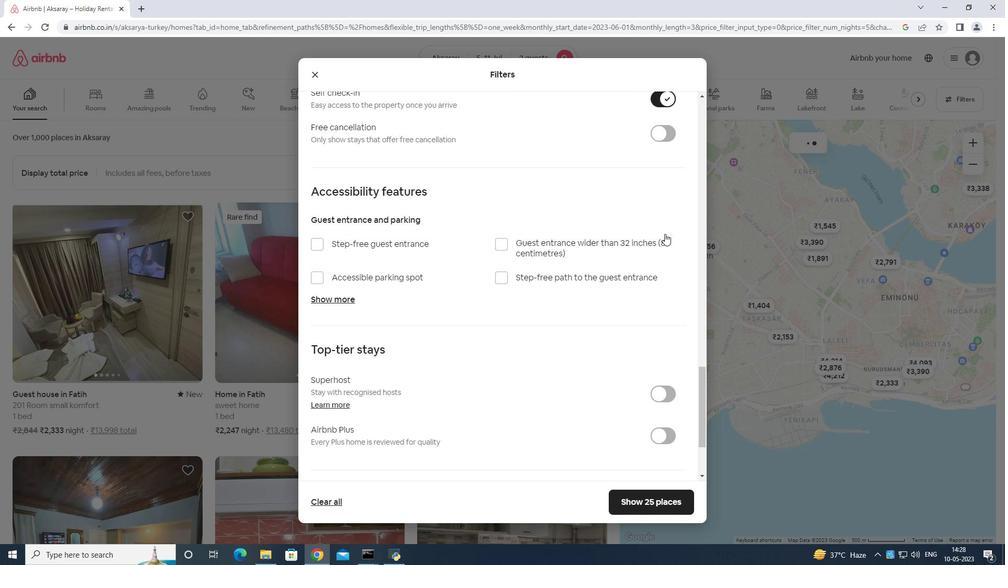 
Action: Mouse scrolled (664, 233) with delta (0, 0)
Screenshot: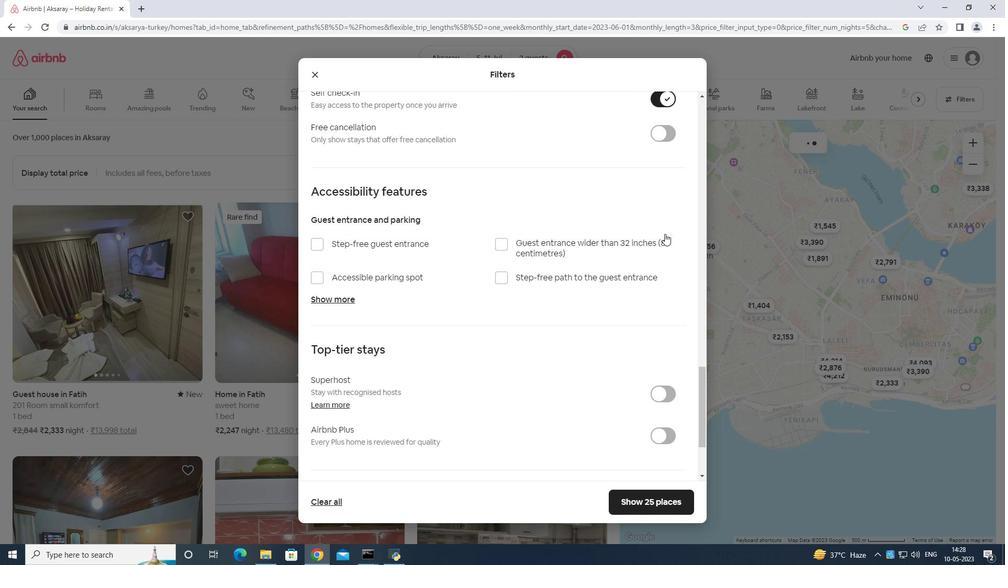 
Action: Mouse scrolled (664, 233) with delta (0, 0)
Screenshot: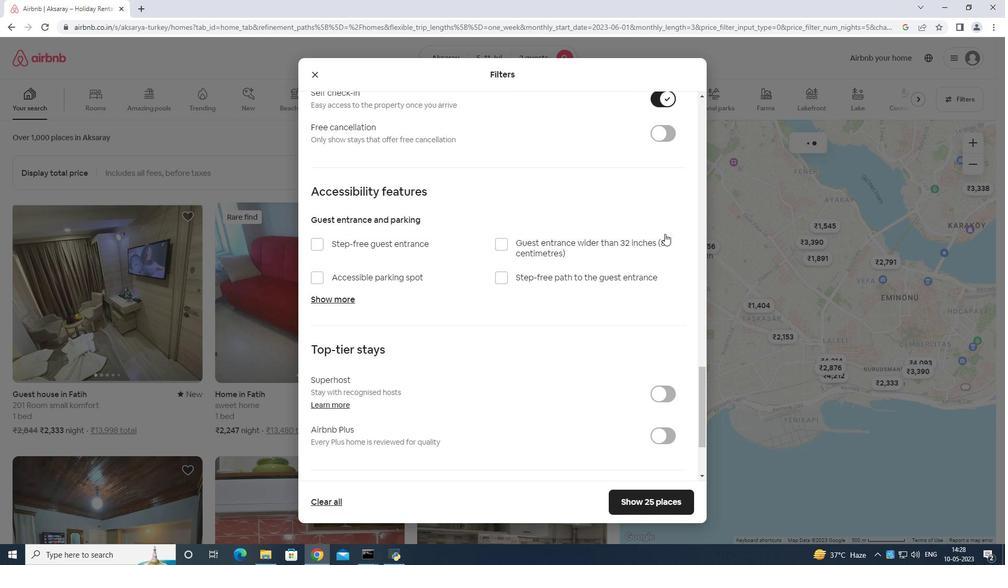 
Action: Mouse scrolled (664, 233) with delta (0, 0)
Screenshot: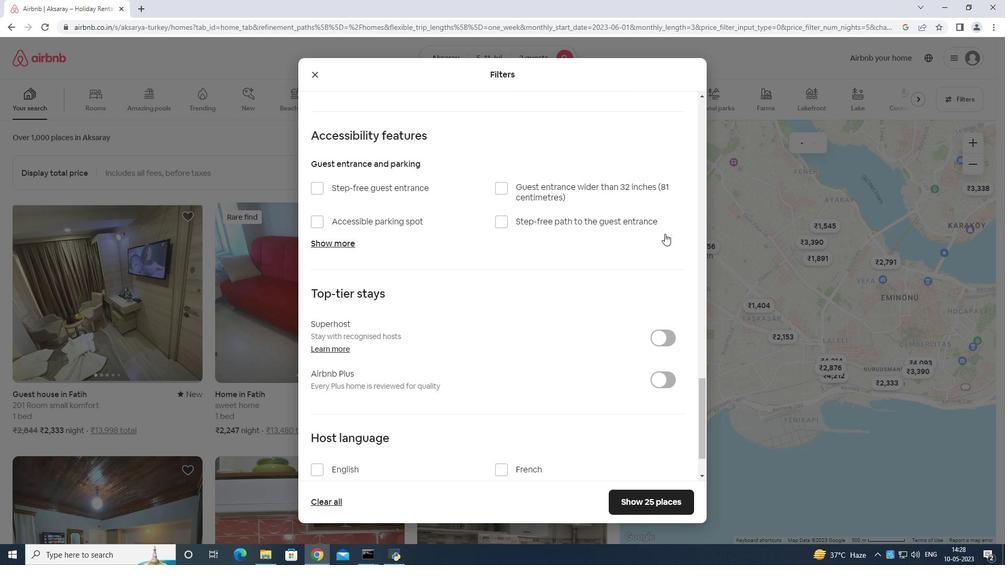 
Action: Mouse scrolled (664, 233) with delta (0, 0)
Screenshot: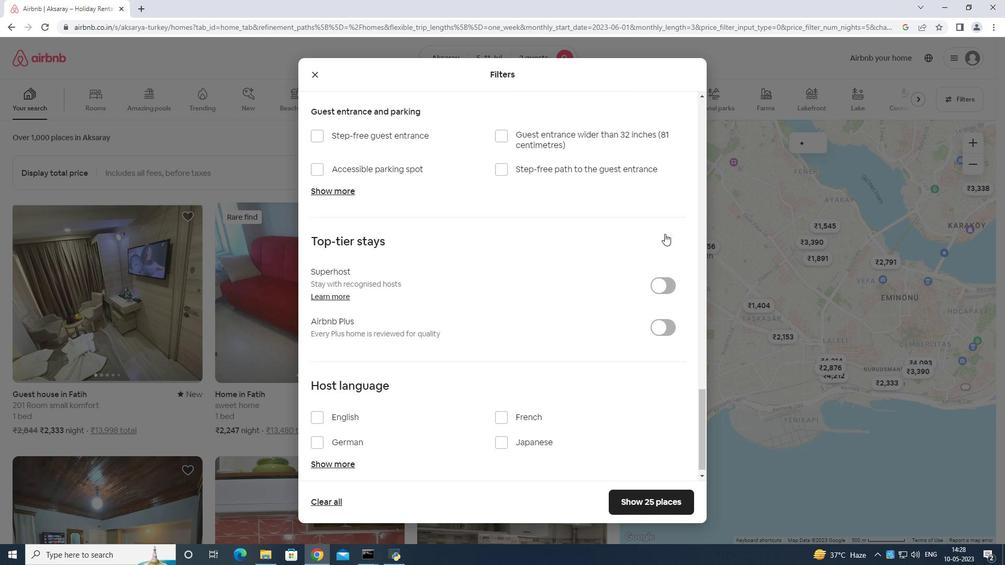 
Action: Mouse scrolled (664, 233) with delta (0, 0)
Screenshot: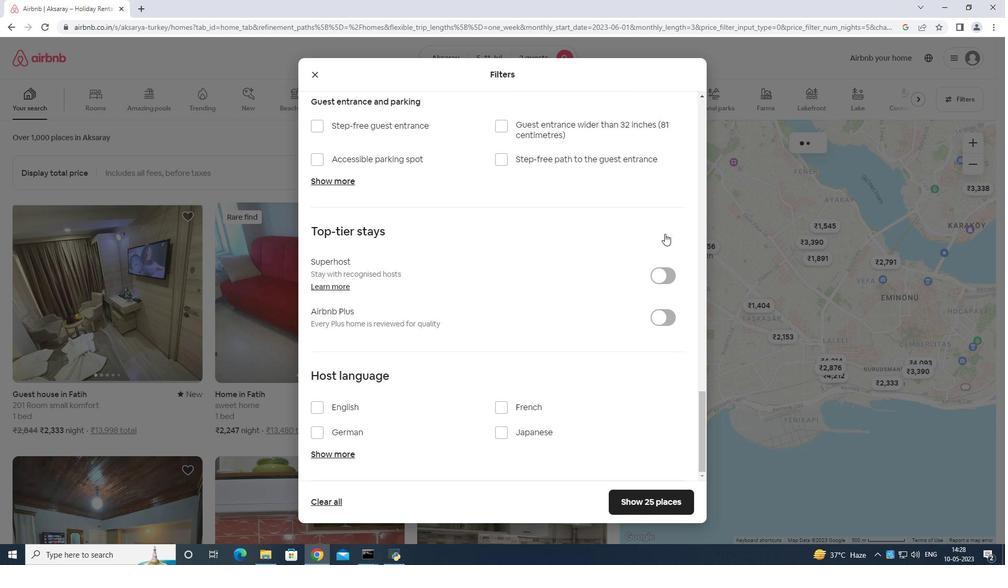 
Action: Mouse scrolled (664, 233) with delta (0, 0)
Screenshot: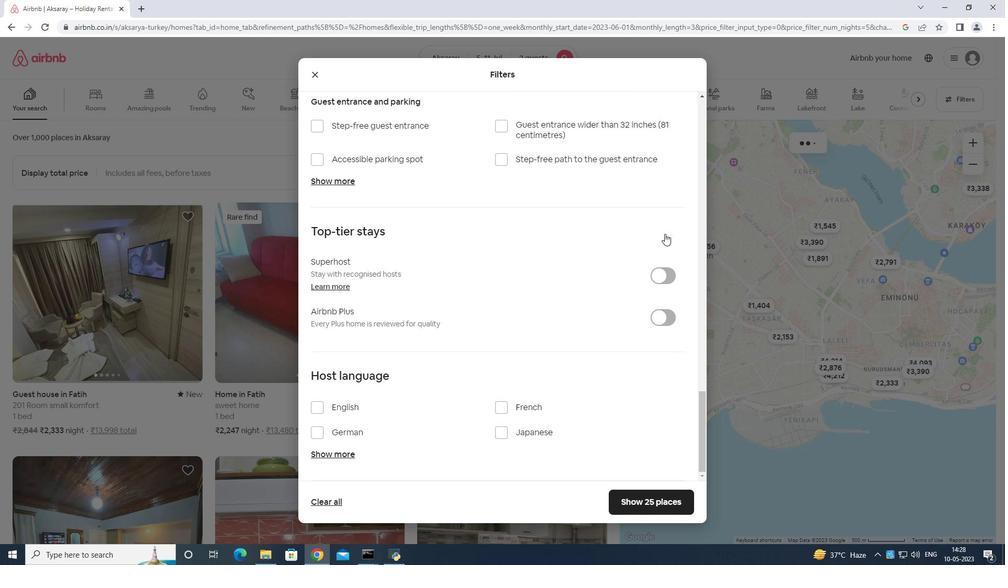 
Action: Mouse scrolled (664, 233) with delta (0, 0)
Screenshot: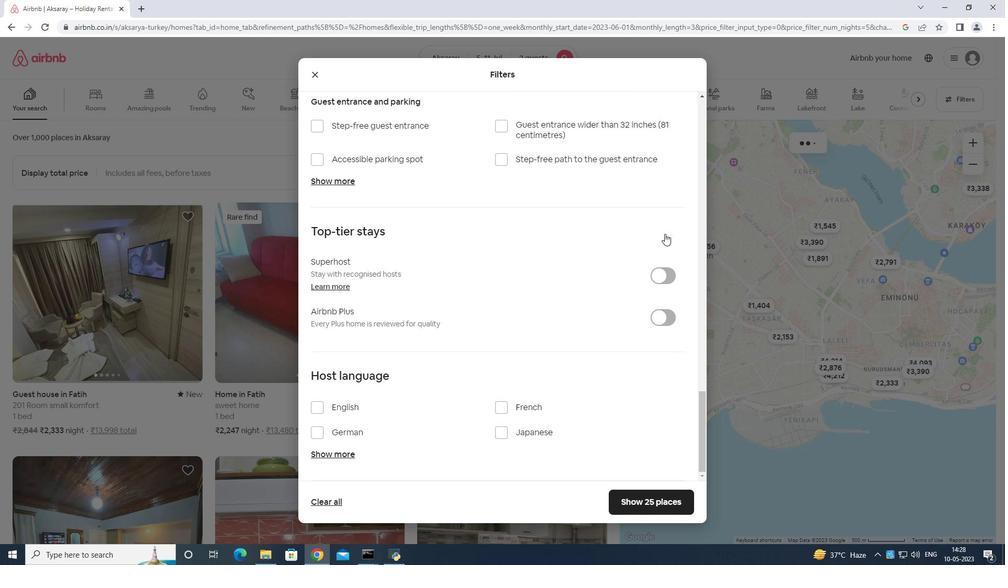 
Action: Mouse moved to (316, 408)
Screenshot: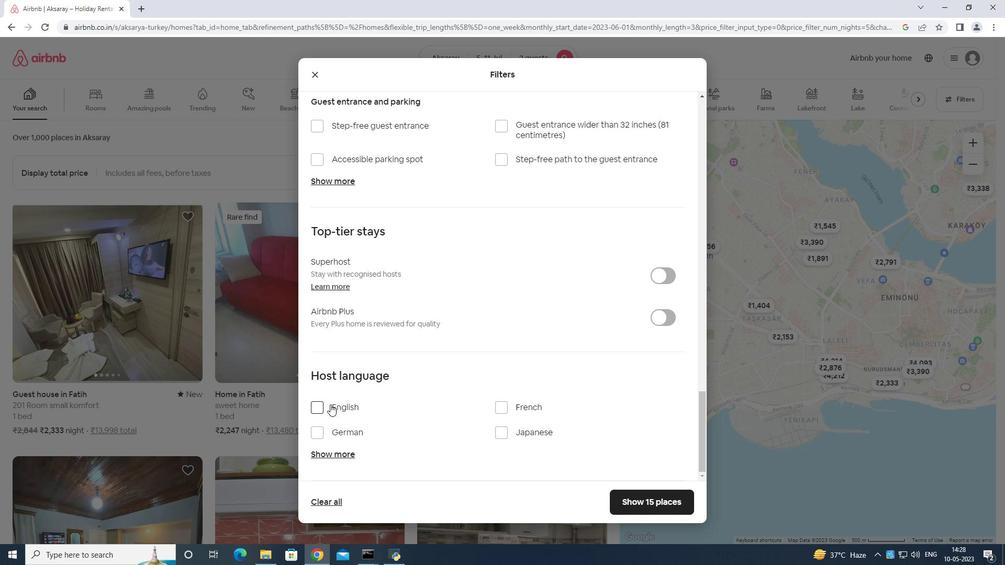
Action: Mouse pressed left at (316, 408)
Screenshot: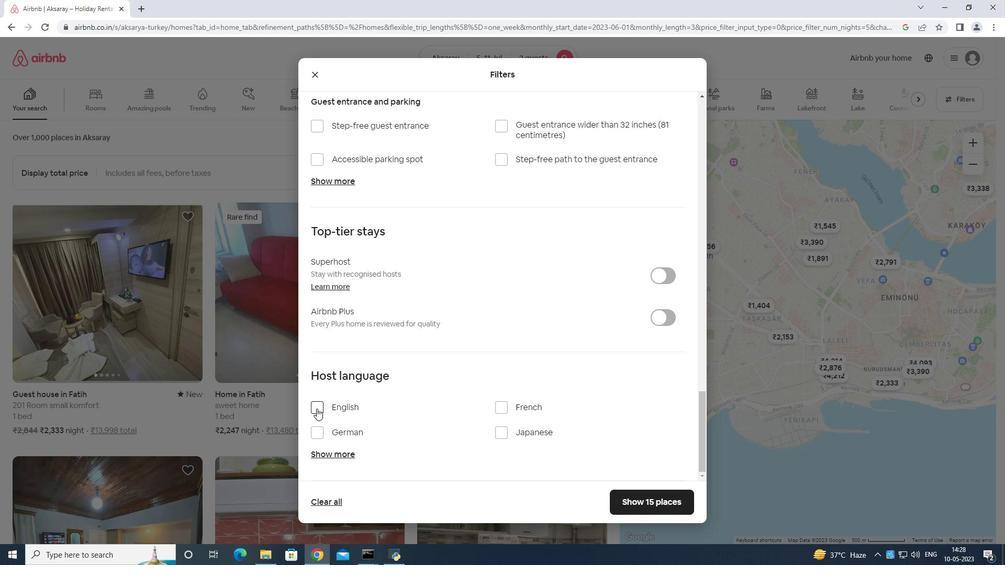 
Action: Mouse moved to (653, 503)
Screenshot: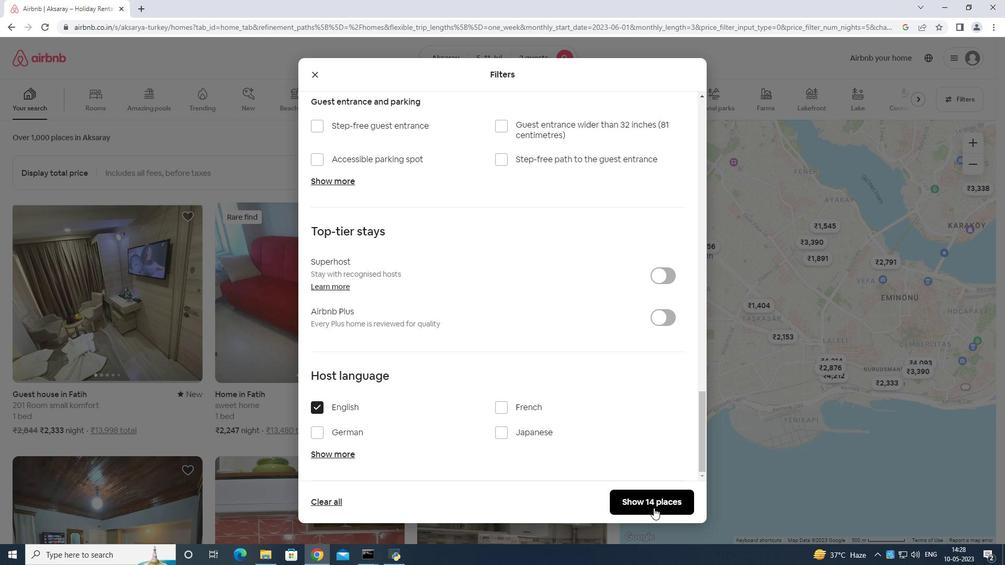 
Action: Mouse pressed left at (653, 503)
Screenshot: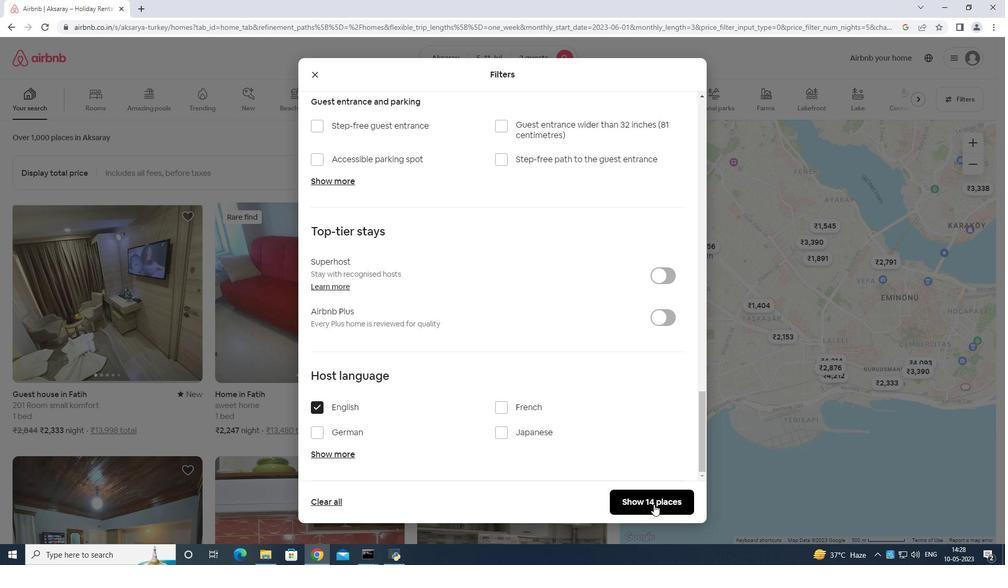 
Action: Mouse moved to (653, 503)
Screenshot: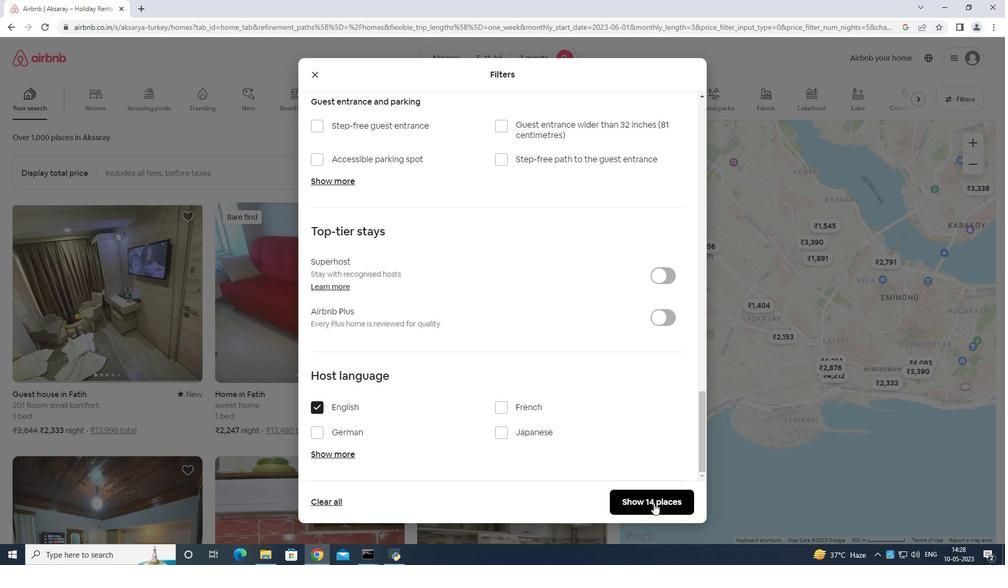 
